 Task: Search one way flight ticket for 5 adults, 2 children, 1 infant in seat and 2 infants on lap in economy from Providence: Rhode Island T. F. Green International Airport to Riverton: Central Wyoming Regional Airport (was Riverton Regional) on 8-4-2023. Choice of flights is United. Number of bags: 2 checked bags. Price is upto 82000. Outbound departure time preference is 7:45.
Action: Mouse moved to (403, 345)
Screenshot: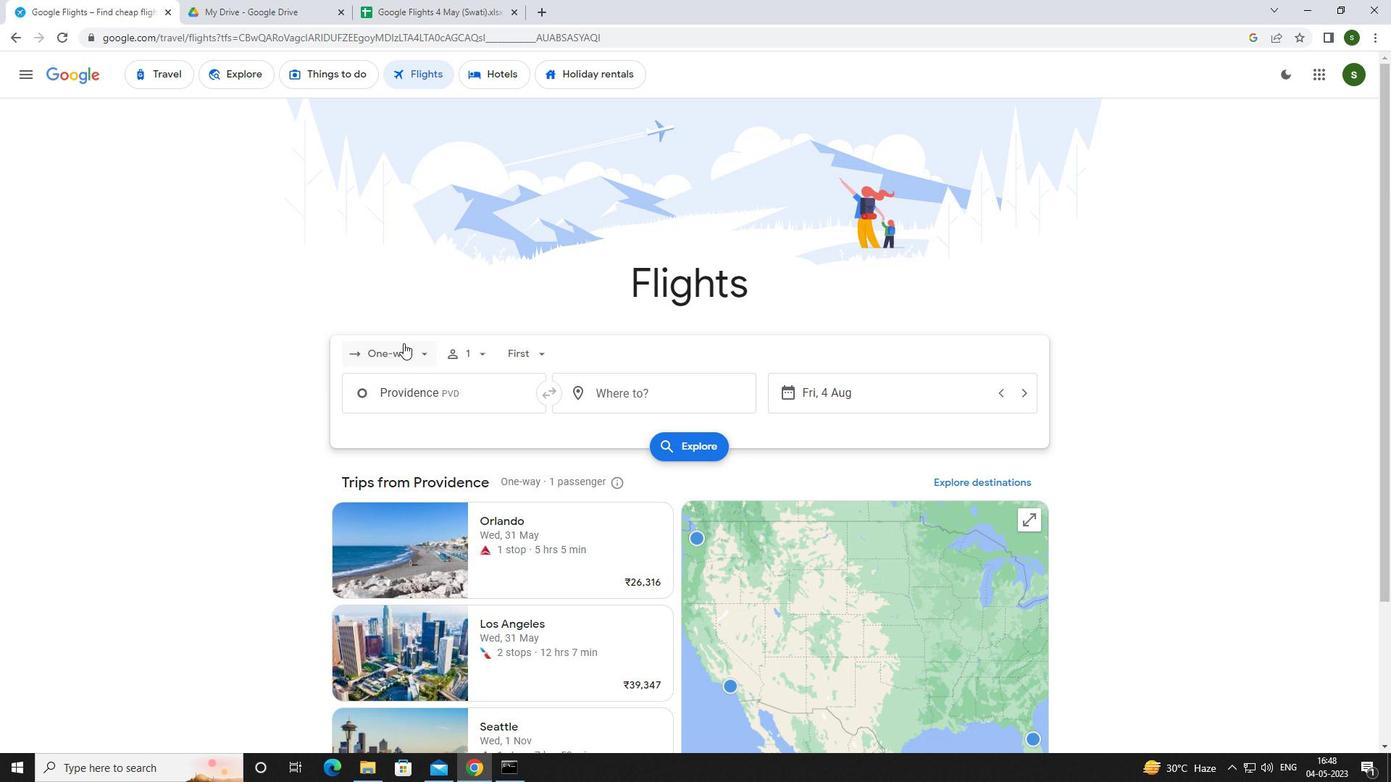 
Action: Mouse pressed left at (403, 345)
Screenshot: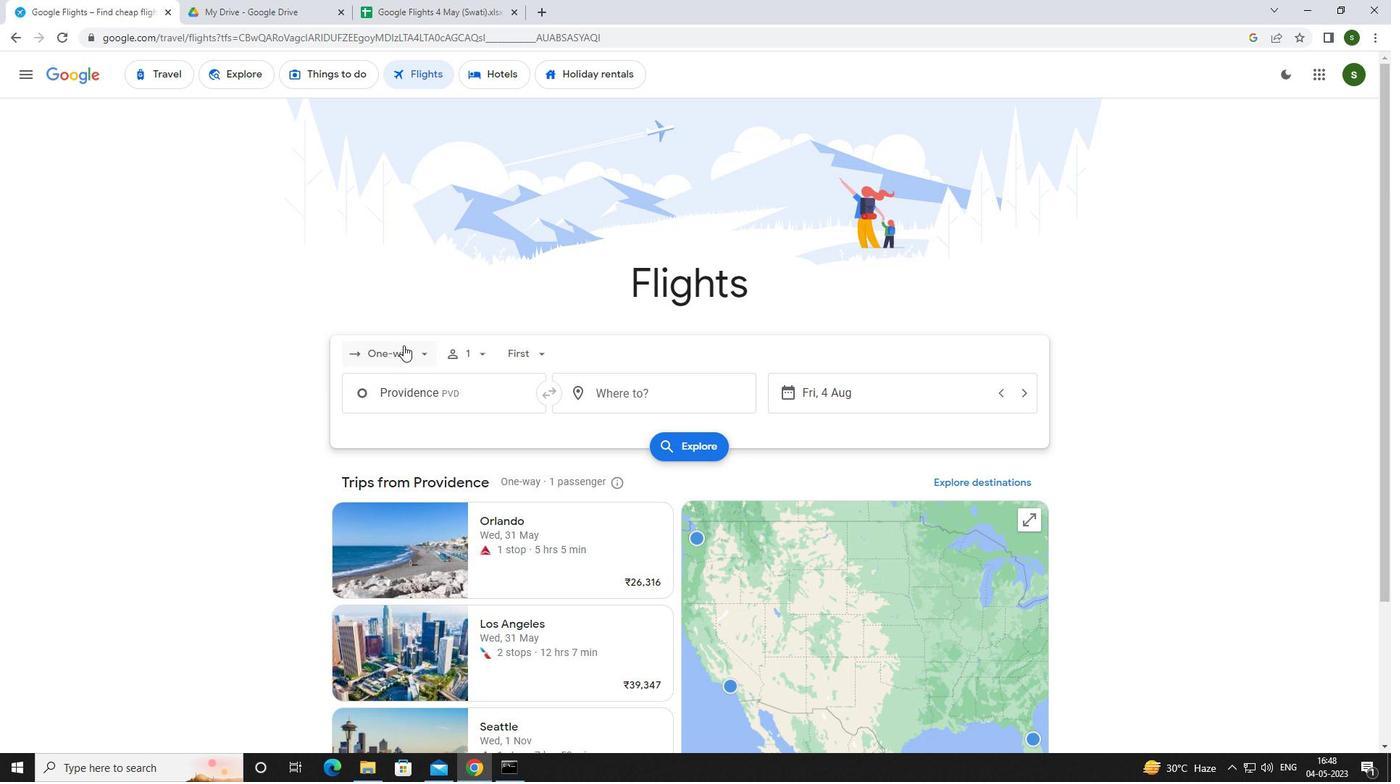 
Action: Mouse moved to (406, 416)
Screenshot: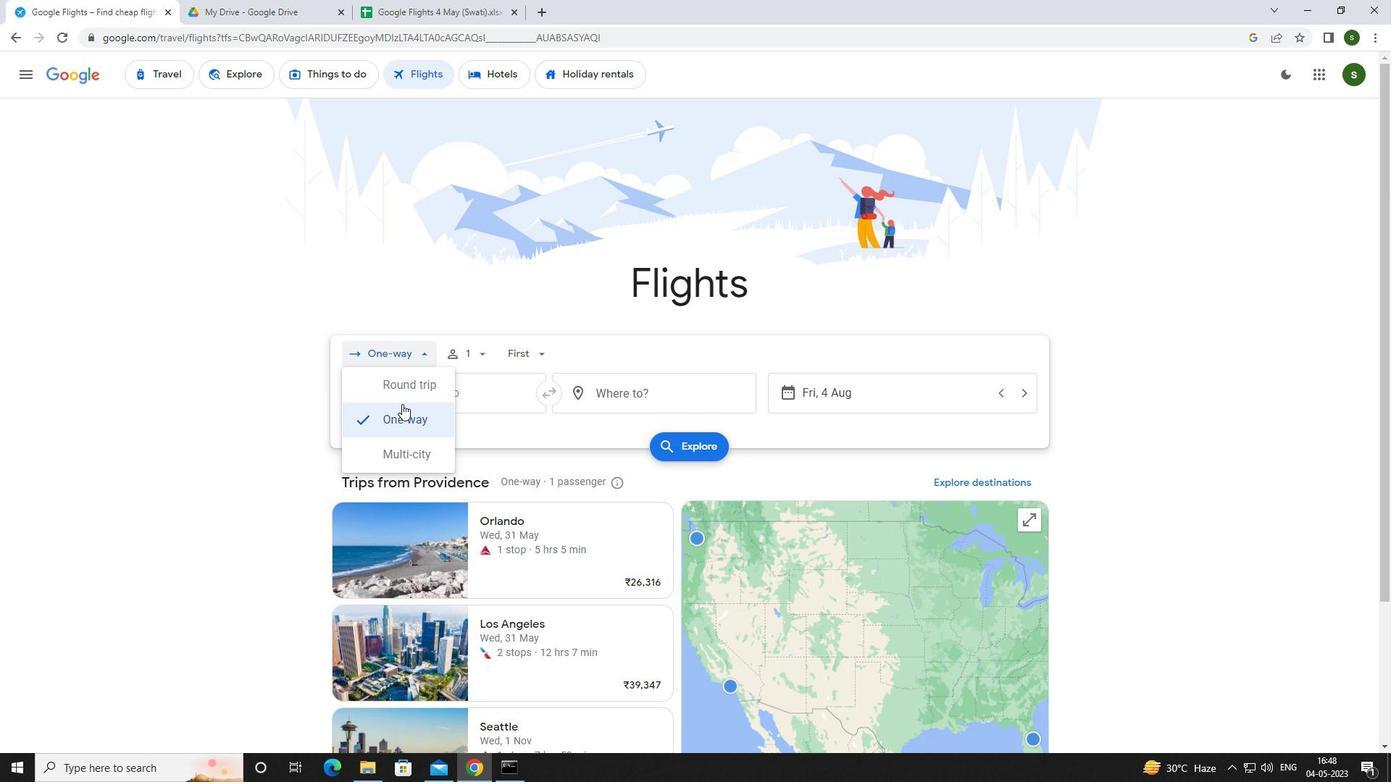 
Action: Mouse pressed left at (406, 416)
Screenshot: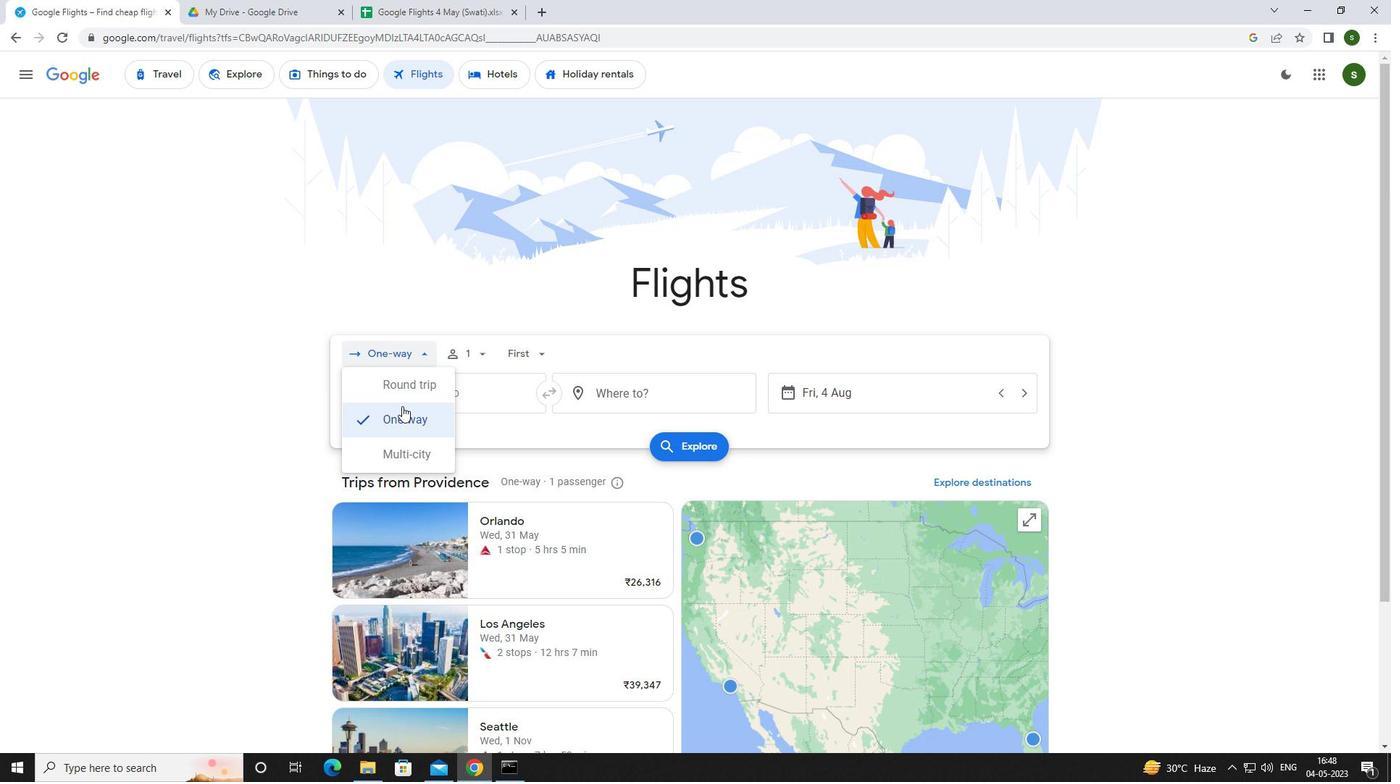 
Action: Mouse moved to (477, 354)
Screenshot: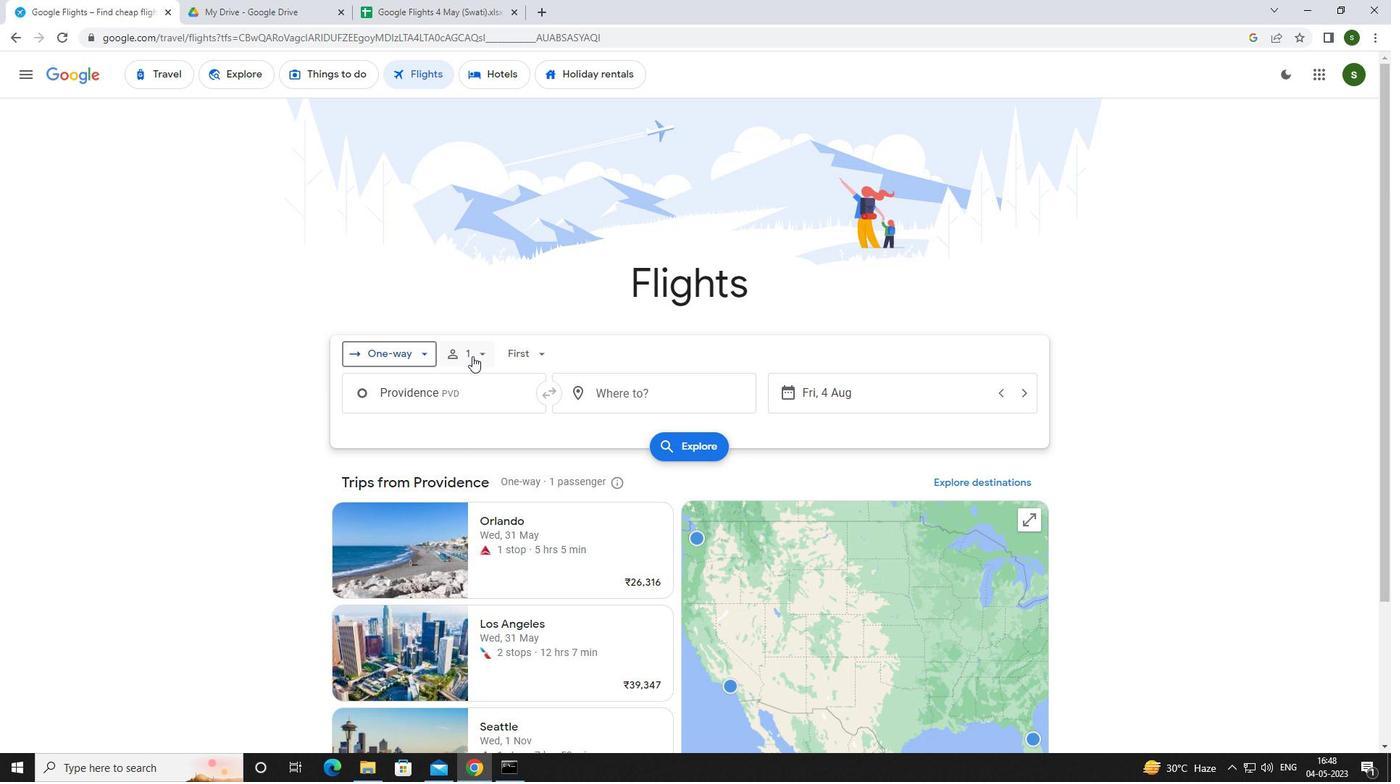 
Action: Mouse pressed left at (477, 354)
Screenshot: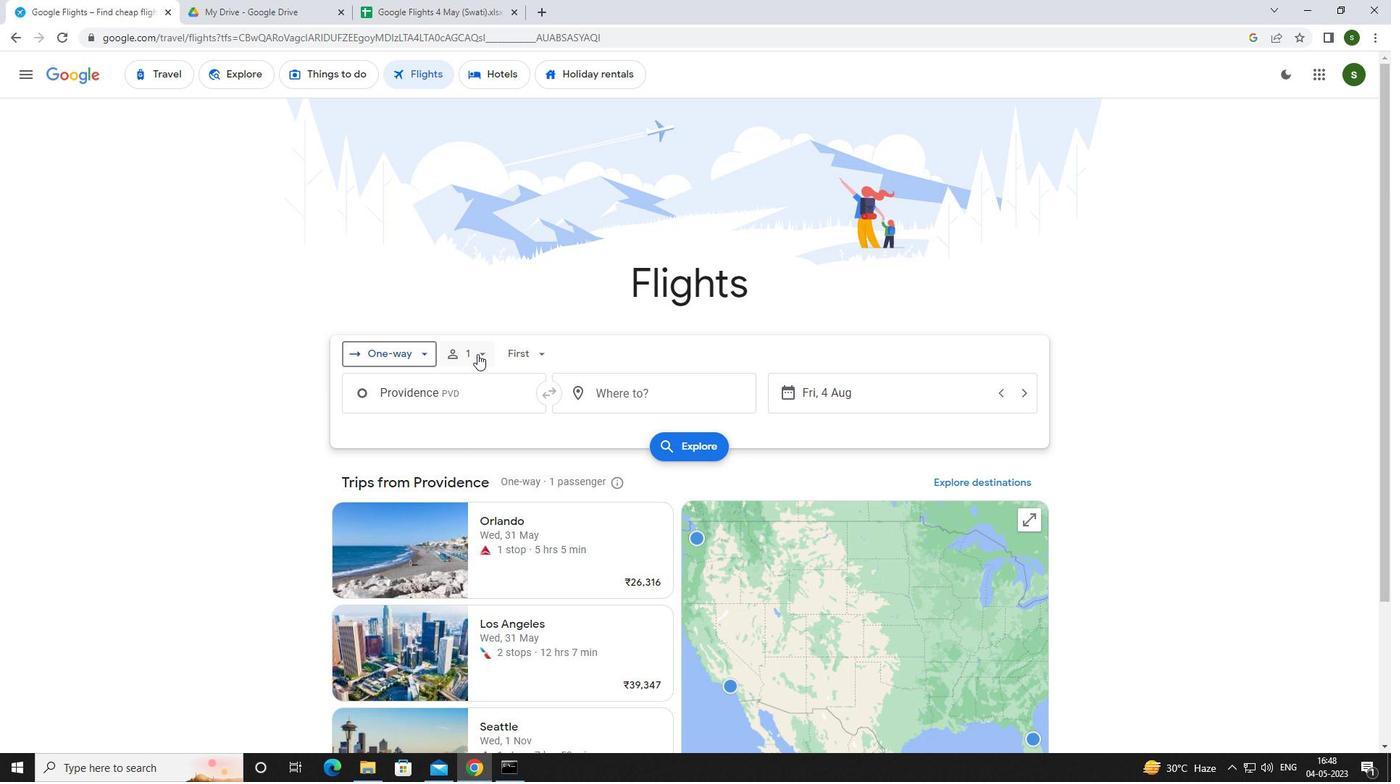 
Action: Mouse moved to (592, 389)
Screenshot: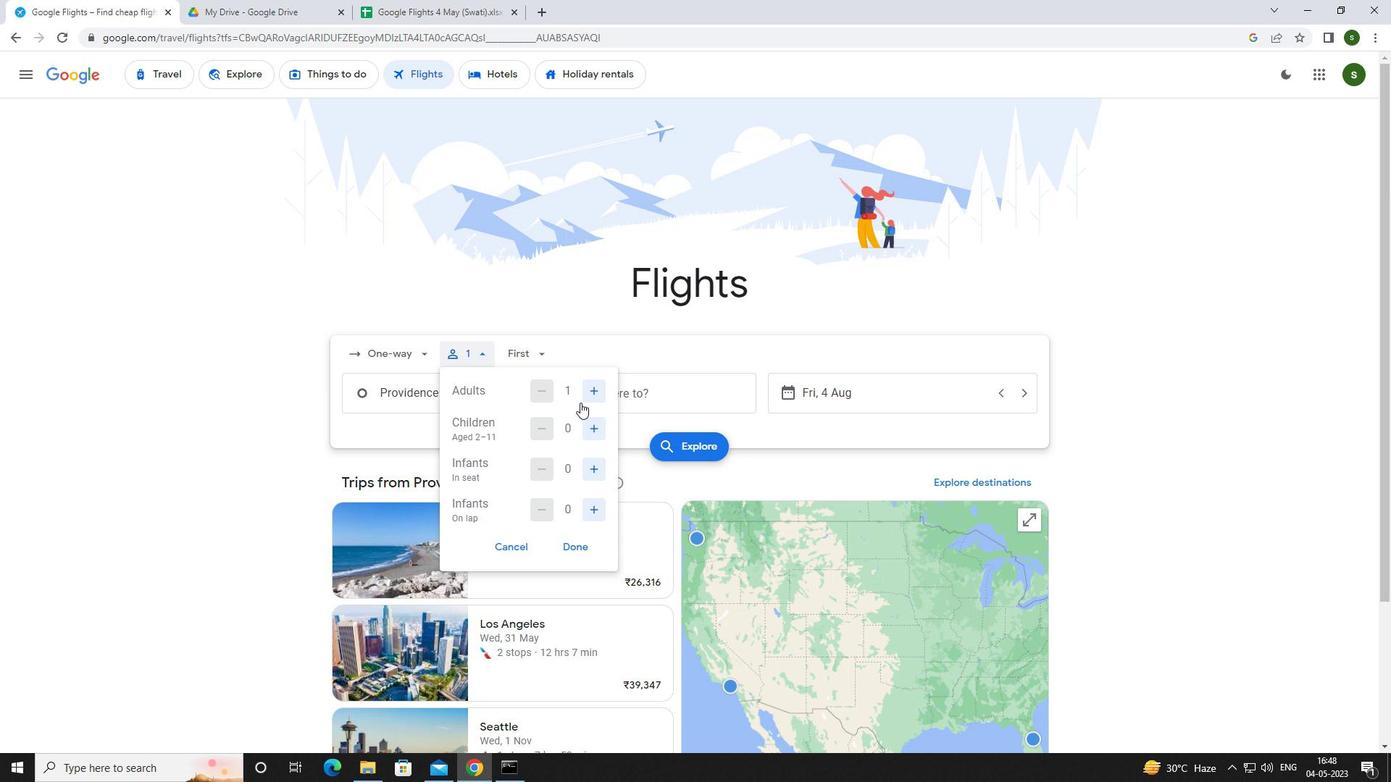 
Action: Mouse pressed left at (592, 389)
Screenshot: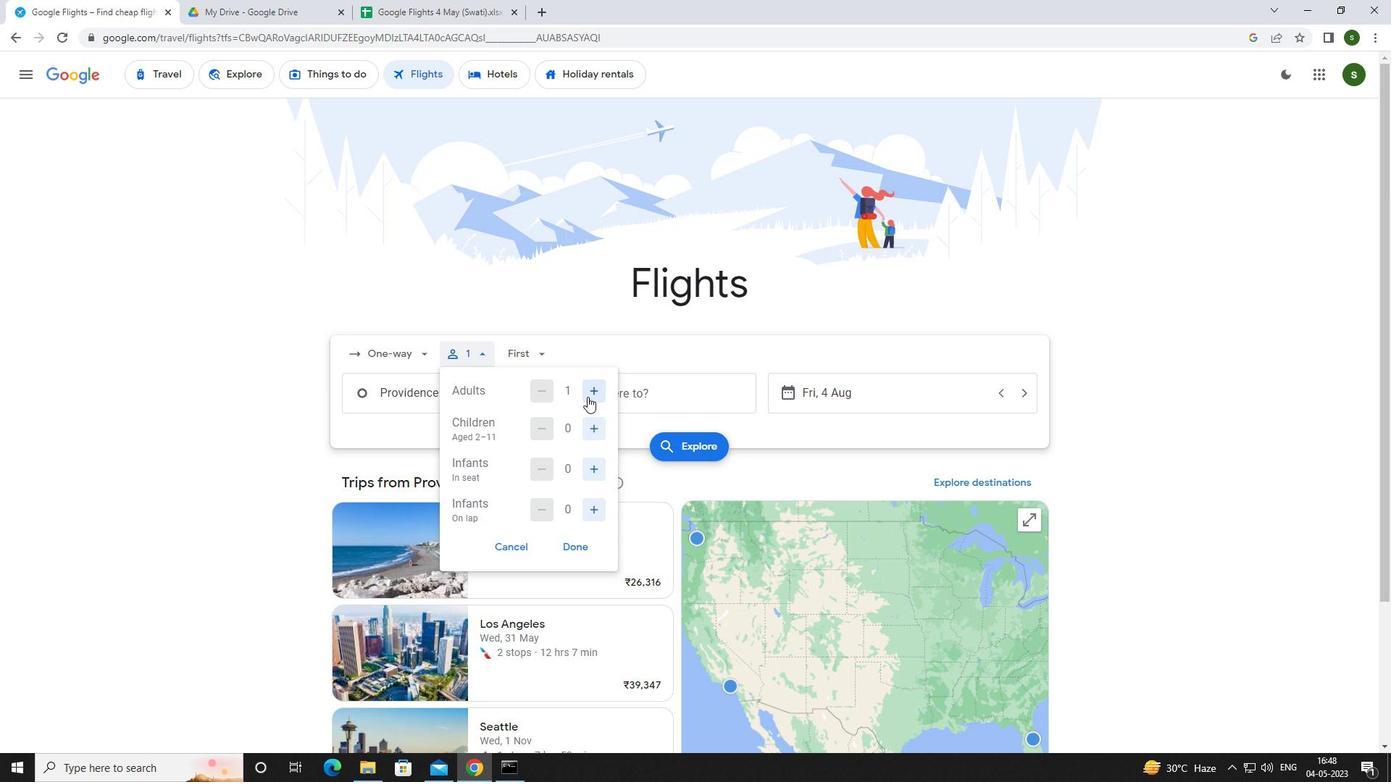 
Action: Mouse pressed left at (592, 389)
Screenshot: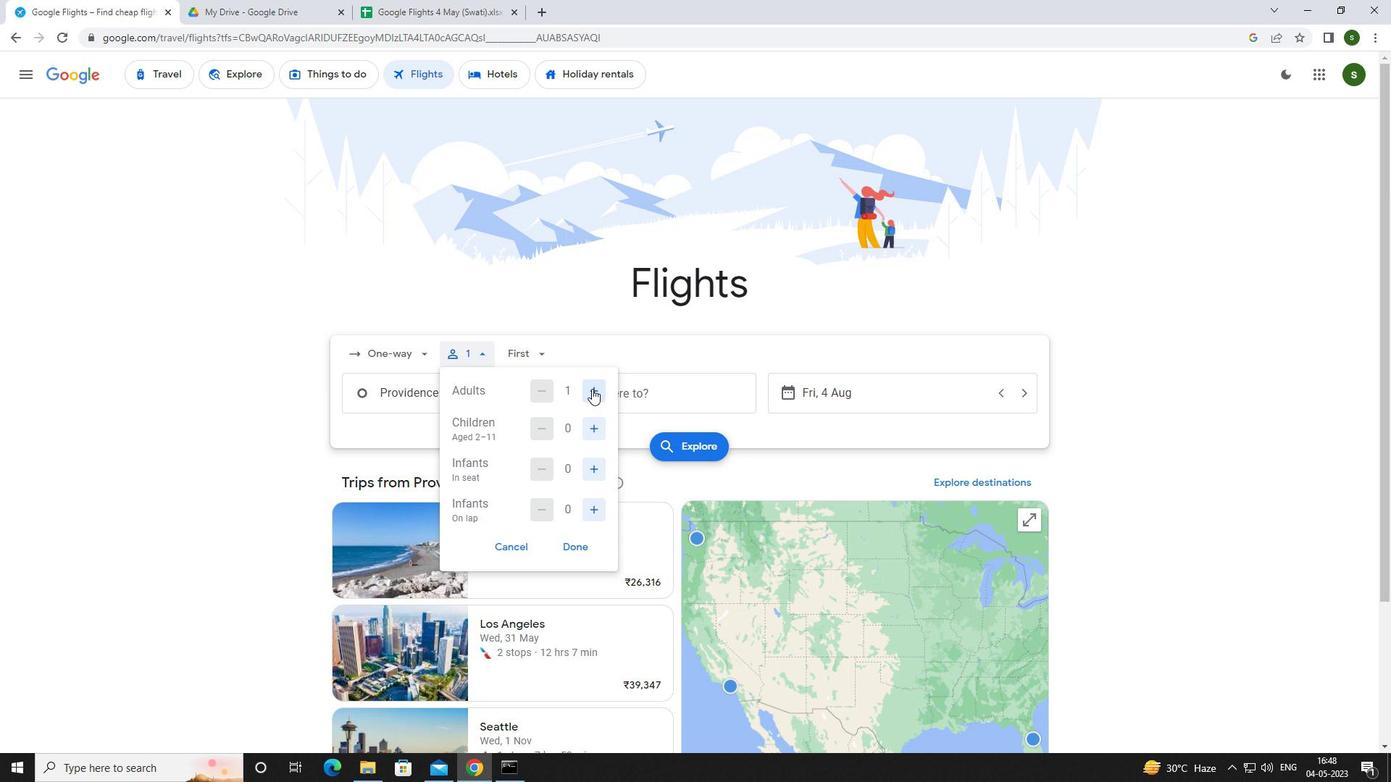
Action: Mouse pressed left at (592, 389)
Screenshot: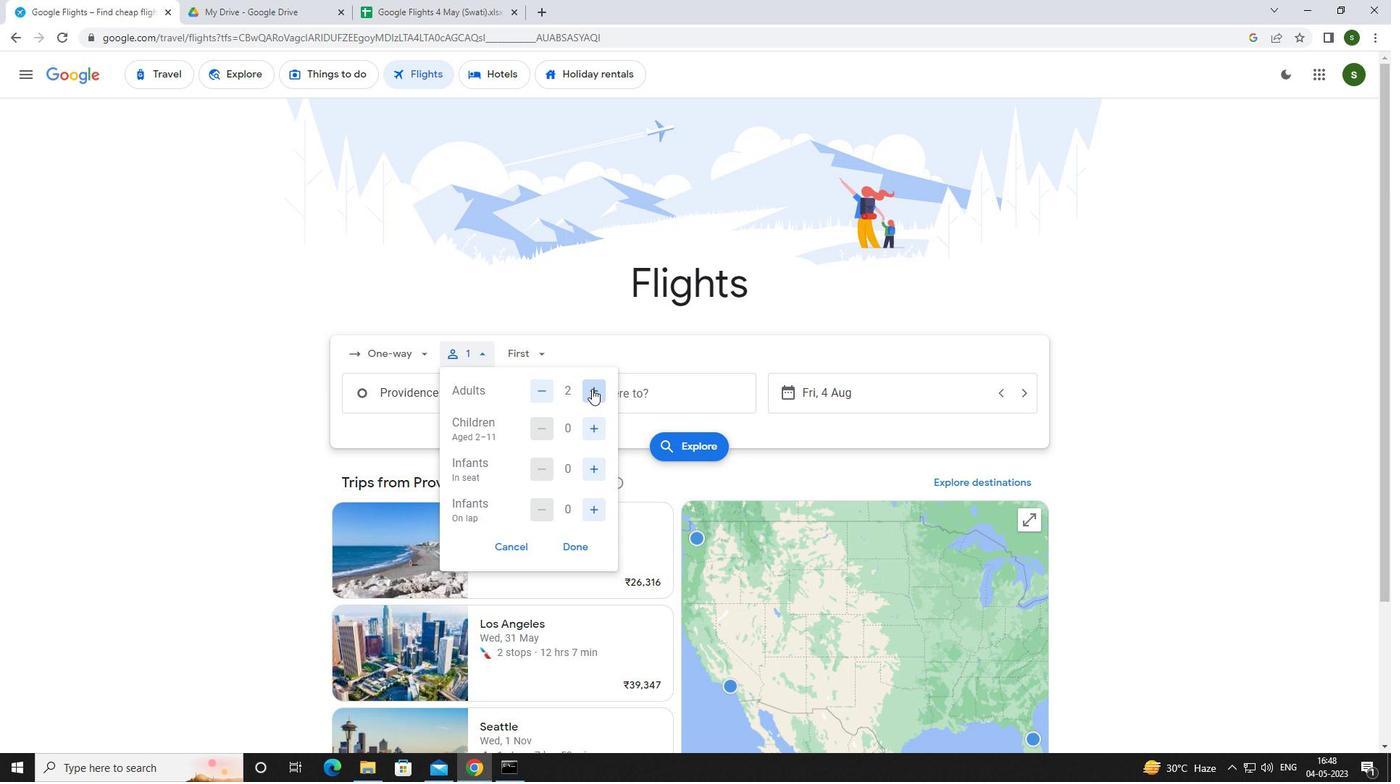 
Action: Mouse pressed left at (592, 389)
Screenshot: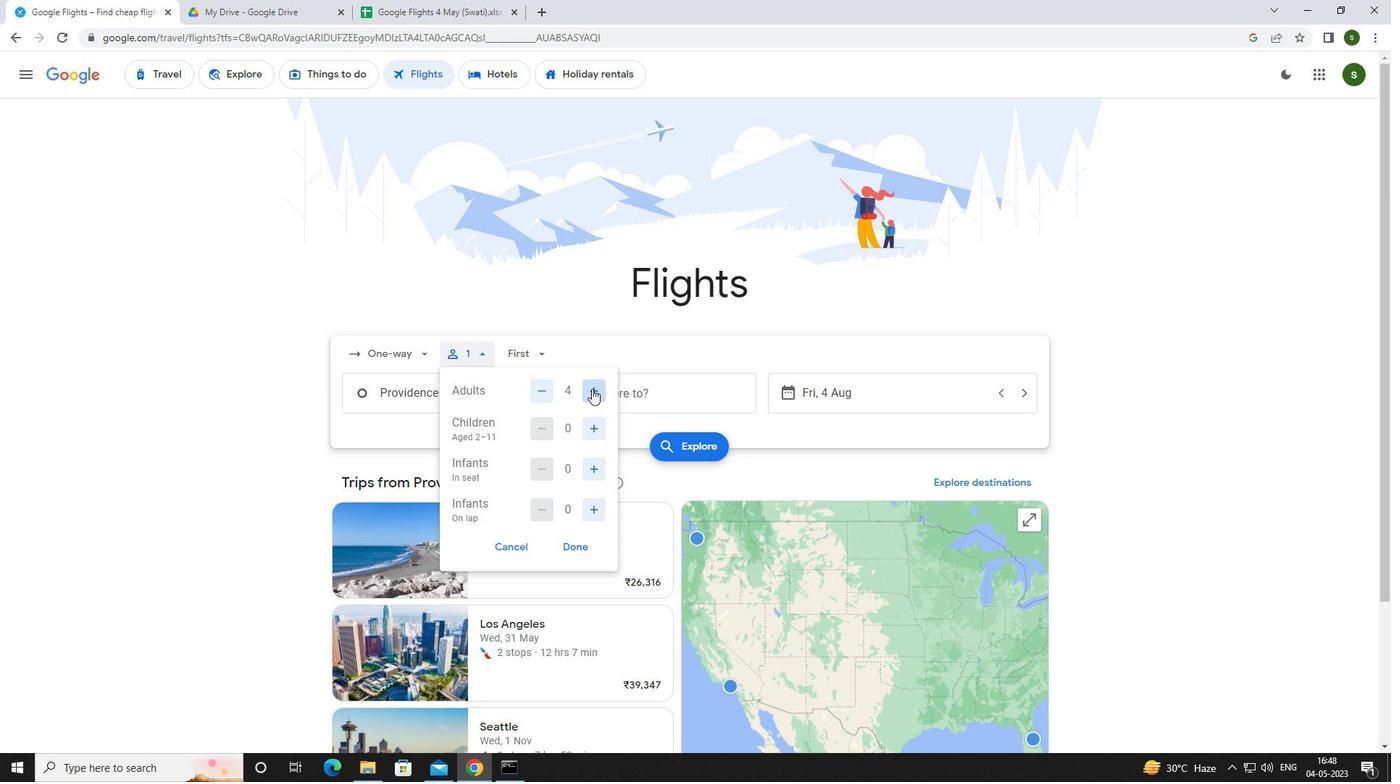 
Action: Mouse moved to (593, 421)
Screenshot: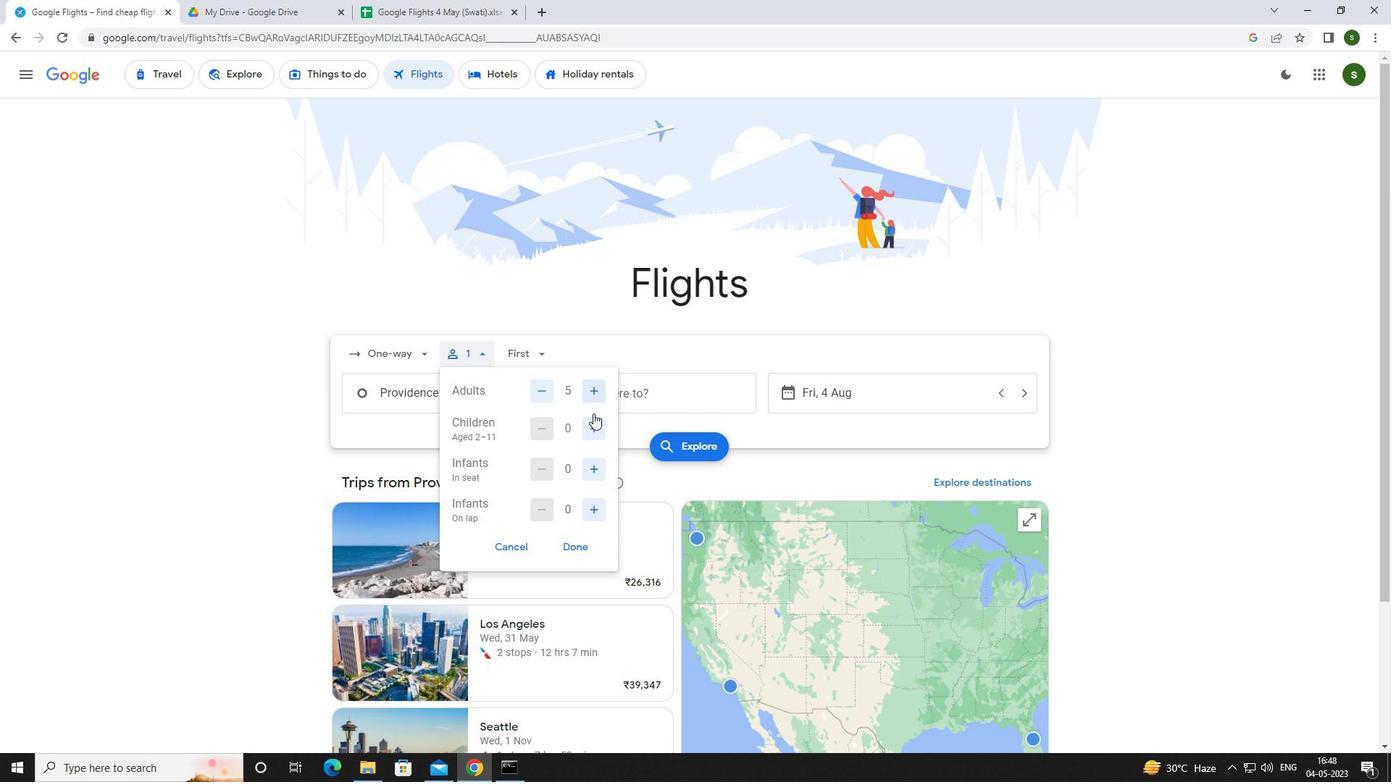 
Action: Mouse pressed left at (593, 421)
Screenshot: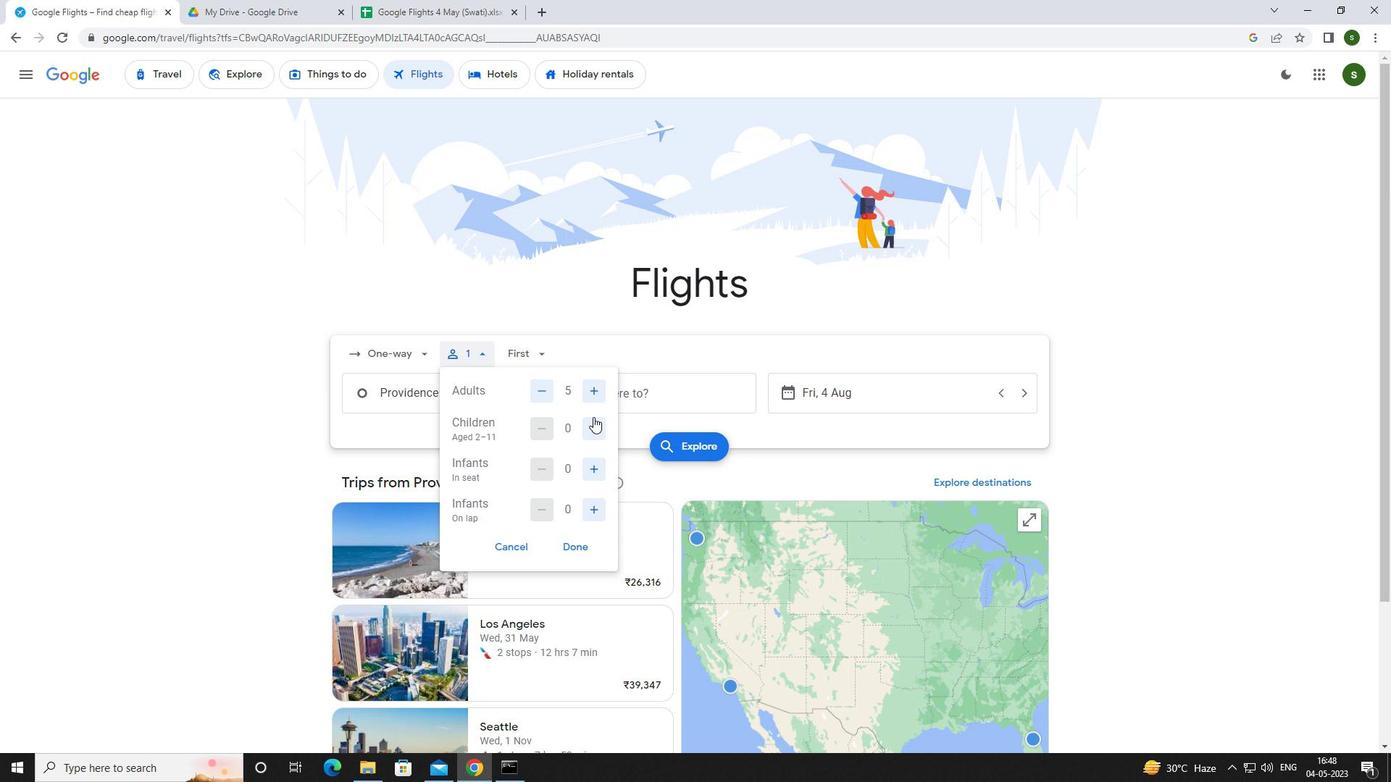 
Action: Mouse moved to (594, 421)
Screenshot: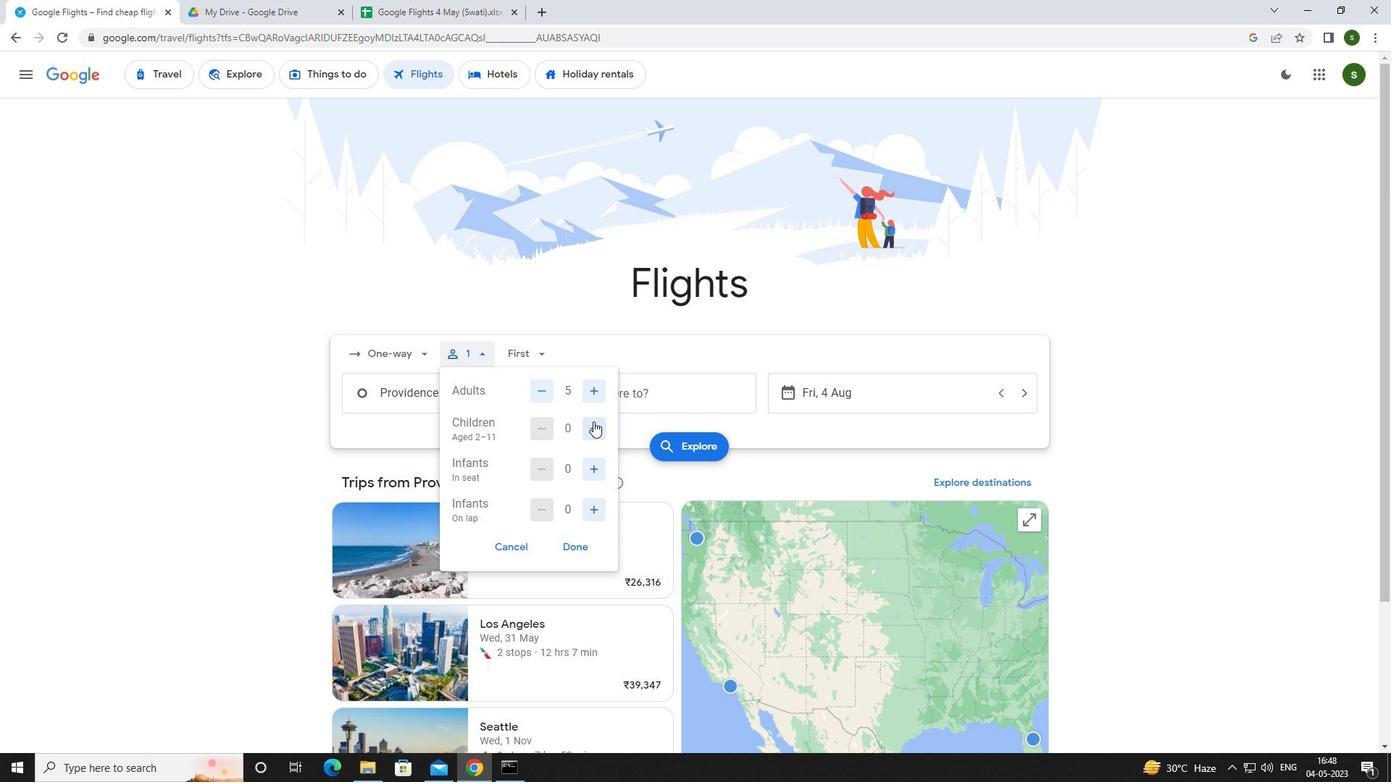 
Action: Mouse pressed left at (594, 421)
Screenshot: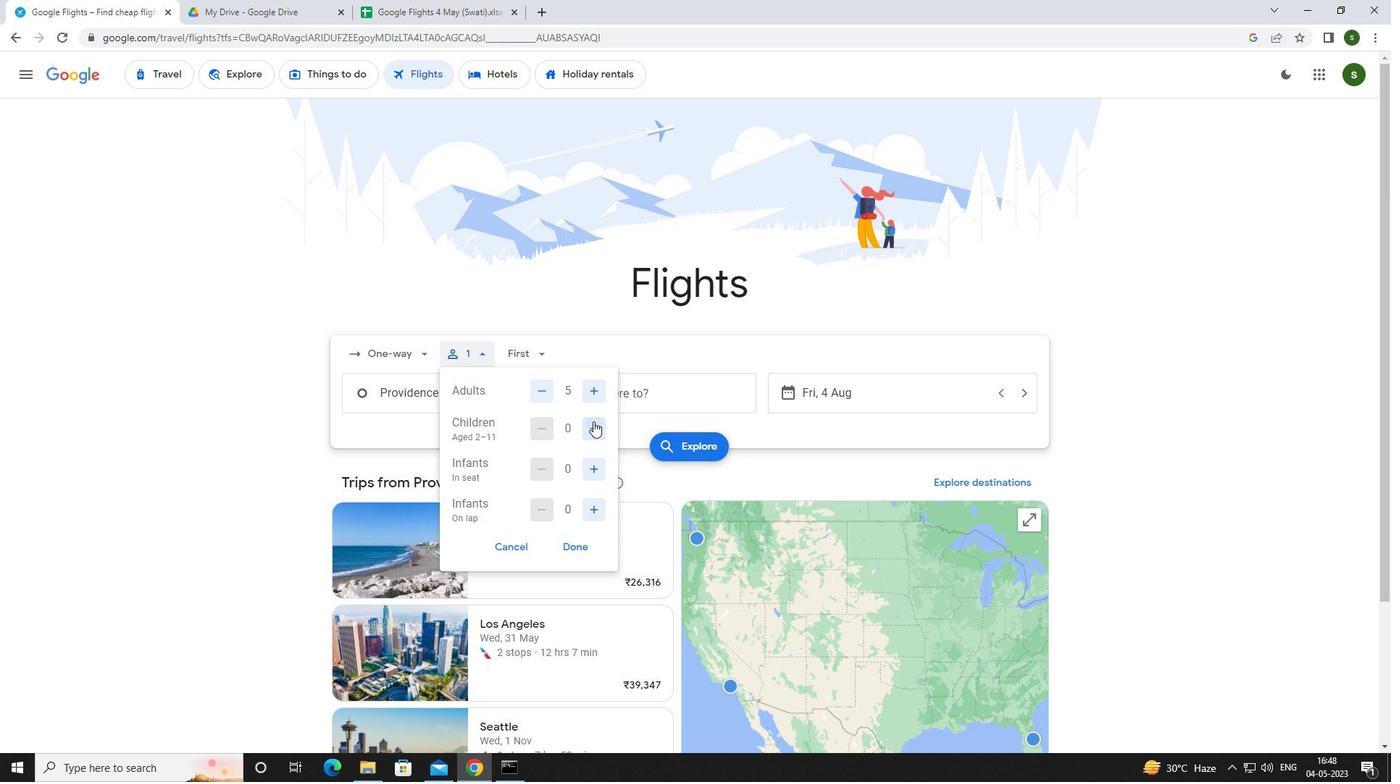 
Action: Mouse moved to (595, 469)
Screenshot: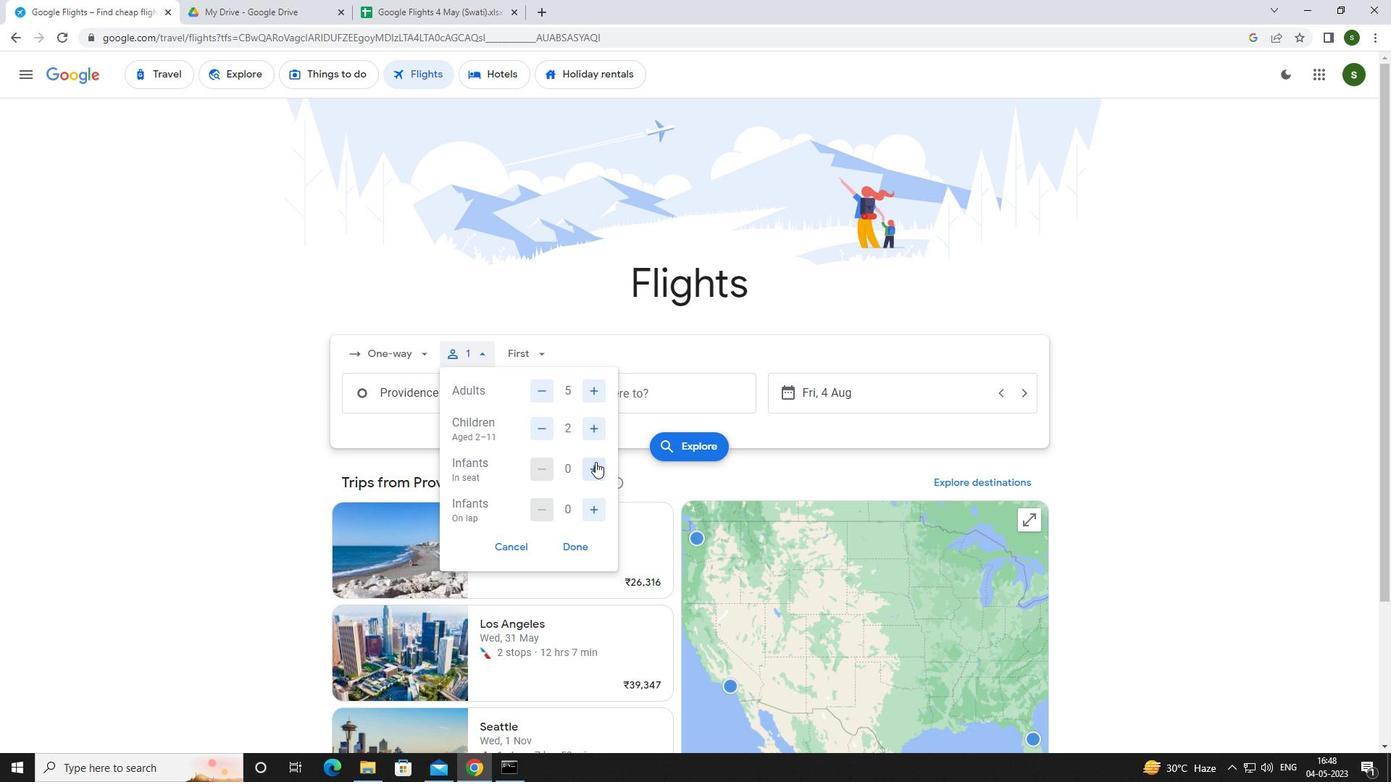 
Action: Mouse pressed left at (595, 469)
Screenshot: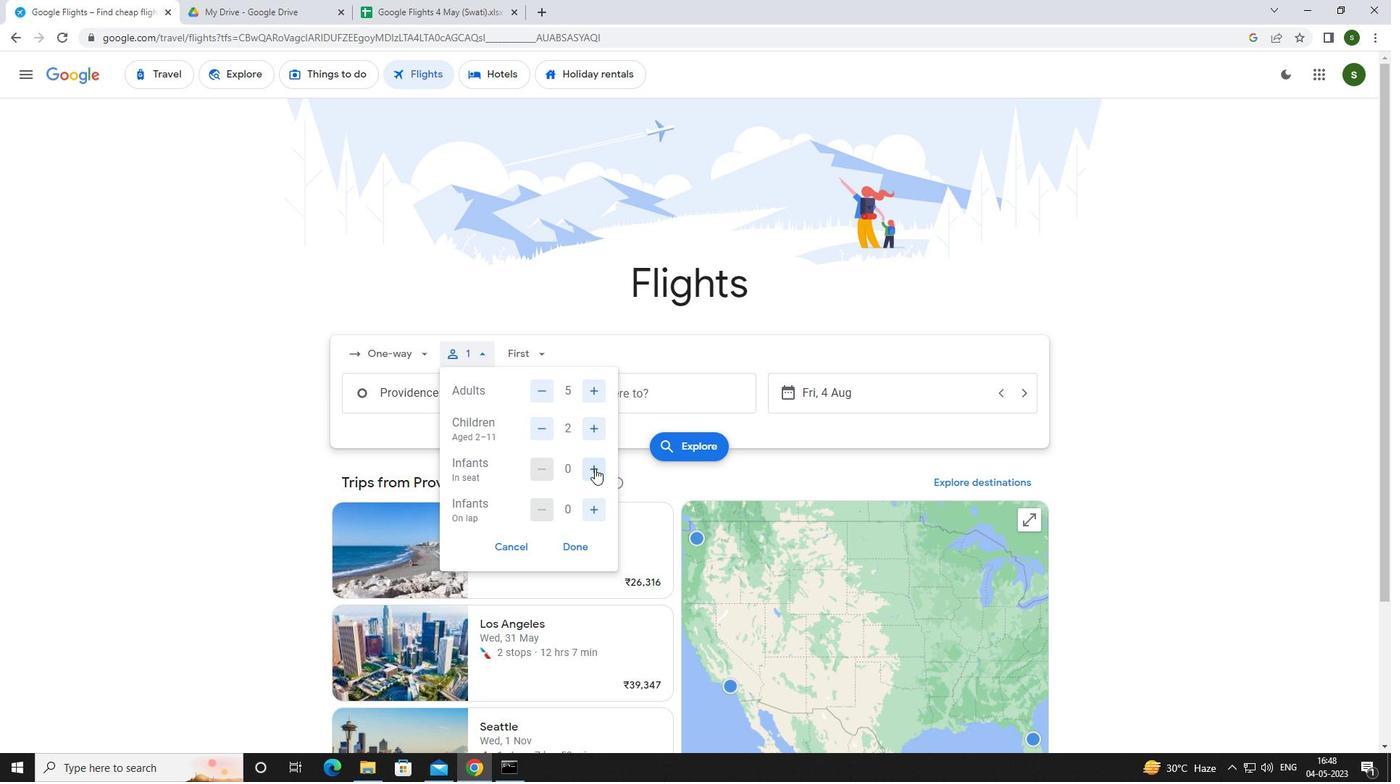 
Action: Mouse moved to (595, 506)
Screenshot: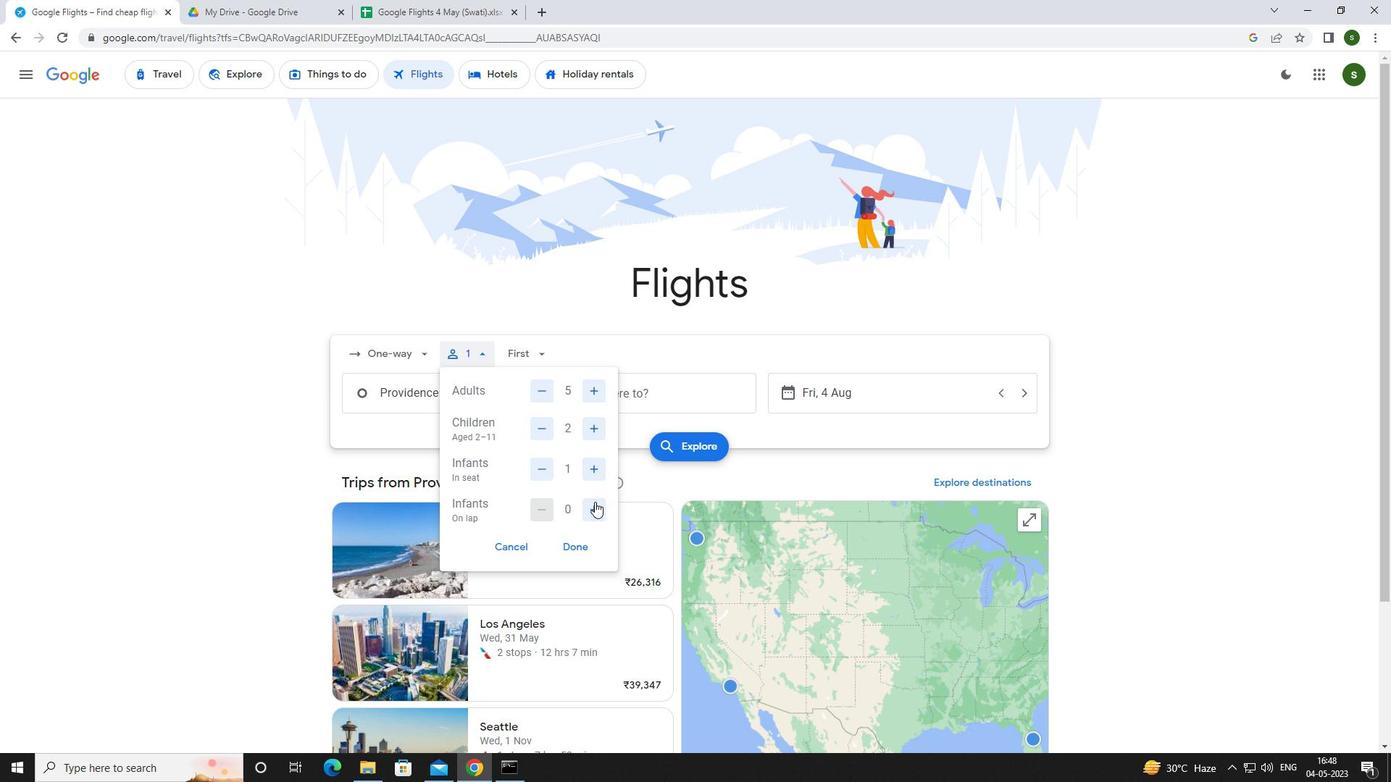 
Action: Mouse pressed left at (595, 506)
Screenshot: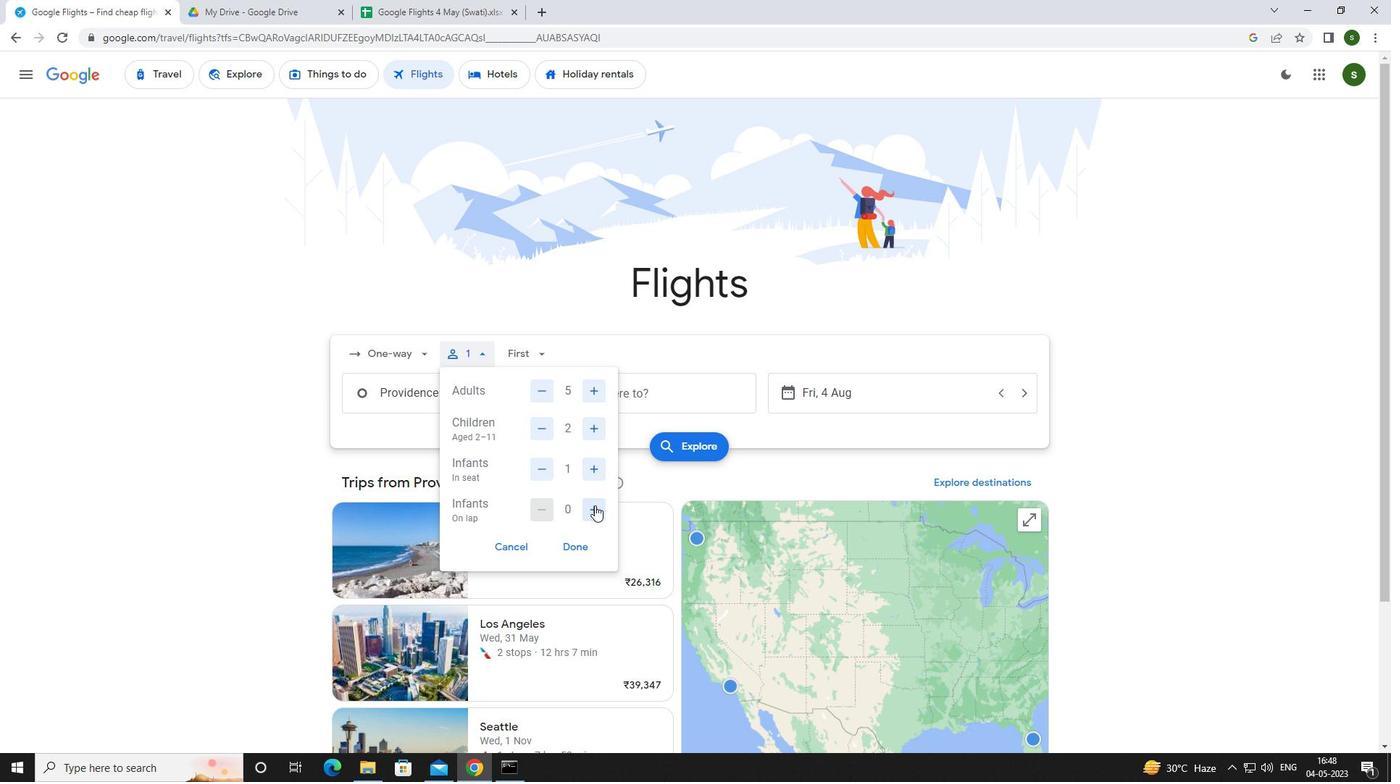 
Action: Mouse moved to (544, 352)
Screenshot: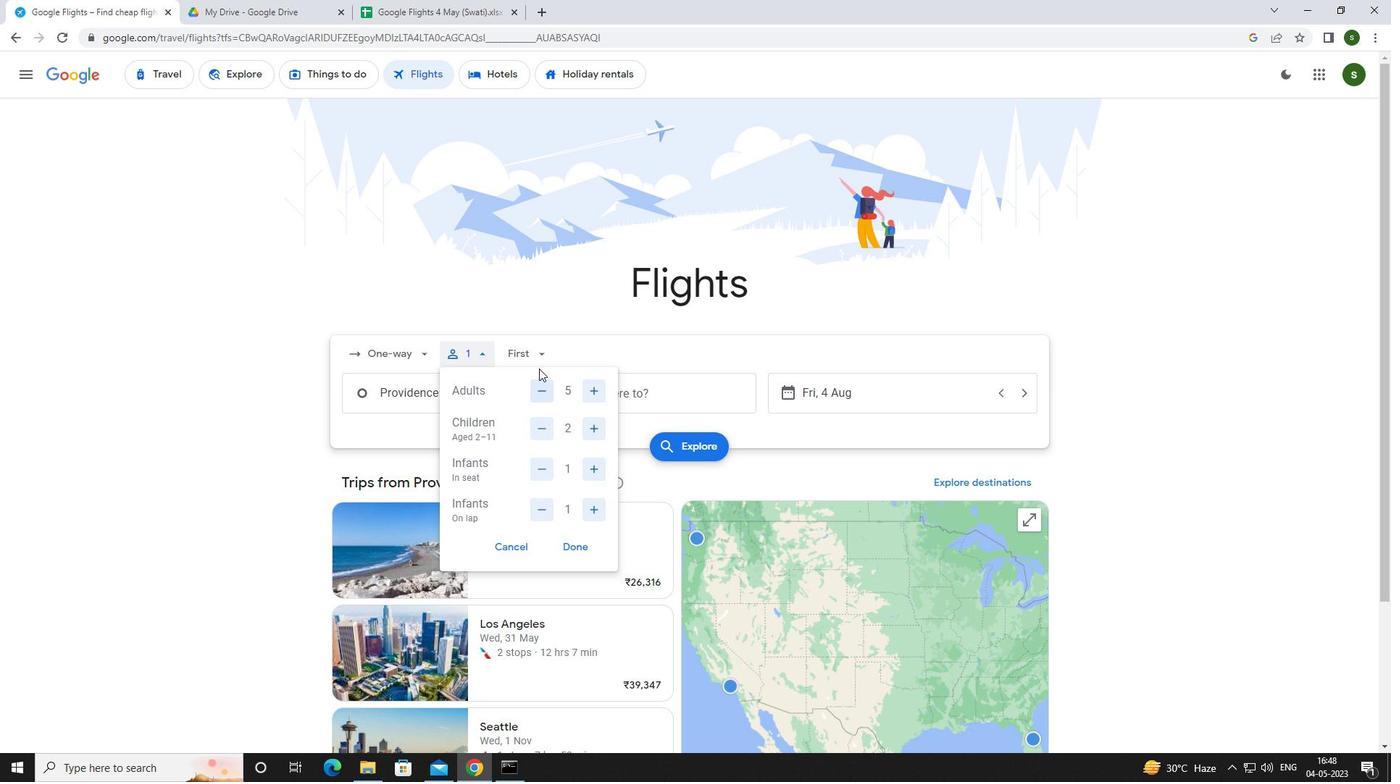 
Action: Mouse pressed left at (544, 352)
Screenshot: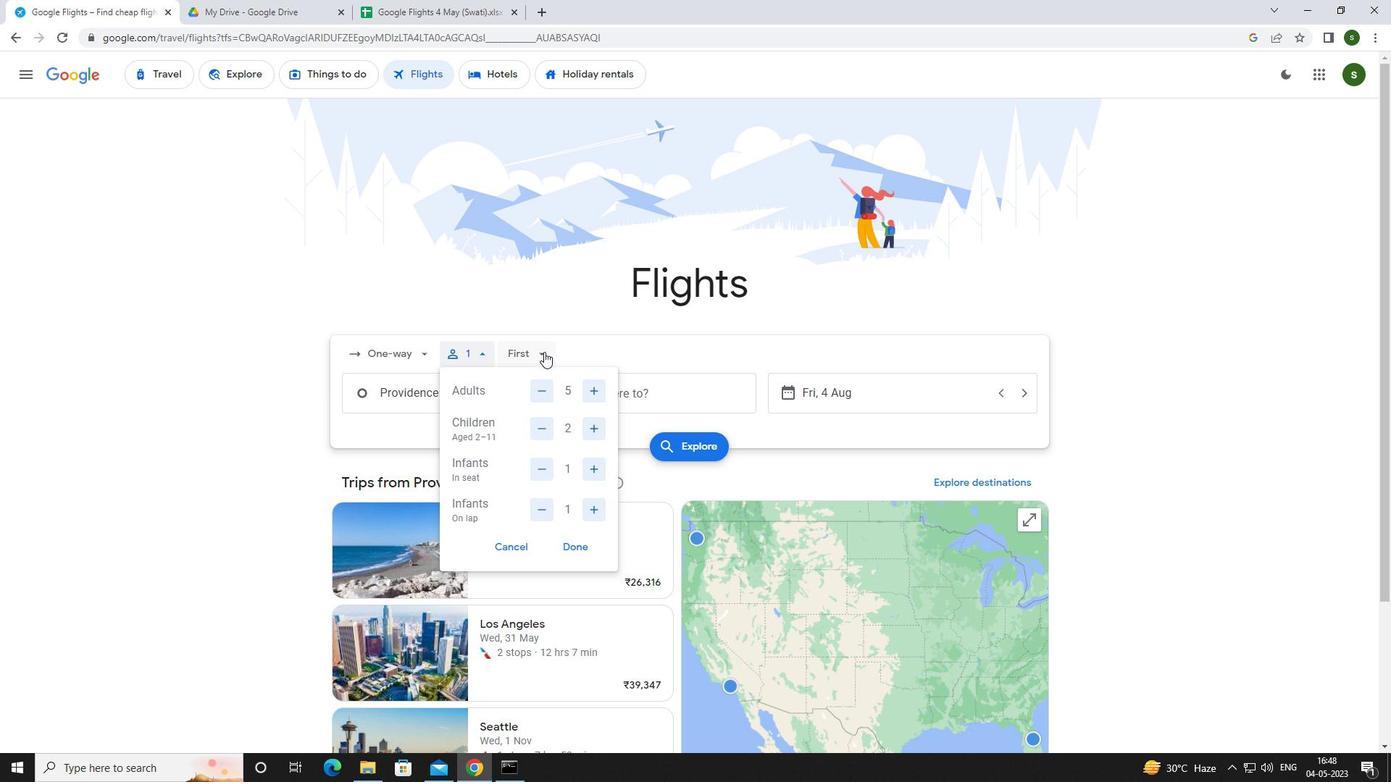 
Action: Mouse moved to (558, 389)
Screenshot: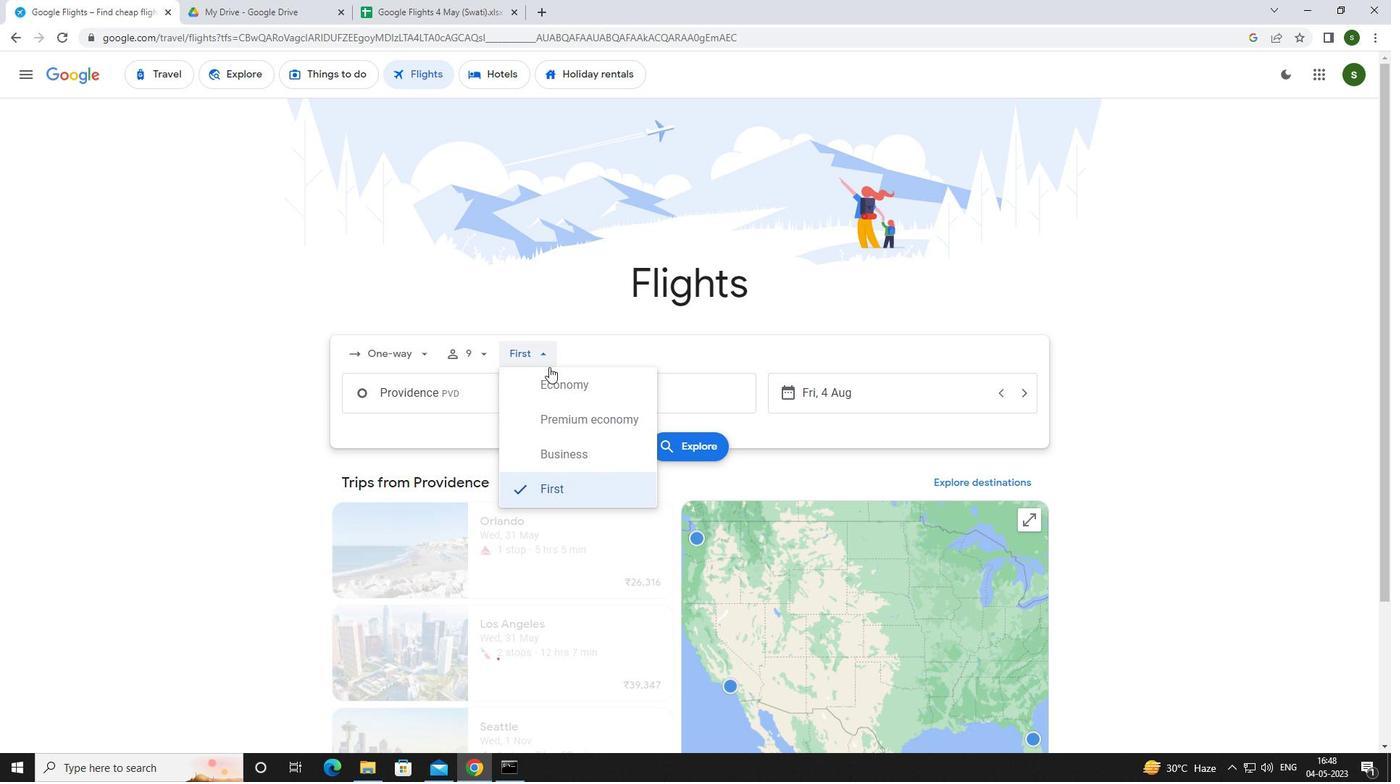 
Action: Mouse pressed left at (558, 389)
Screenshot: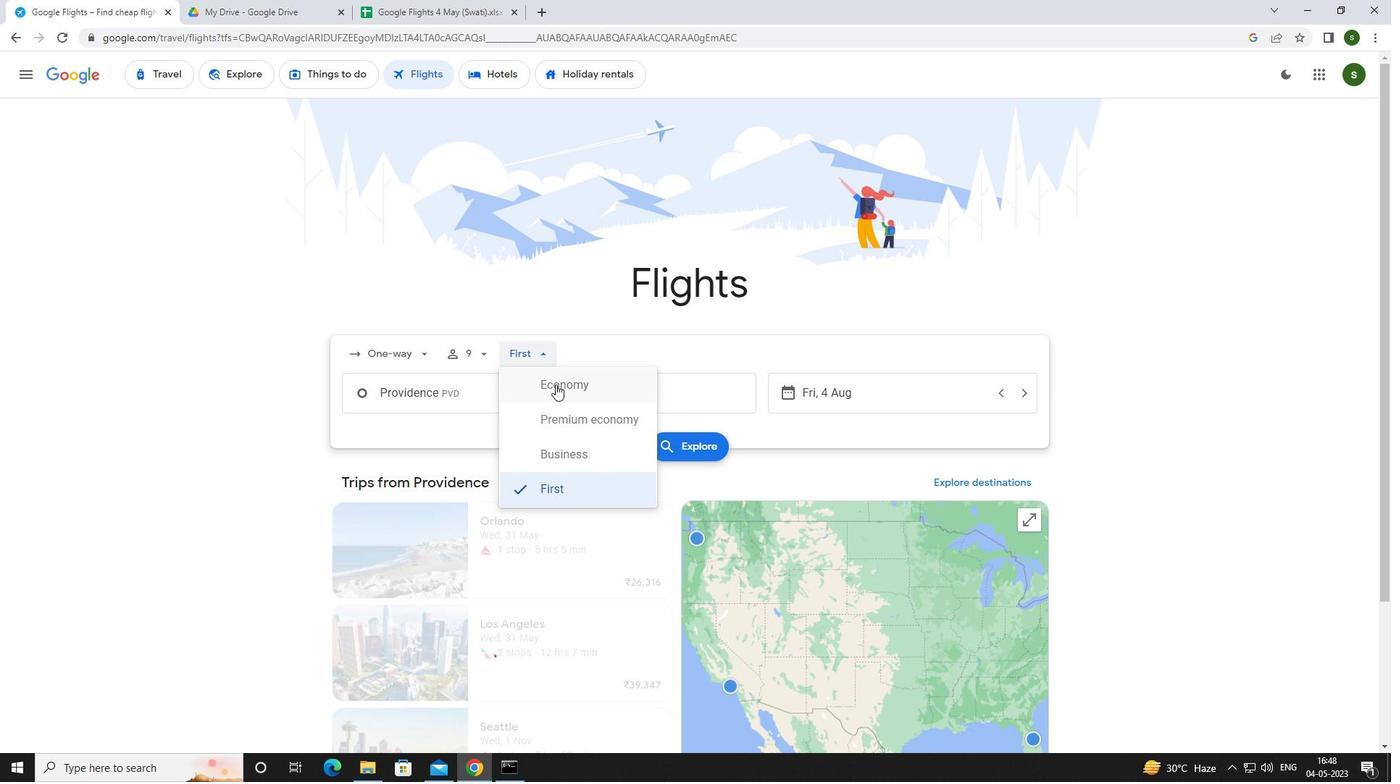 
Action: Mouse moved to (484, 397)
Screenshot: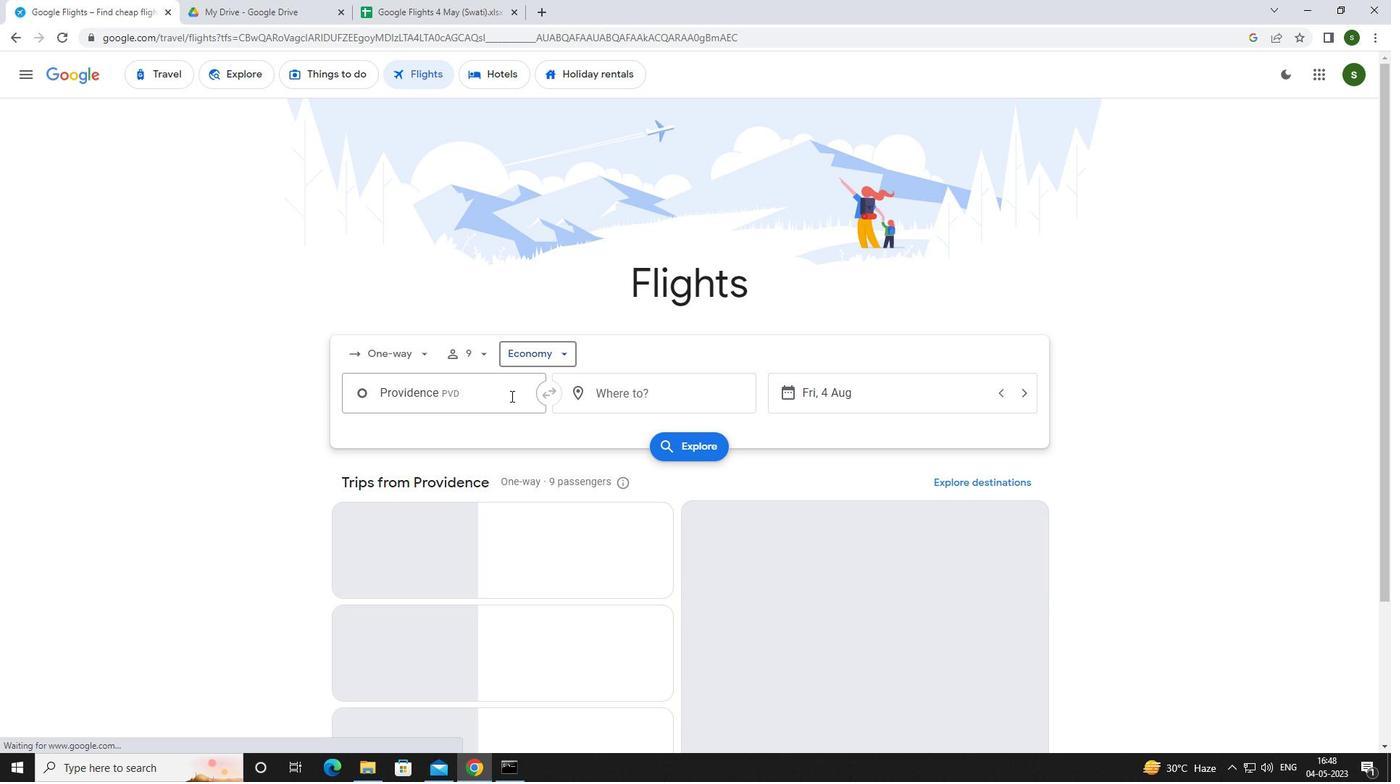 
Action: Mouse pressed left at (484, 397)
Screenshot: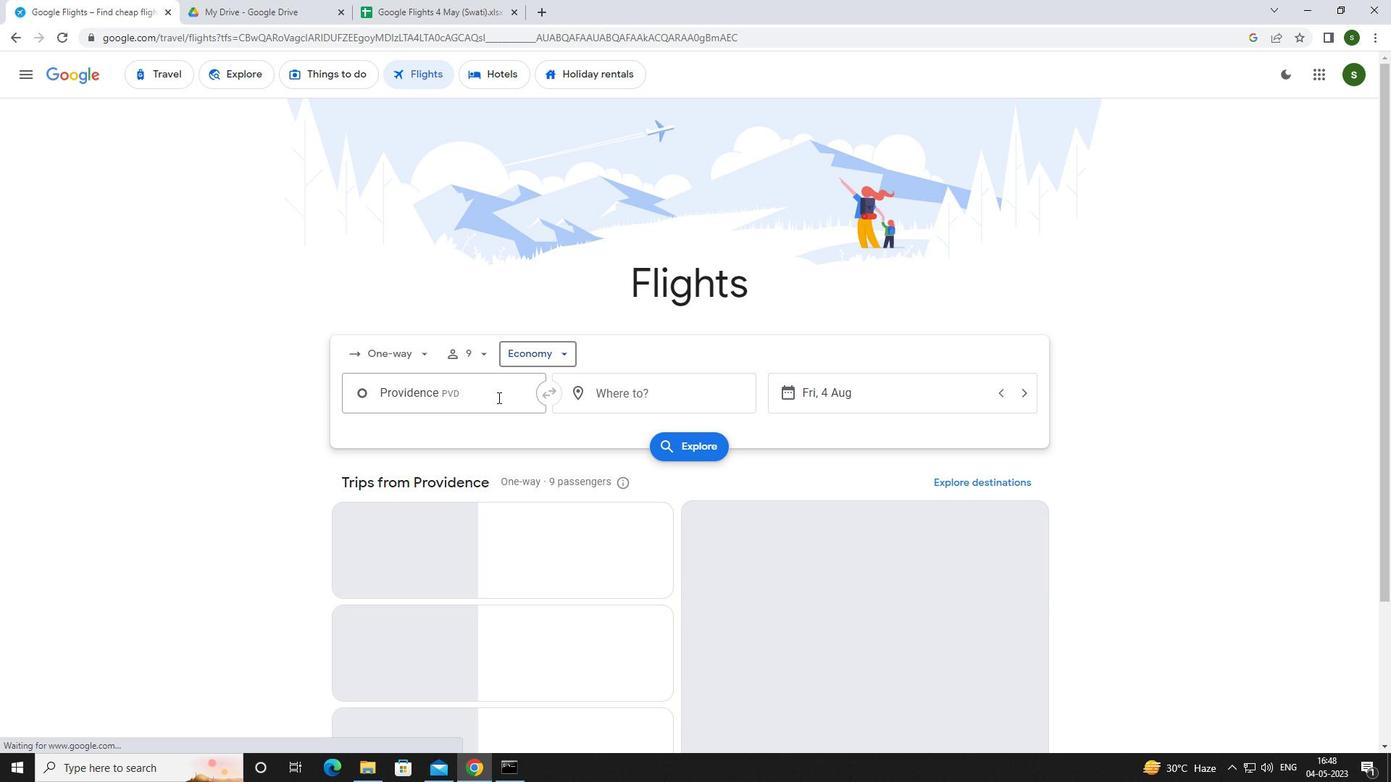
Action: Mouse moved to (482, 397)
Screenshot: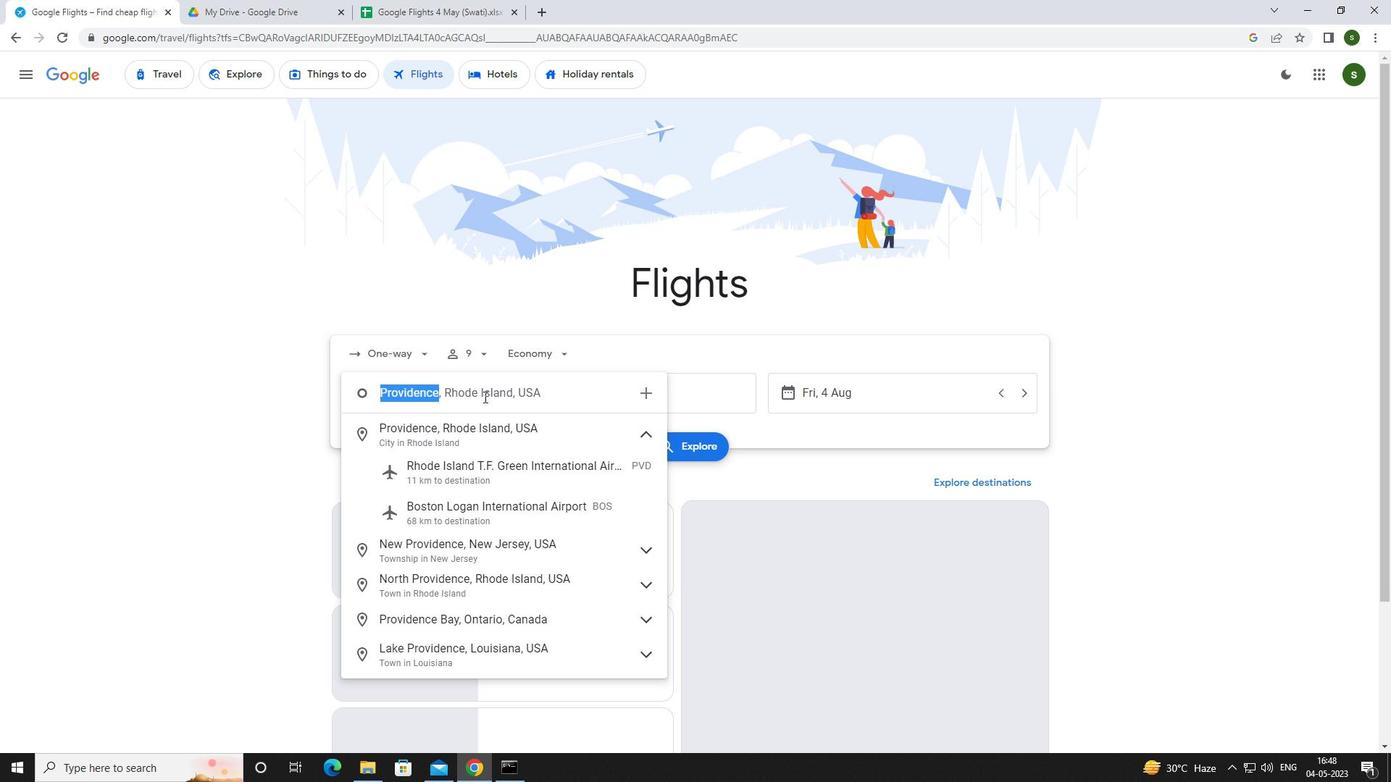 
Action: Key pressed <Key.caps_lock>r<Key.caps_lock>hode
Screenshot: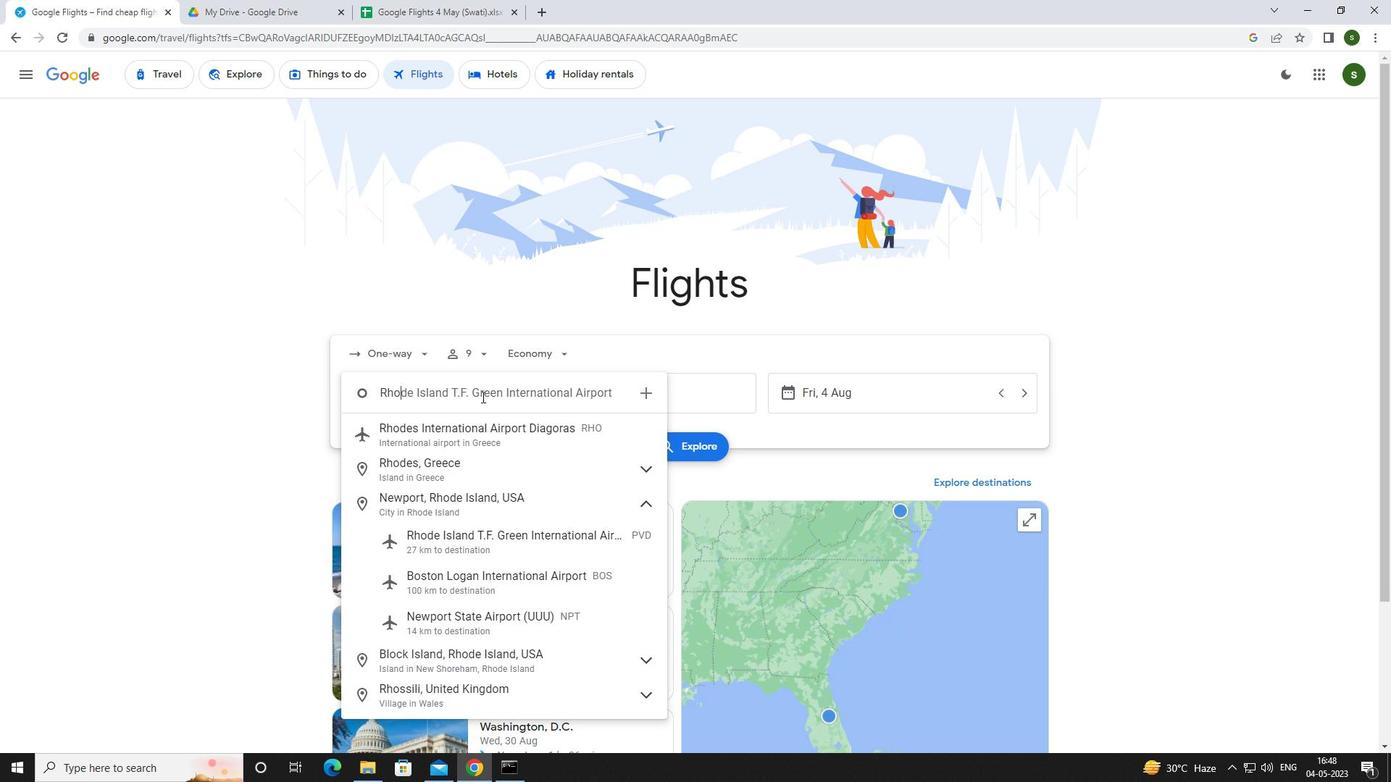 
Action: Mouse moved to (503, 543)
Screenshot: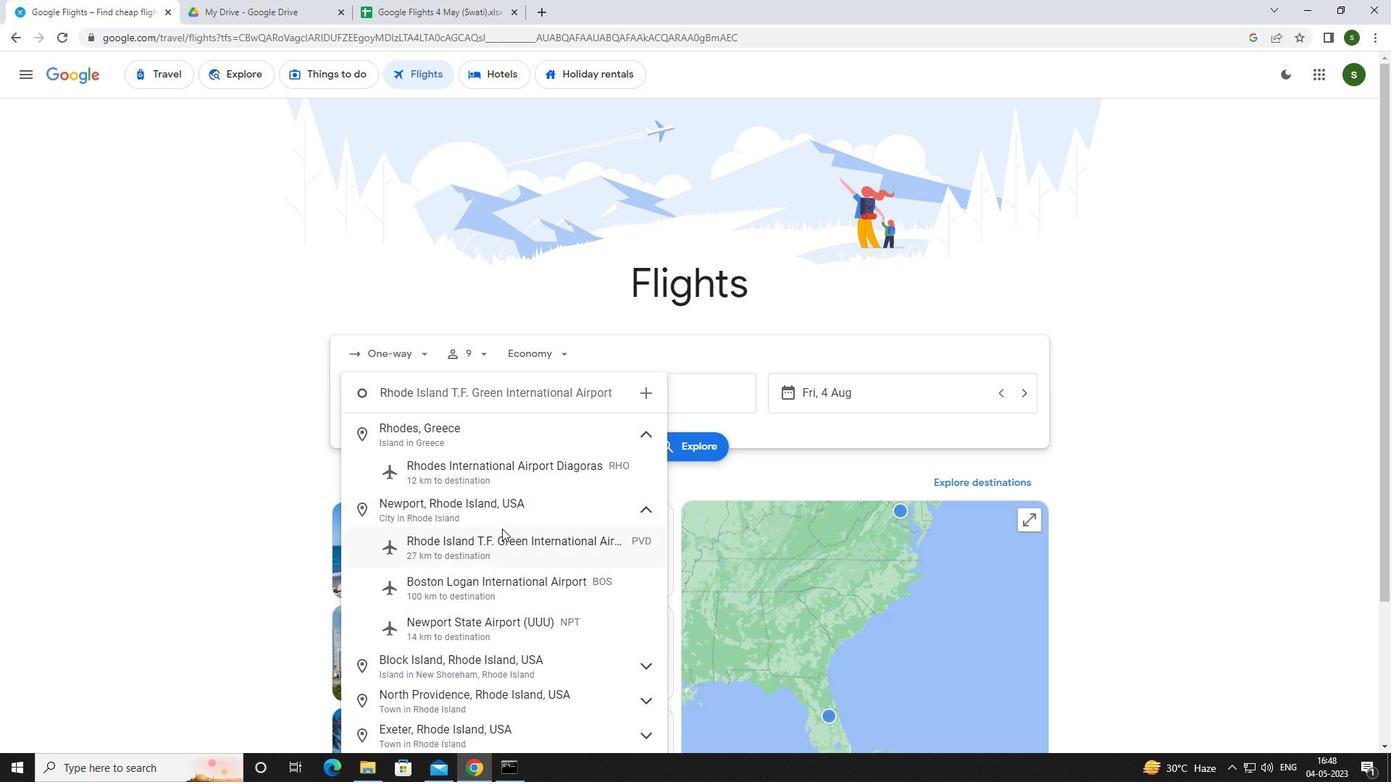 
Action: Mouse pressed left at (503, 543)
Screenshot: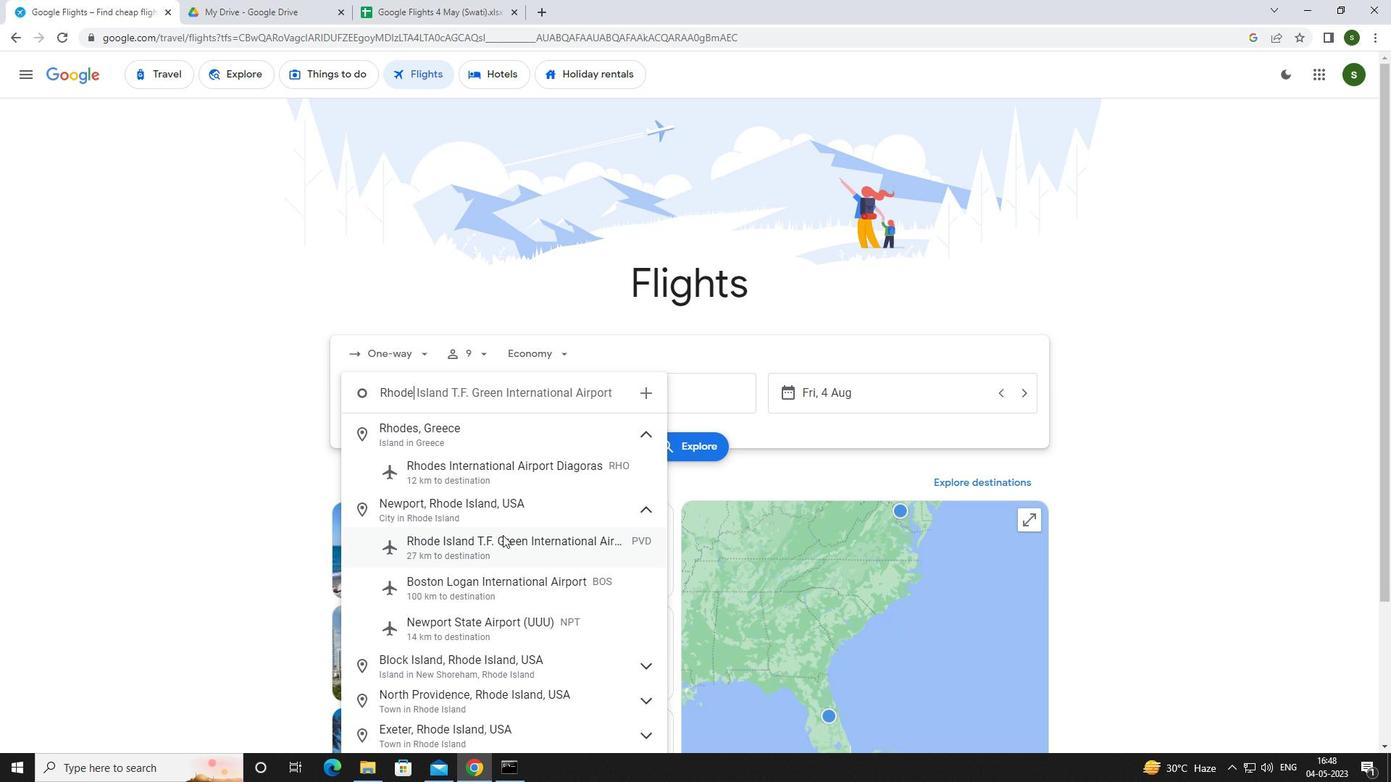
Action: Mouse moved to (666, 396)
Screenshot: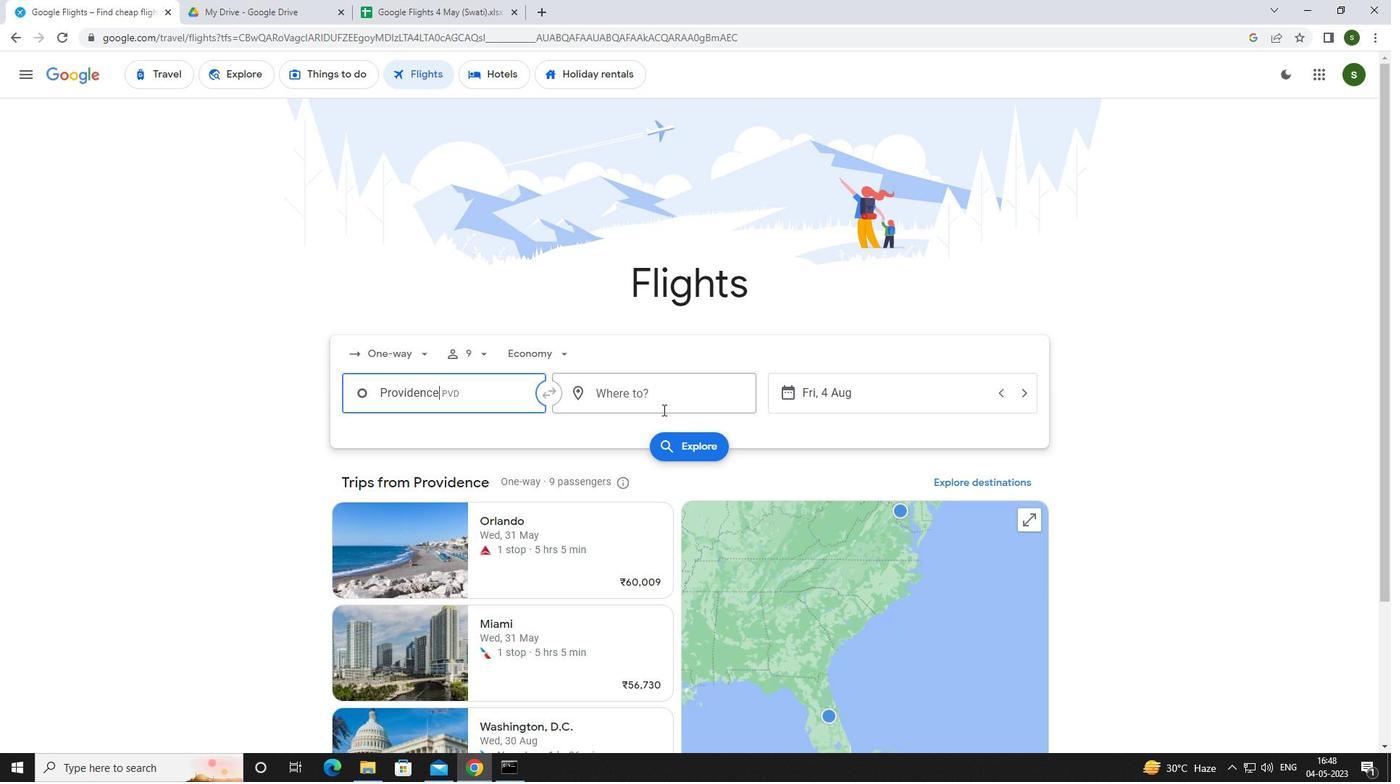 
Action: Mouse pressed left at (666, 396)
Screenshot: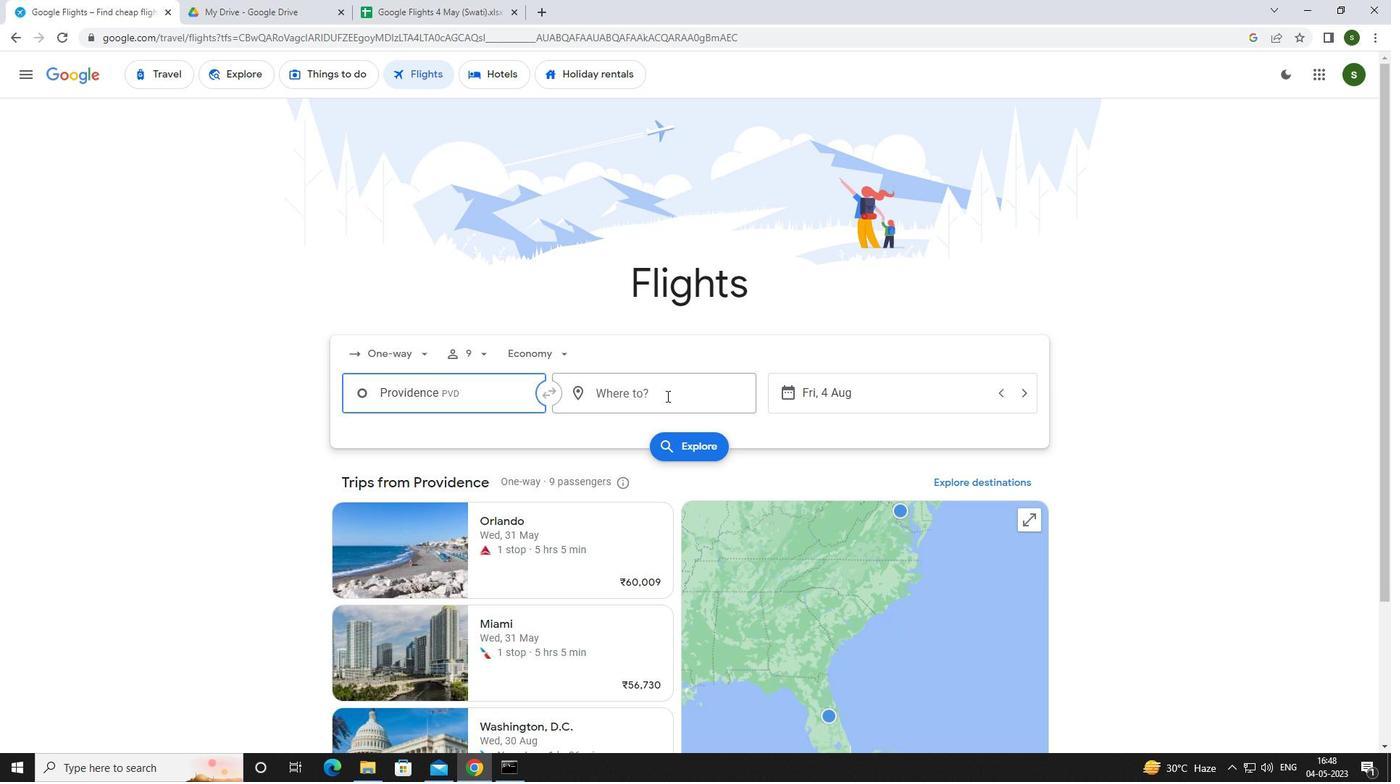 
Action: Mouse moved to (658, 399)
Screenshot: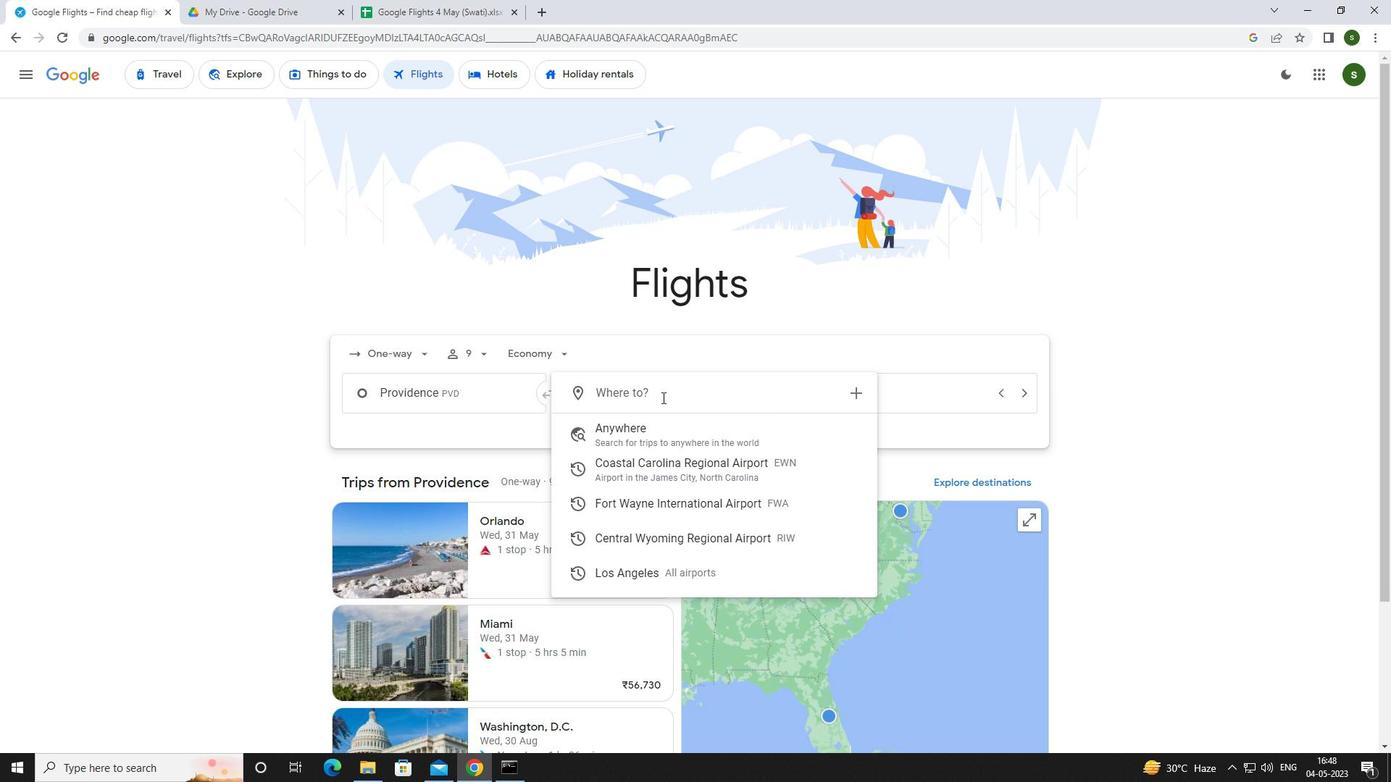 
Action: Key pressed <Key.caps_lock>r<Key.caps_lock>iver
Screenshot: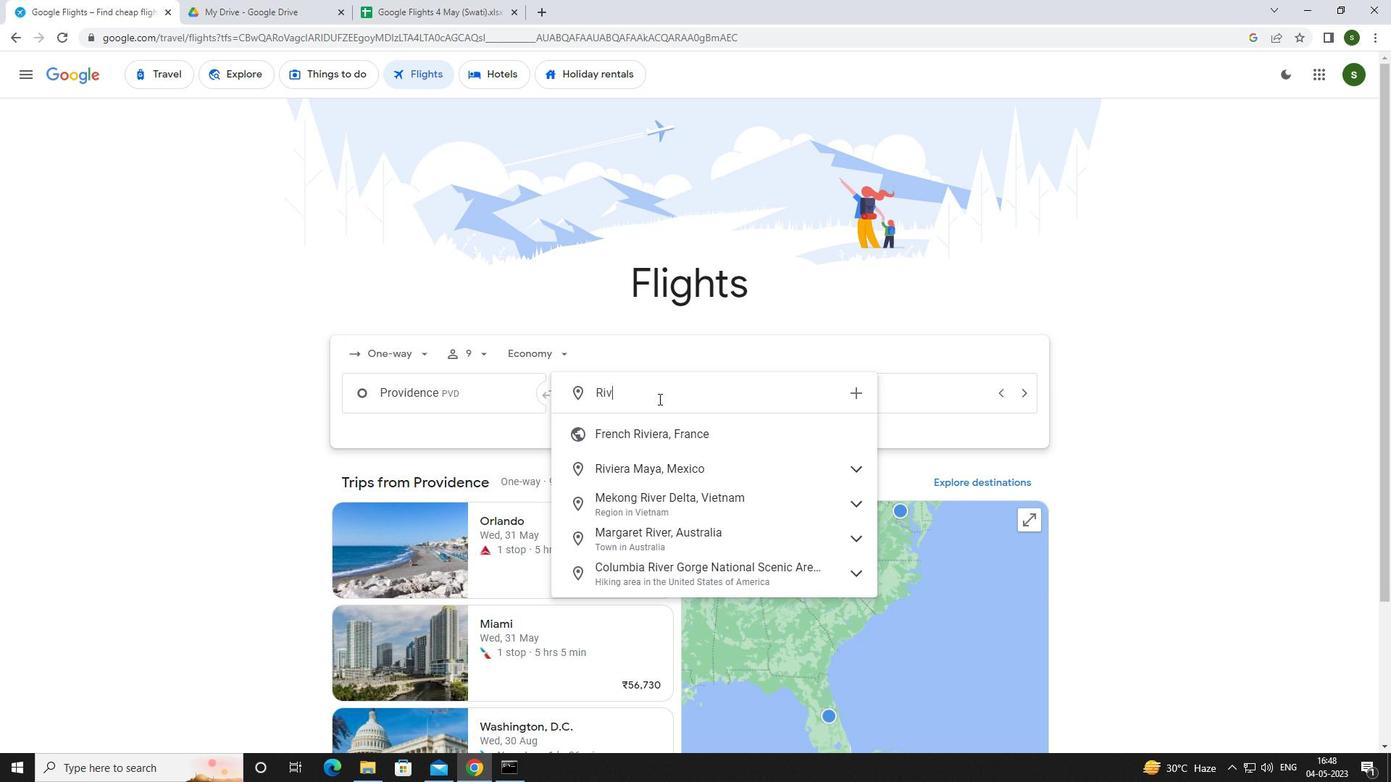 
Action: Mouse moved to (654, 401)
Screenshot: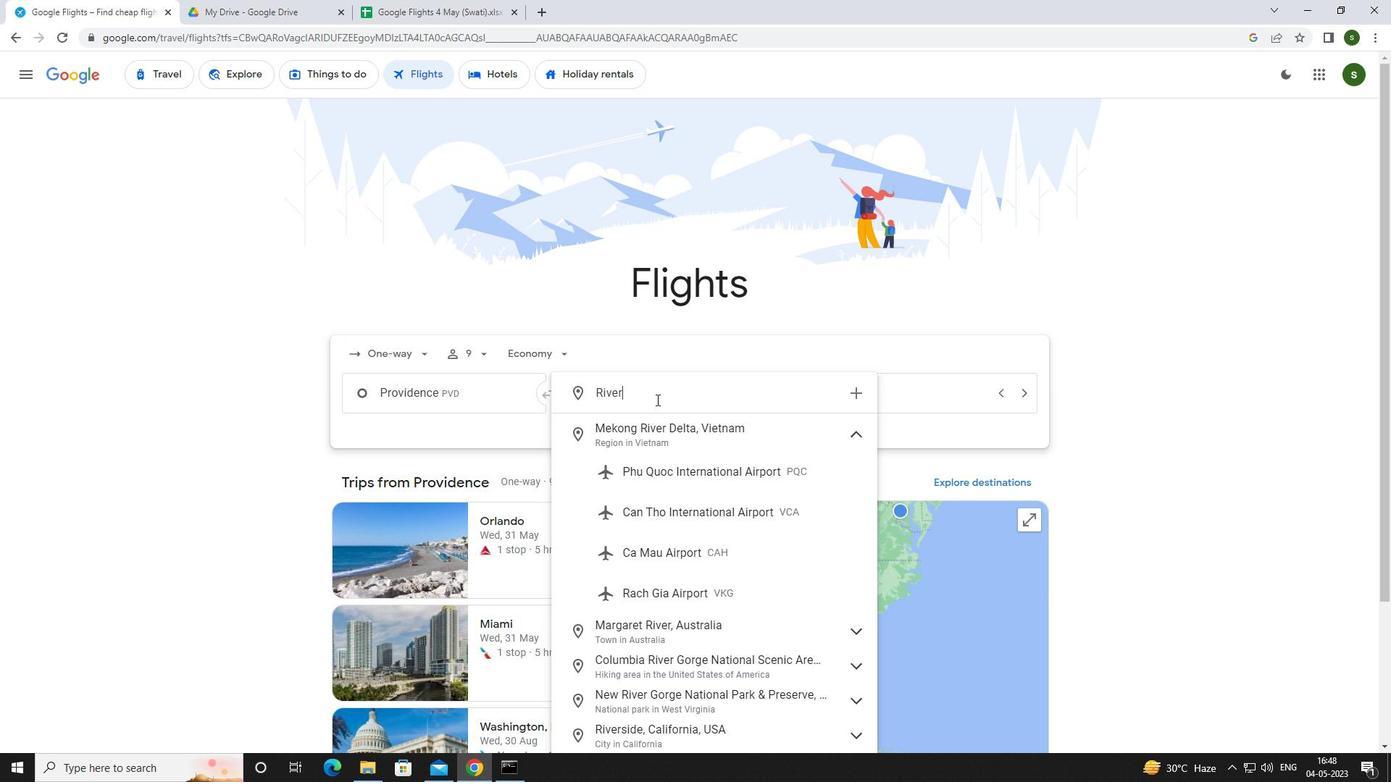 
Action: Key pressed to
Screenshot: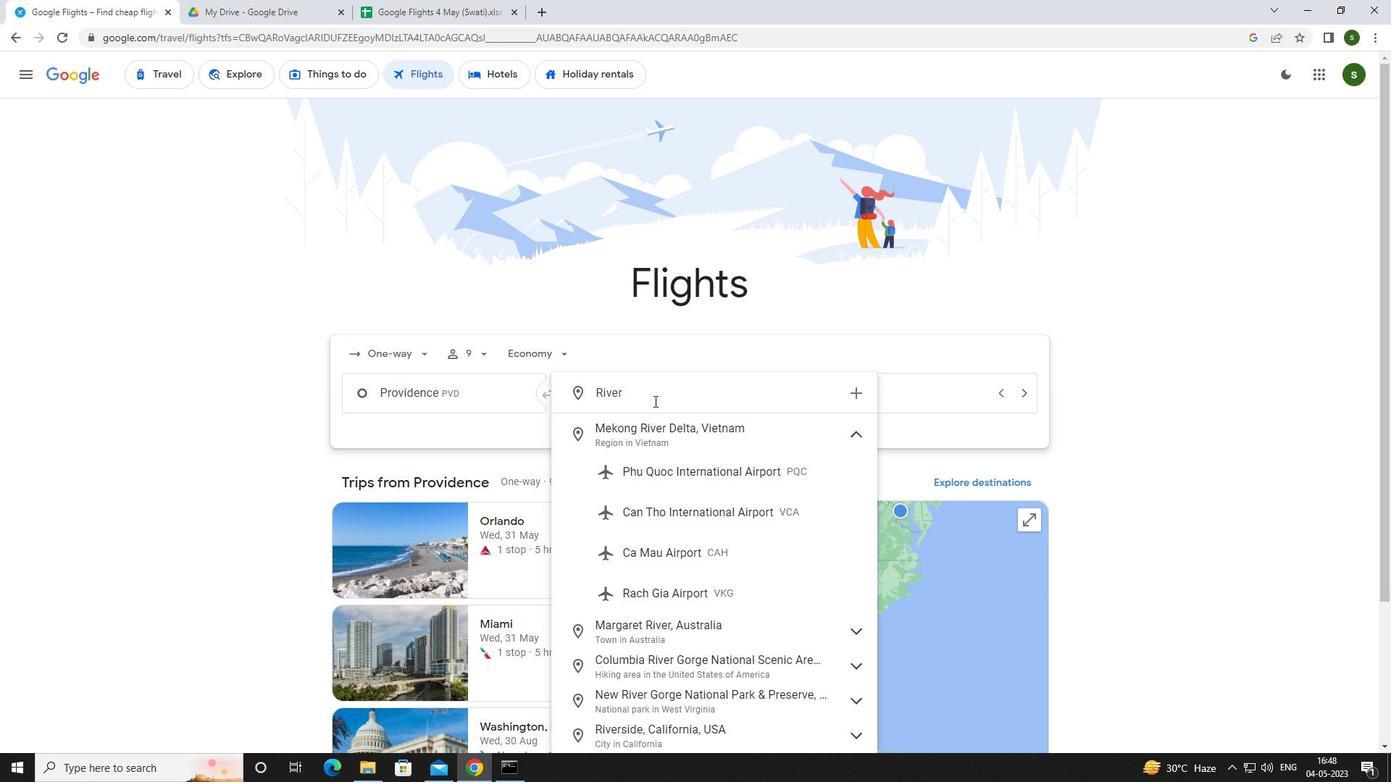
Action: Mouse moved to (660, 459)
Screenshot: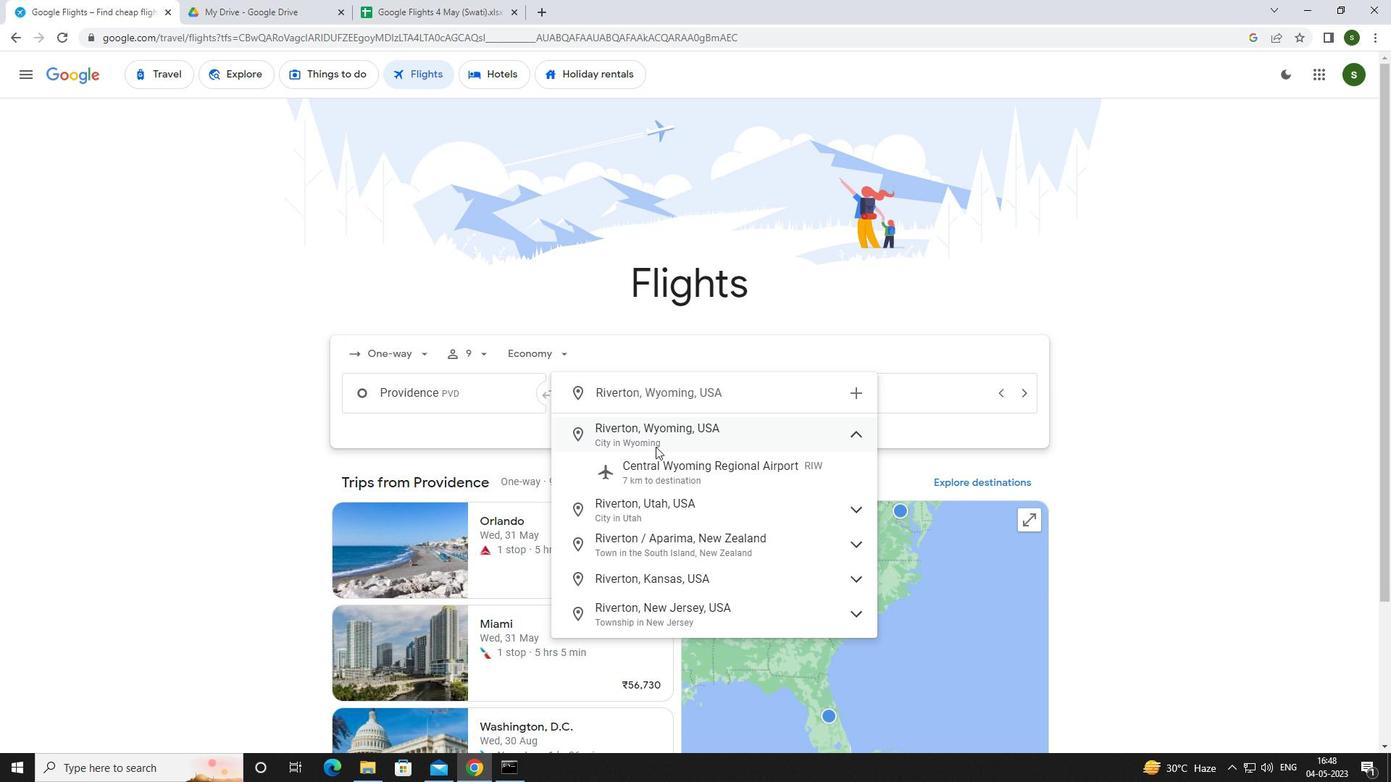 
Action: Mouse pressed left at (660, 459)
Screenshot: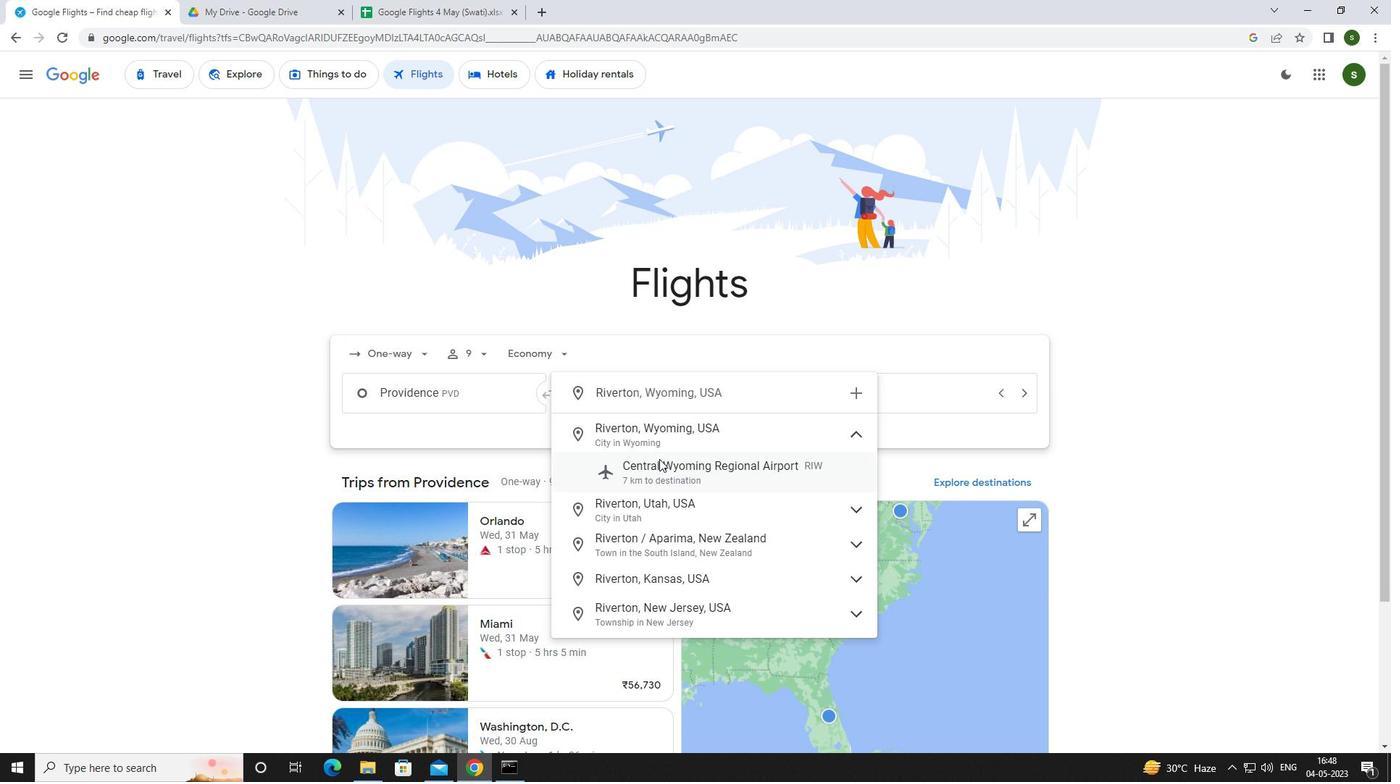 
Action: Mouse moved to (887, 392)
Screenshot: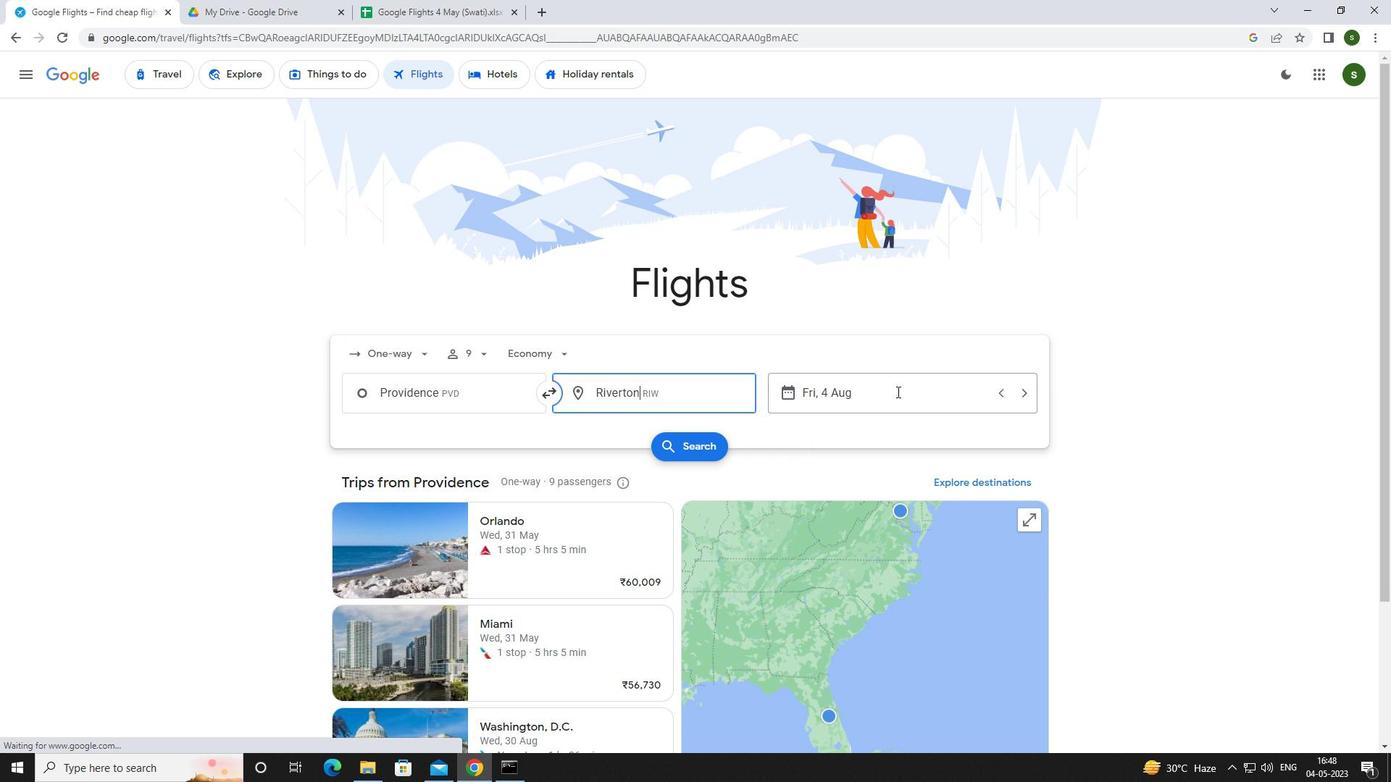 
Action: Mouse pressed left at (887, 392)
Screenshot: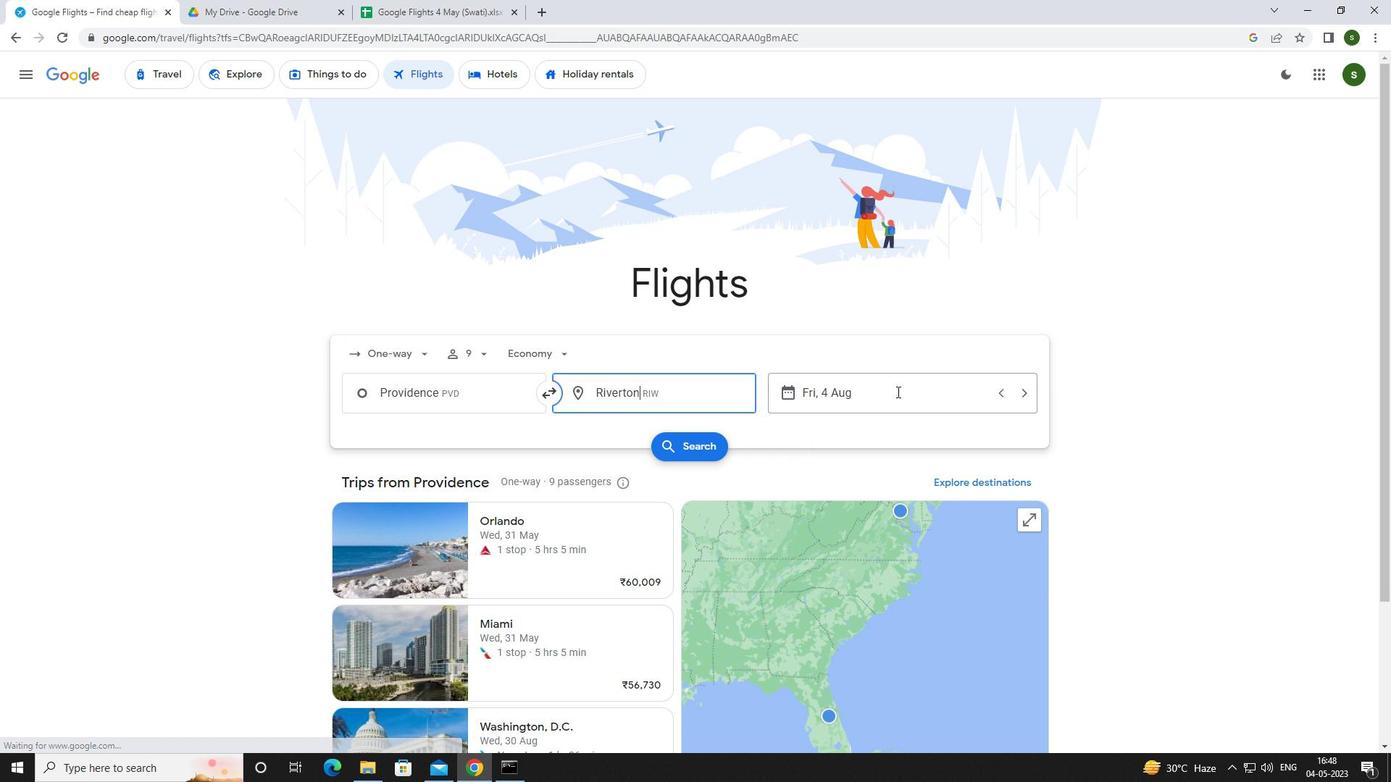 
Action: Mouse moved to (693, 487)
Screenshot: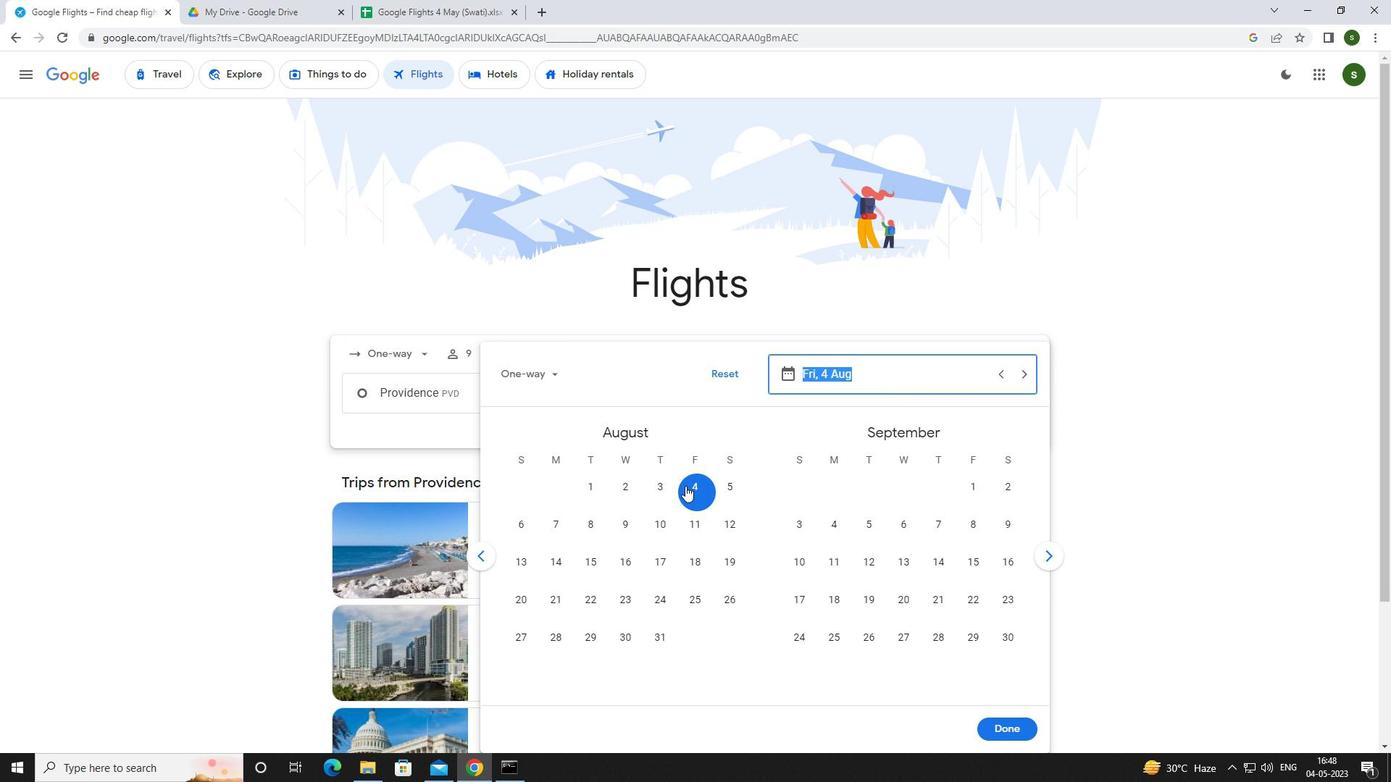 
Action: Mouse pressed left at (693, 487)
Screenshot: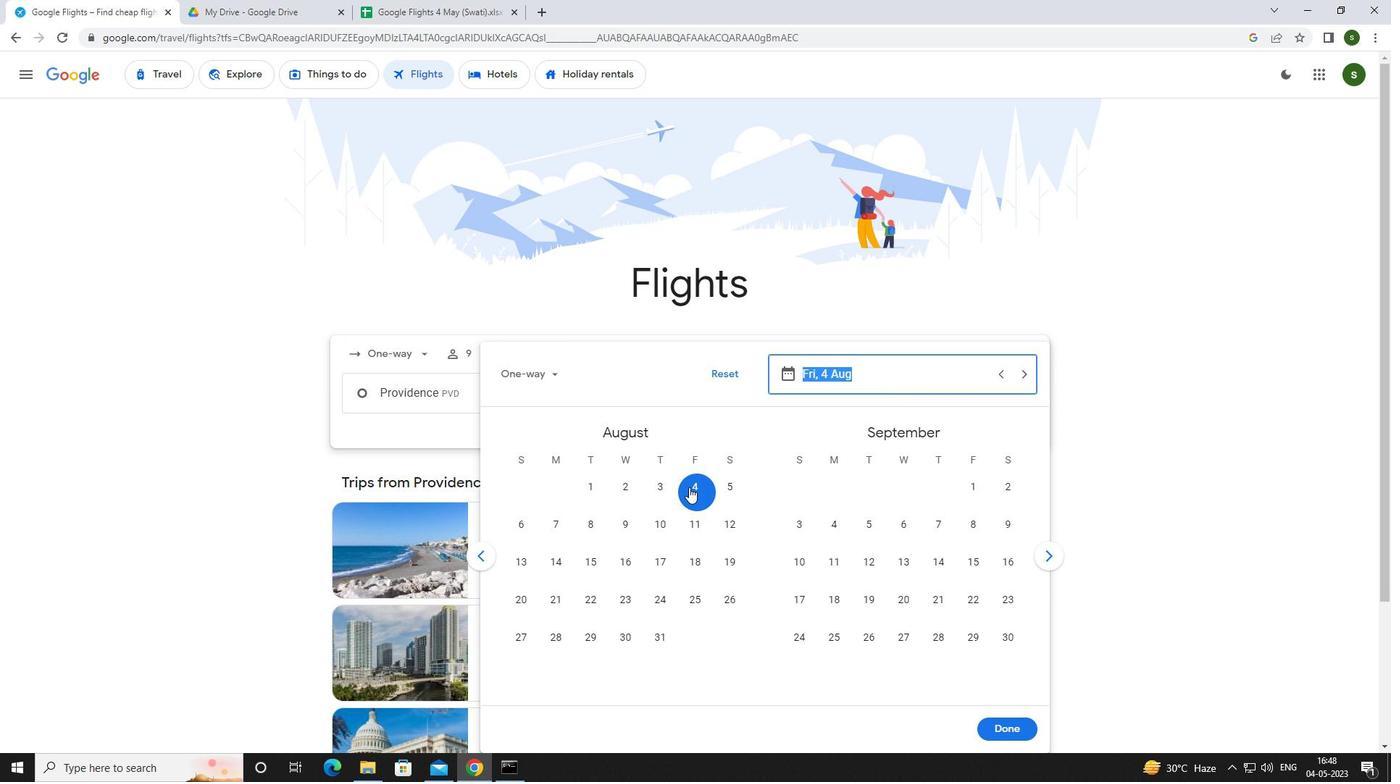 
Action: Mouse moved to (997, 732)
Screenshot: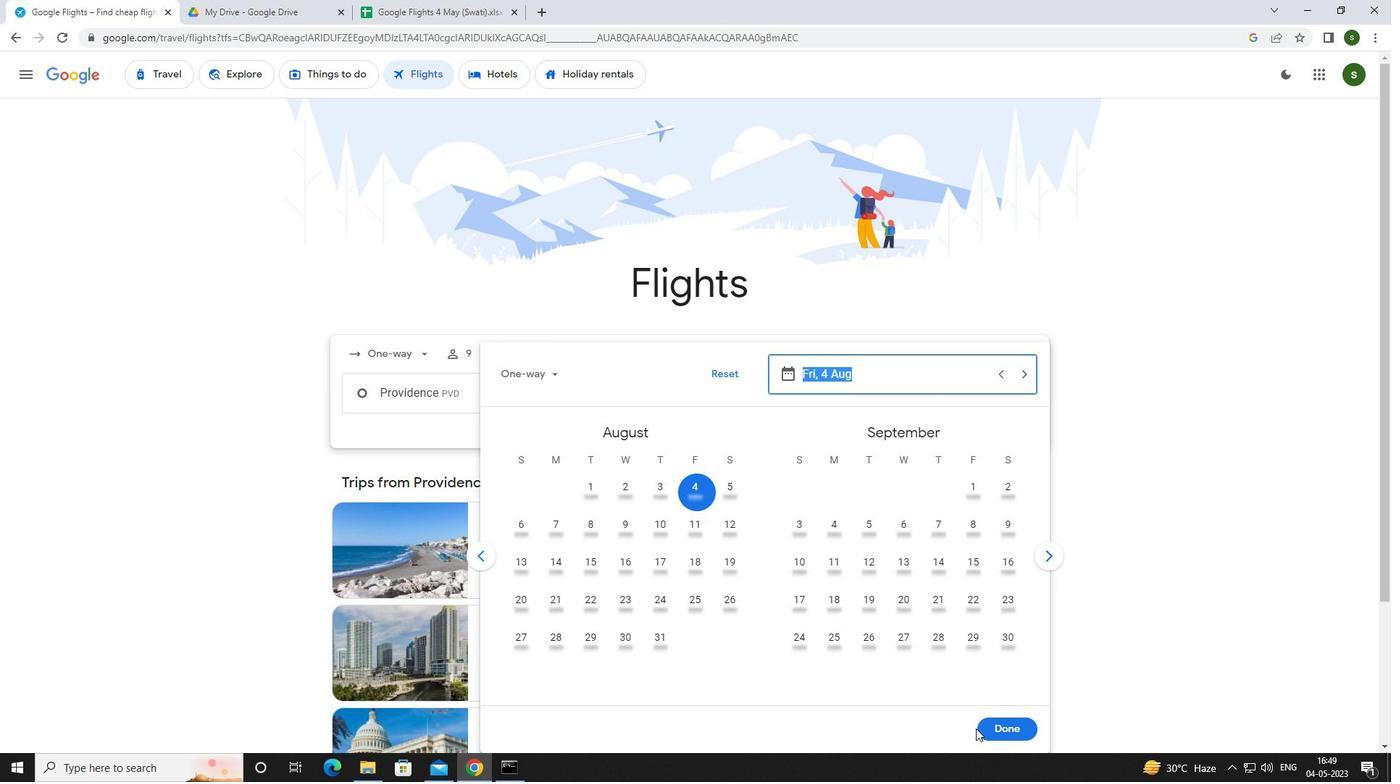 
Action: Mouse pressed left at (997, 732)
Screenshot: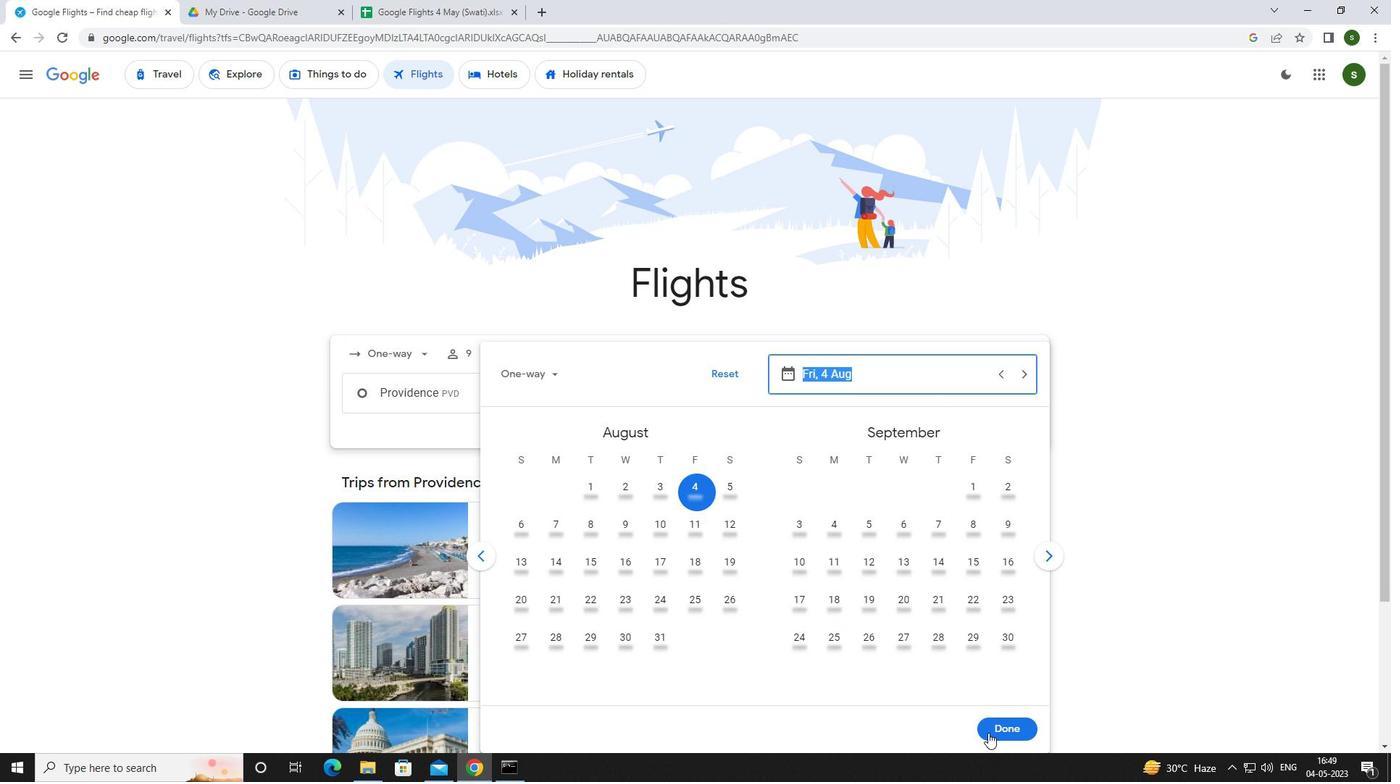
Action: Mouse moved to (679, 450)
Screenshot: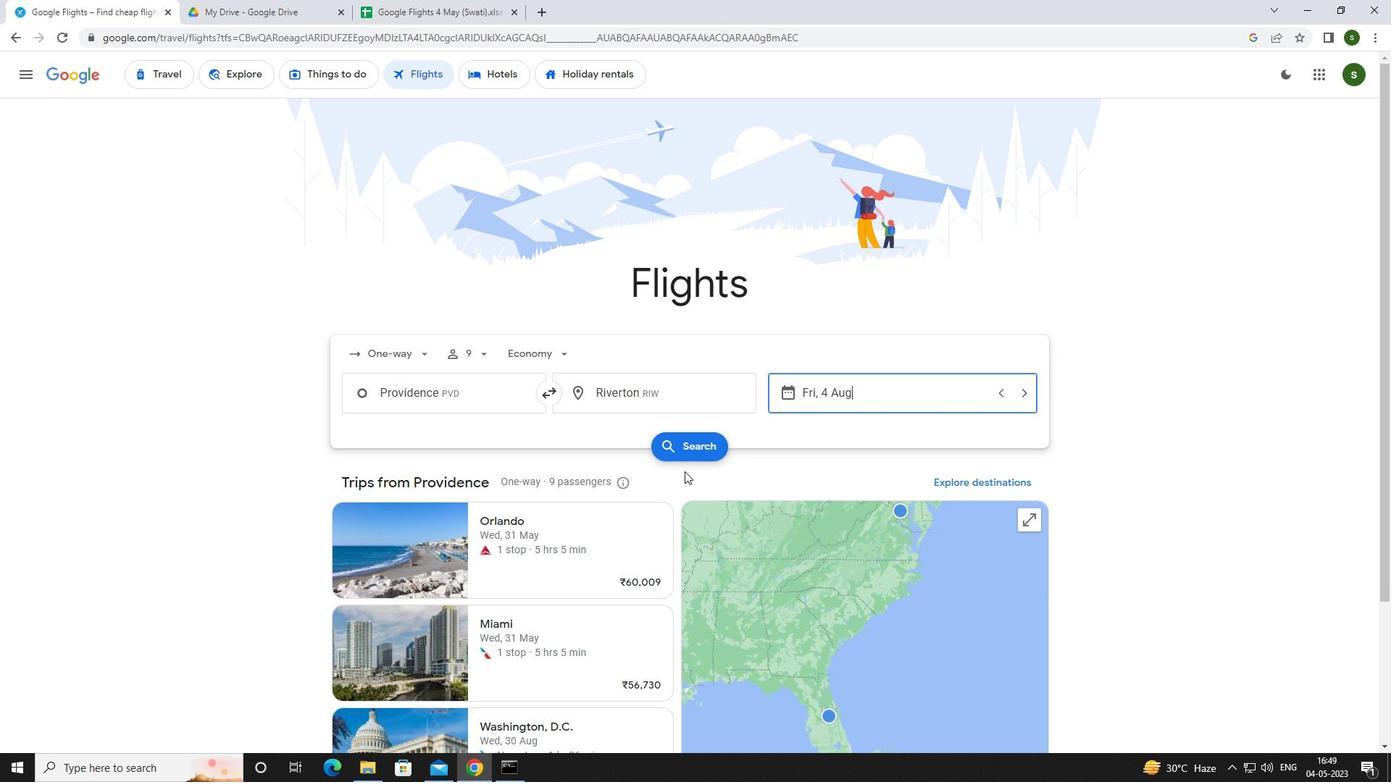 
Action: Mouse pressed left at (679, 450)
Screenshot: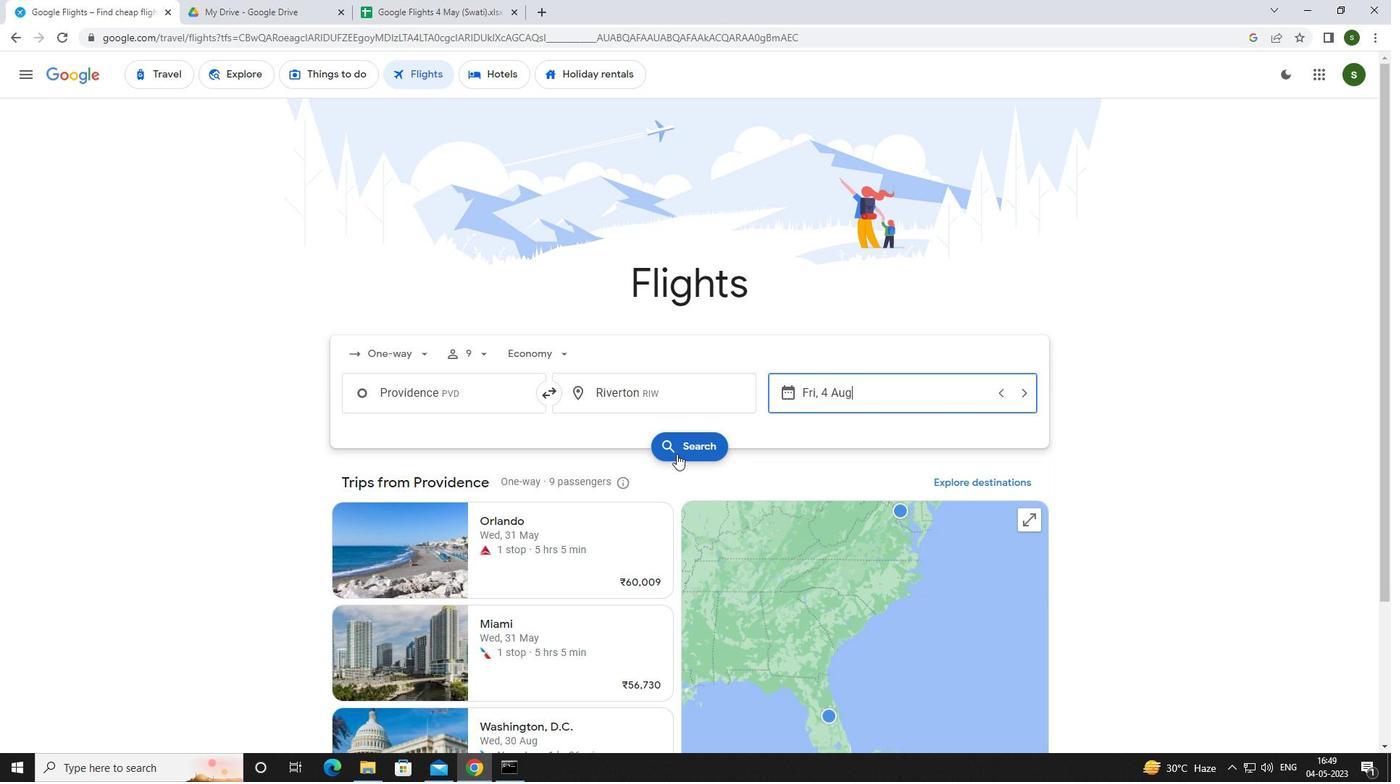 
Action: Mouse moved to (366, 208)
Screenshot: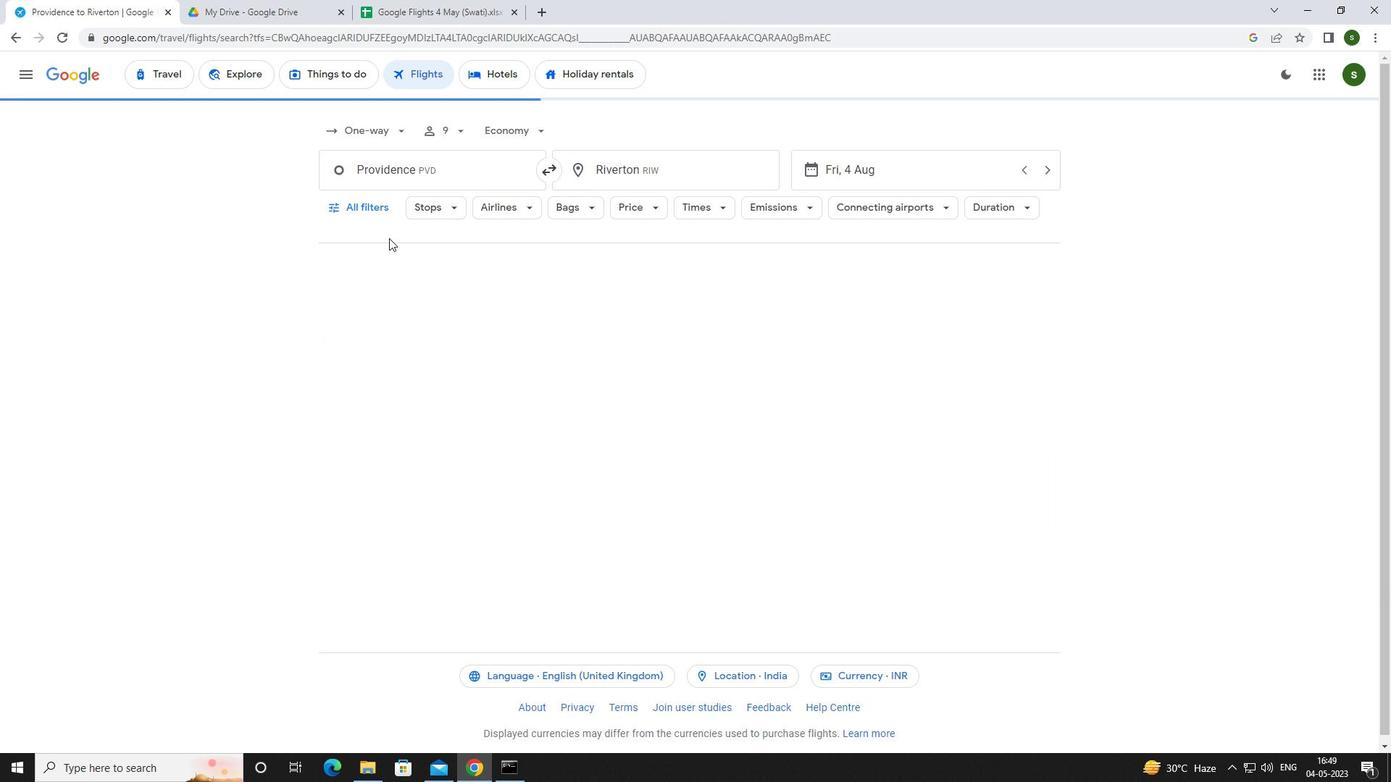 
Action: Mouse pressed left at (366, 208)
Screenshot: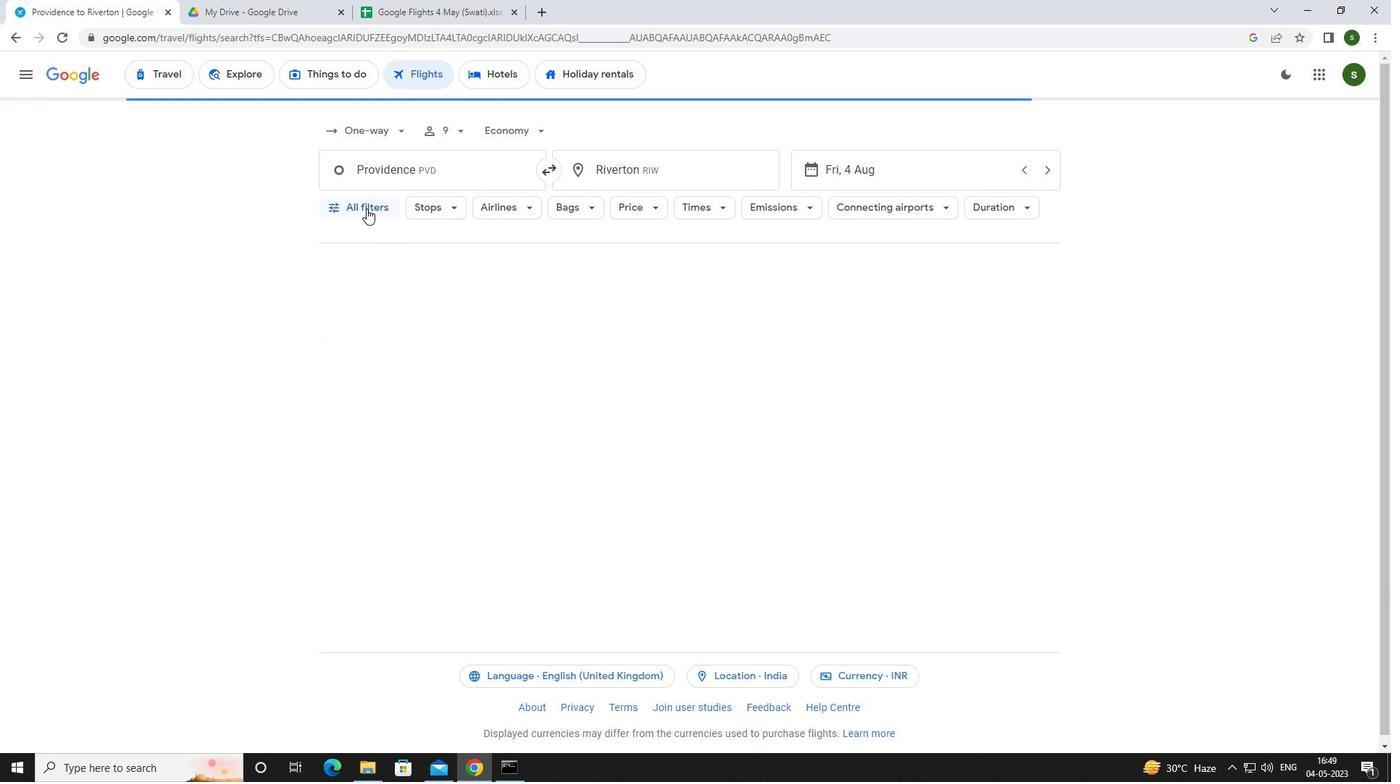 
Action: Mouse moved to (544, 516)
Screenshot: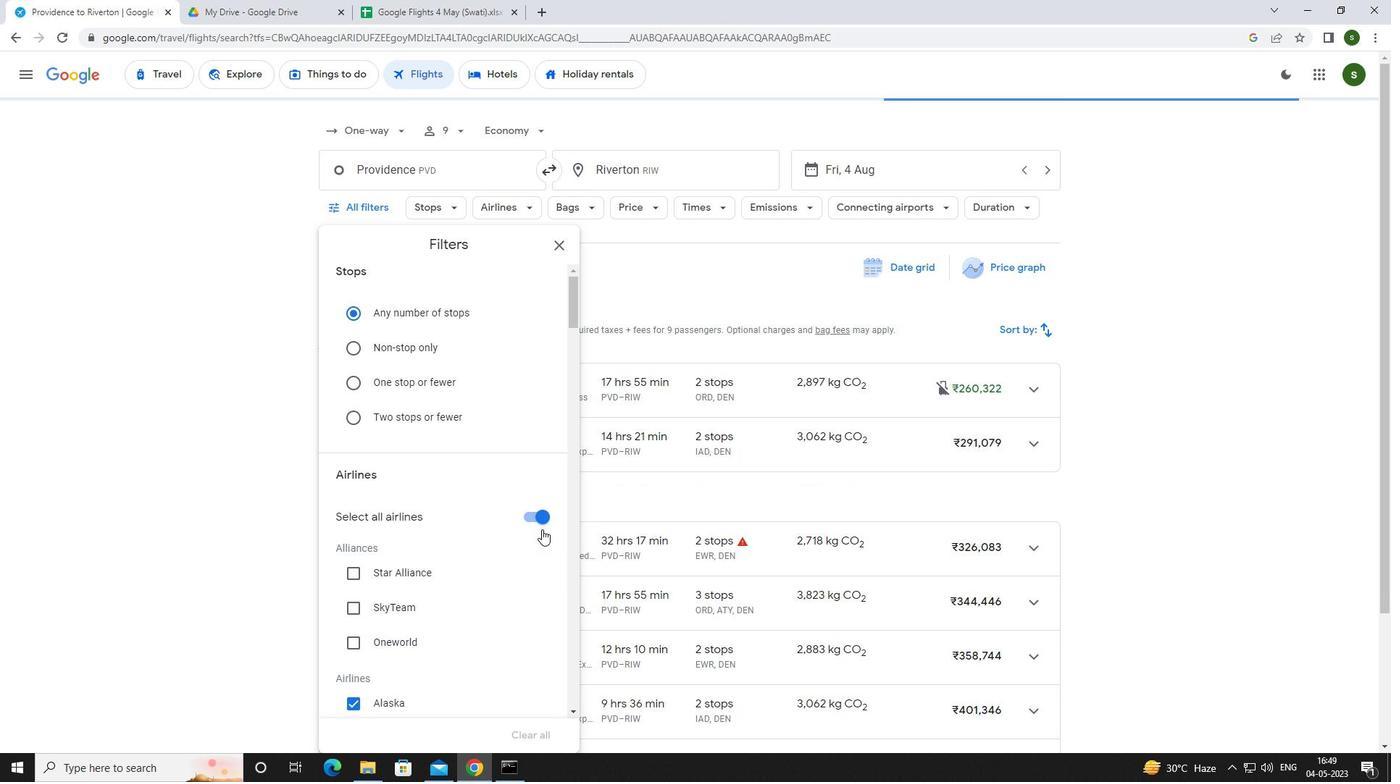 
Action: Mouse pressed left at (544, 516)
Screenshot: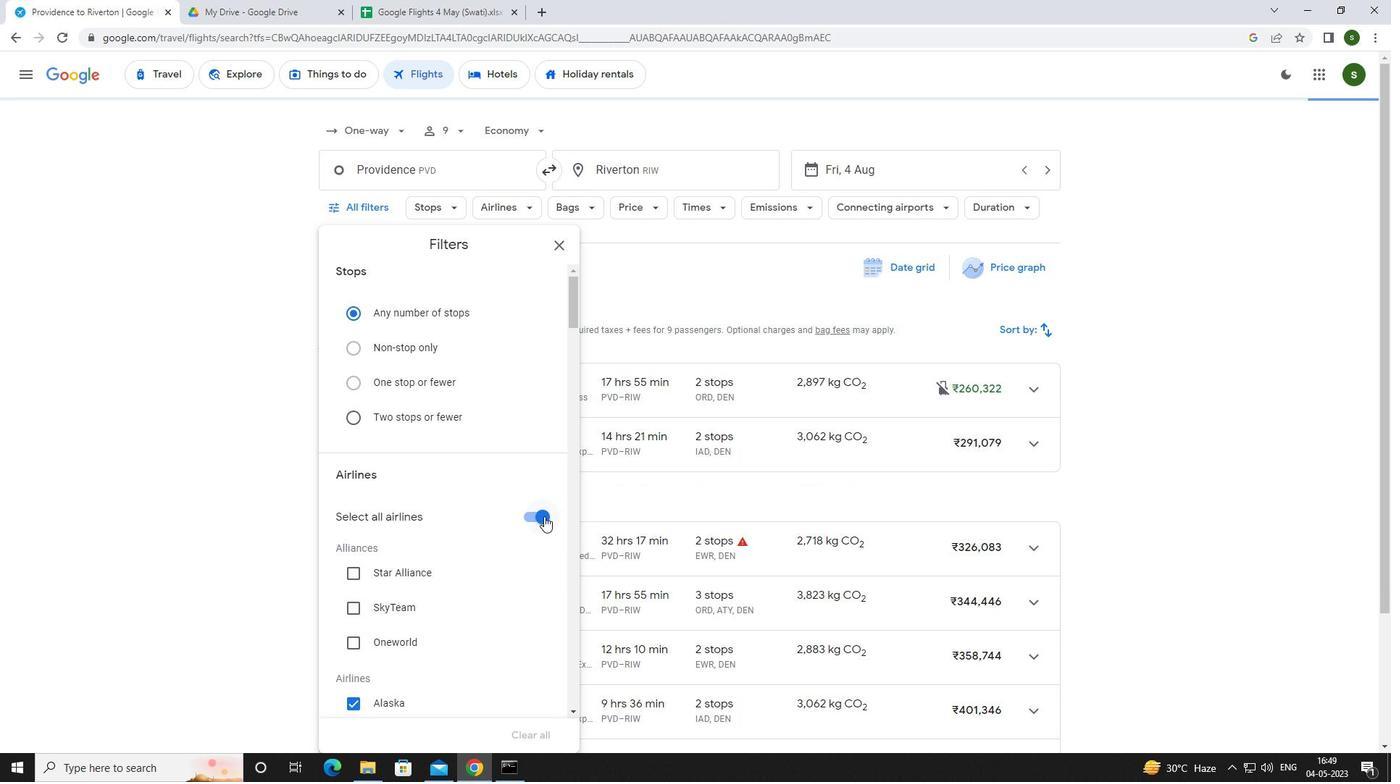 
Action: Mouse moved to (466, 474)
Screenshot: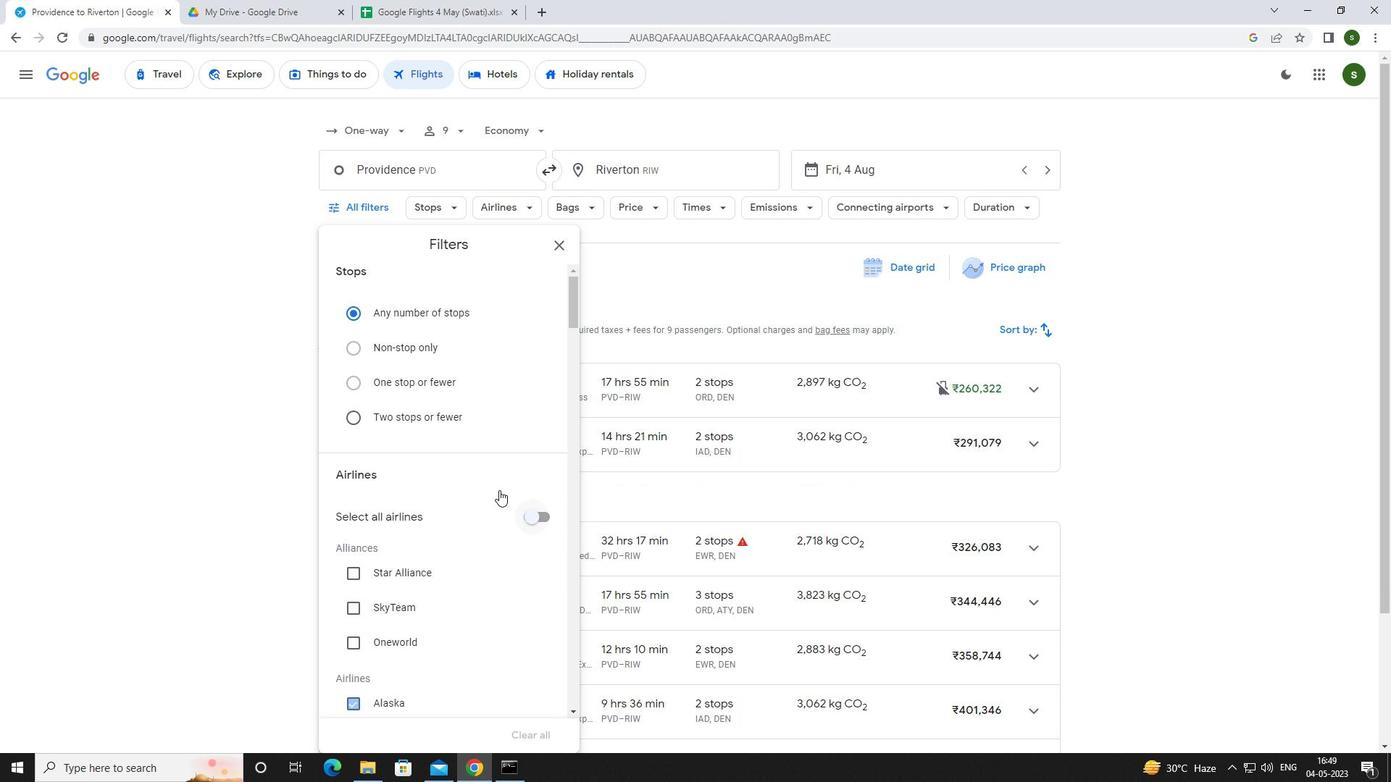 
Action: Mouse scrolled (466, 474) with delta (0, 0)
Screenshot: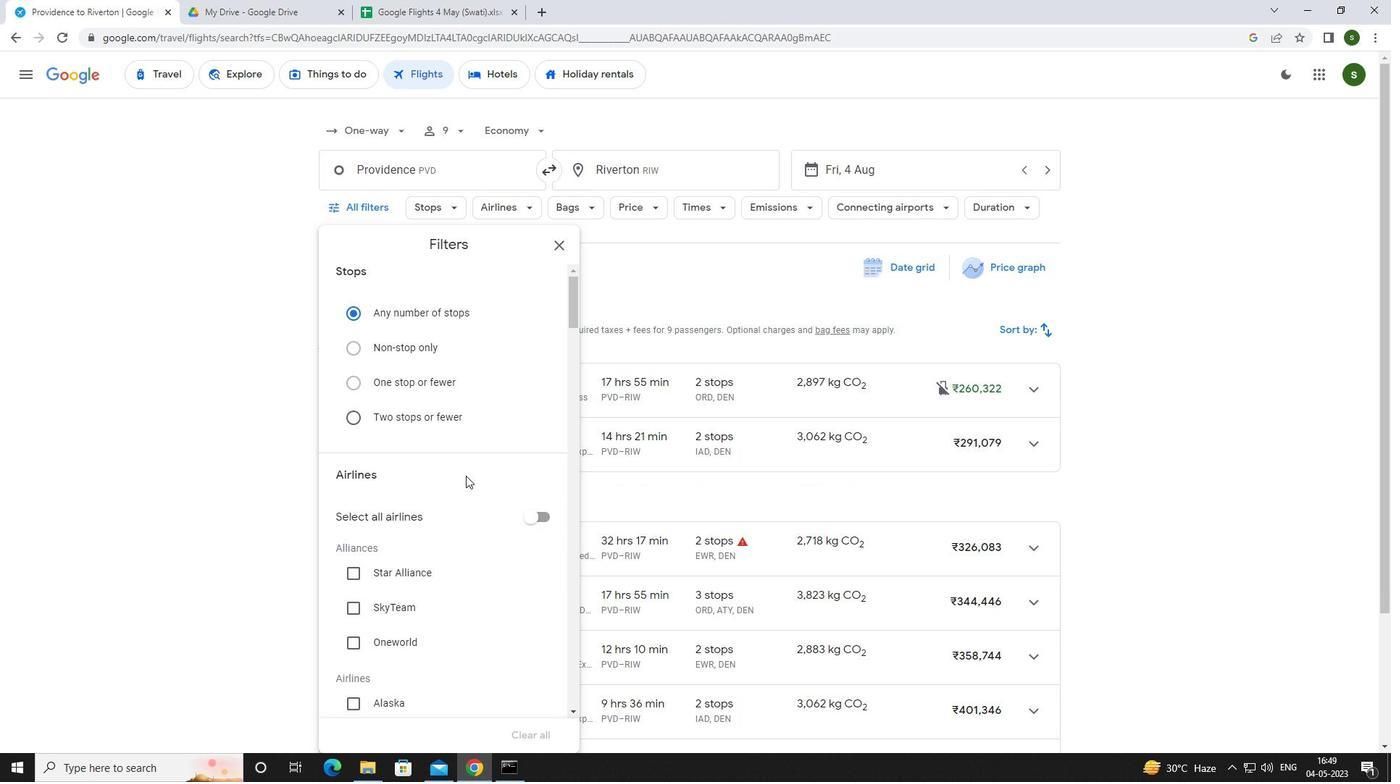 
Action: Mouse scrolled (466, 474) with delta (0, 0)
Screenshot: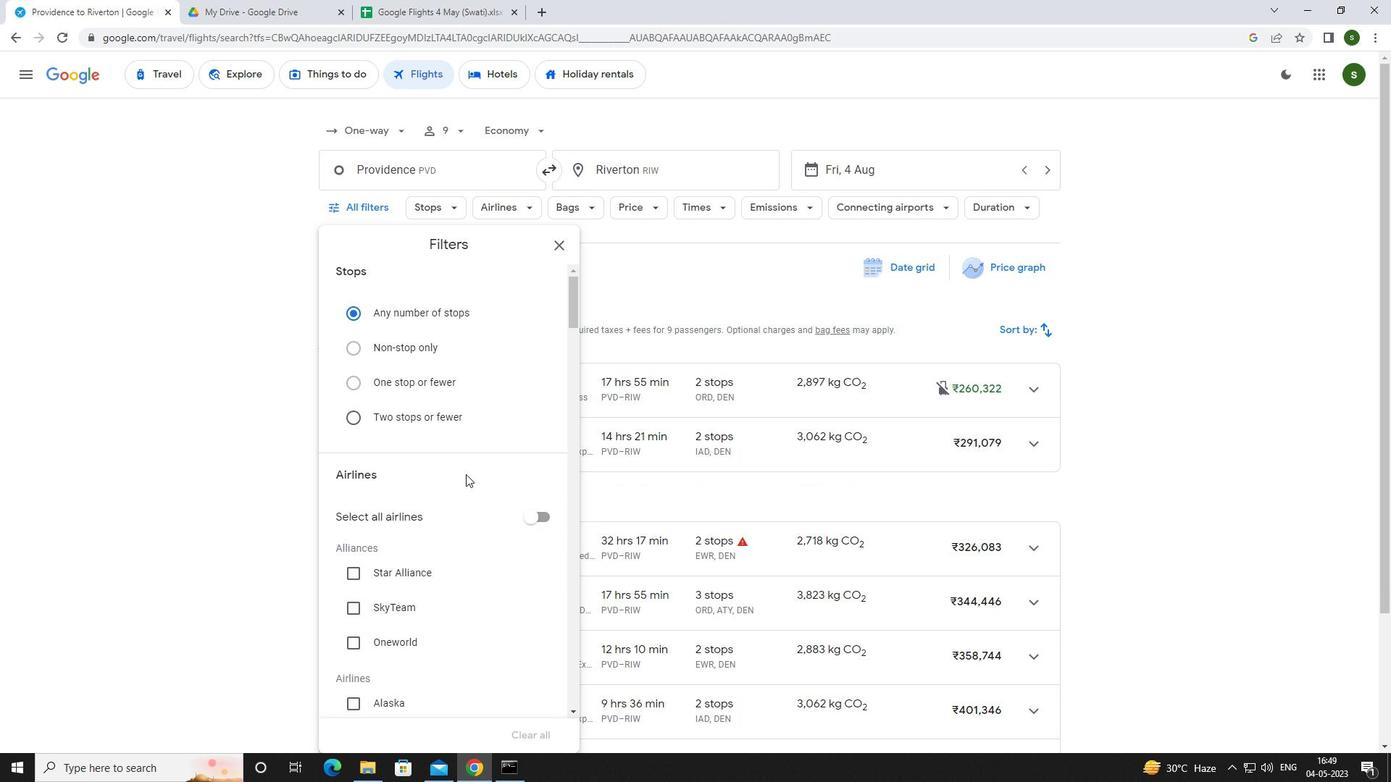 
Action: Mouse scrolled (466, 474) with delta (0, 0)
Screenshot: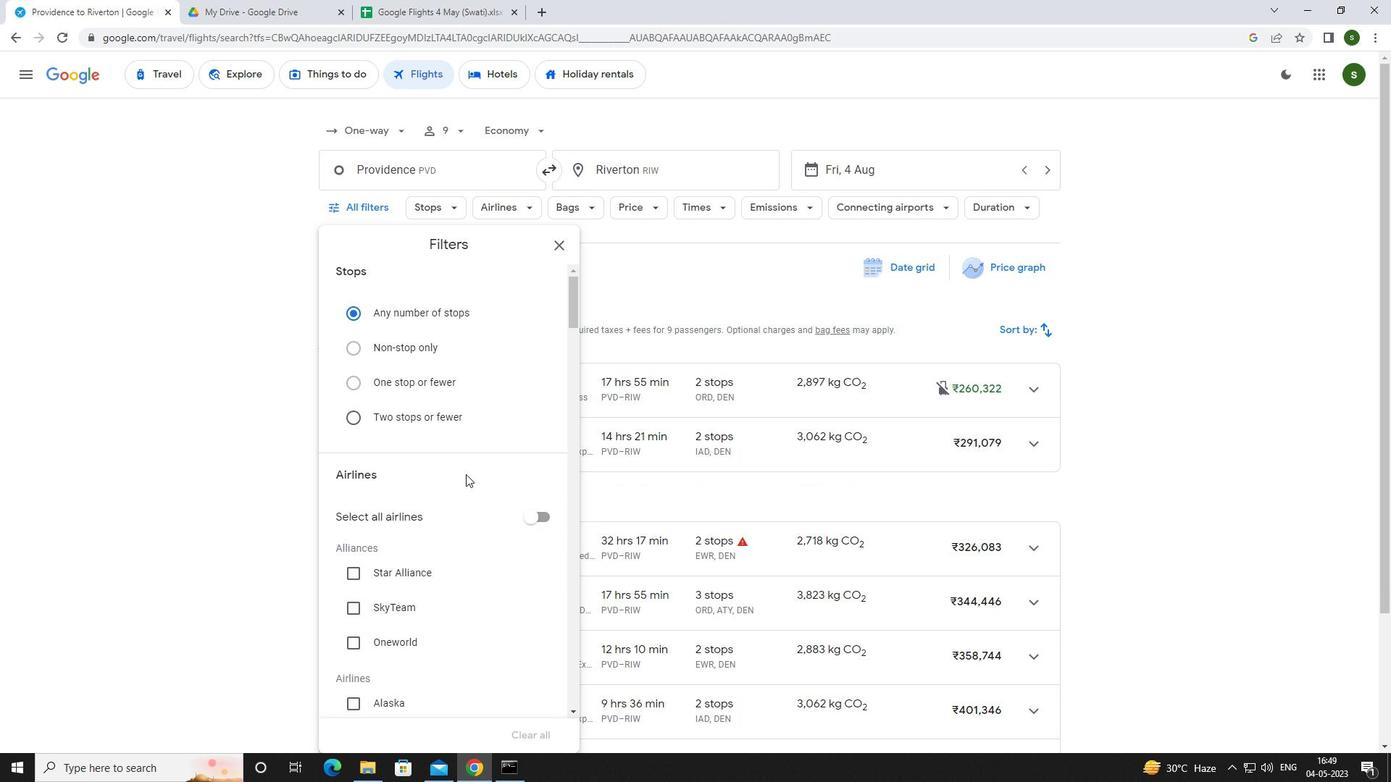 
Action: Mouse scrolled (466, 474) with delta (0, 0)
Screenshot: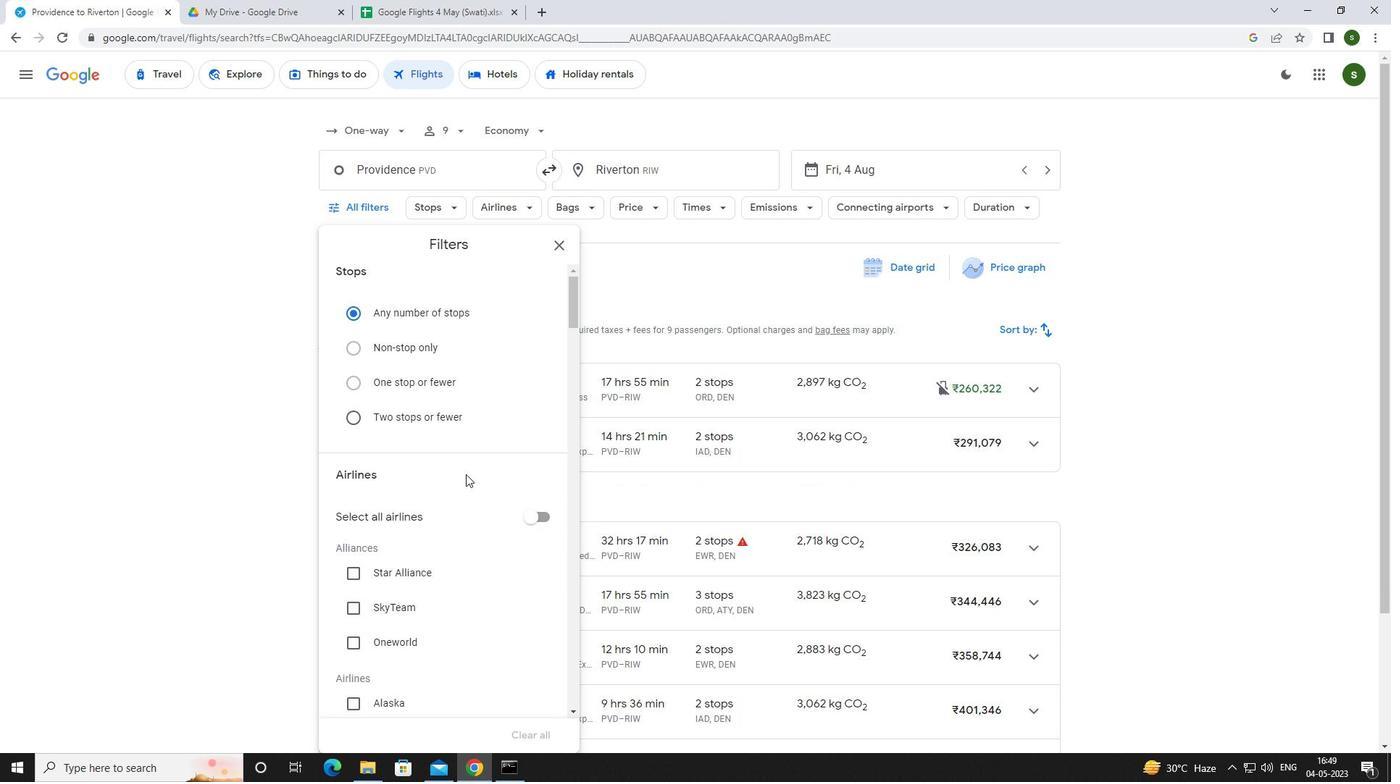 
Action: Mouse scrolled (466, 474) with delta (0, 0)
Screenshot: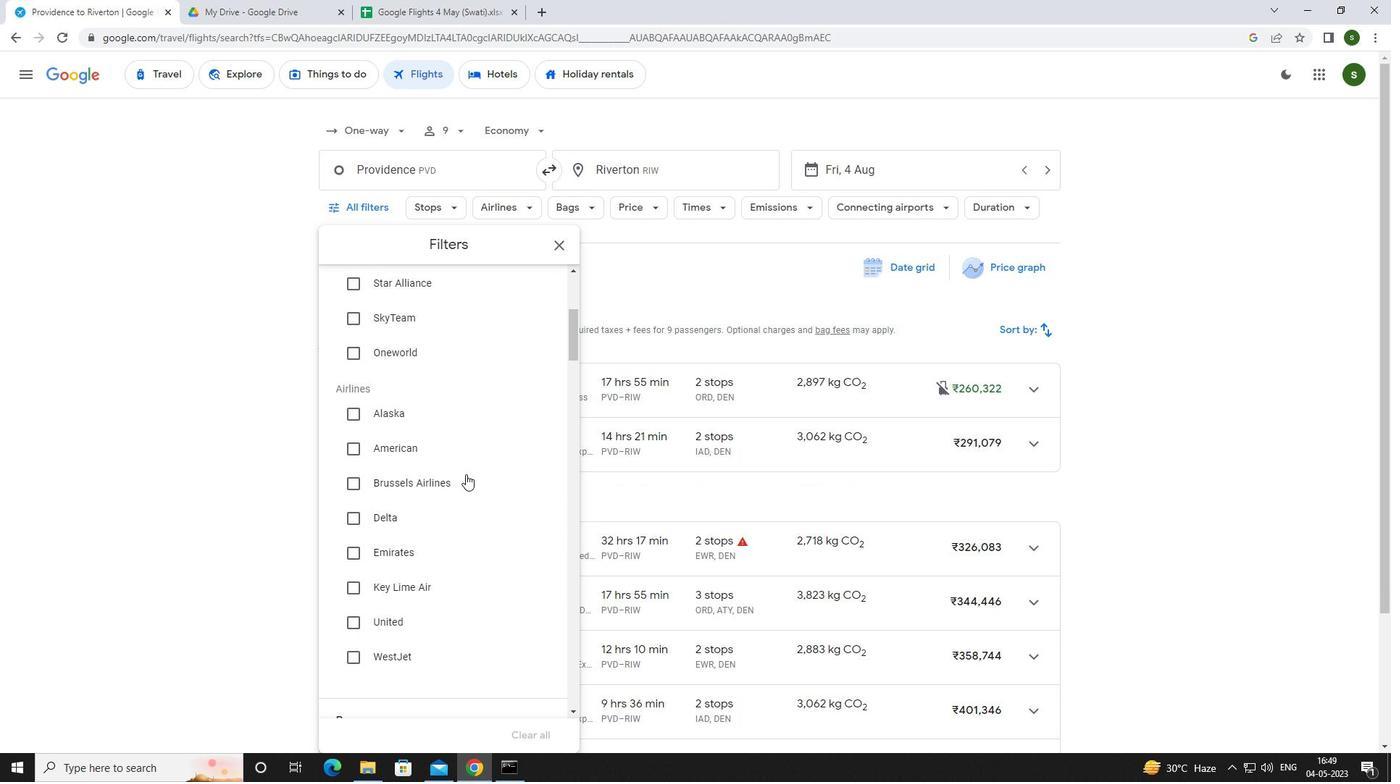 
Action: Mouse scrolled (466, 474) with delta (0, 0)
Screenshot: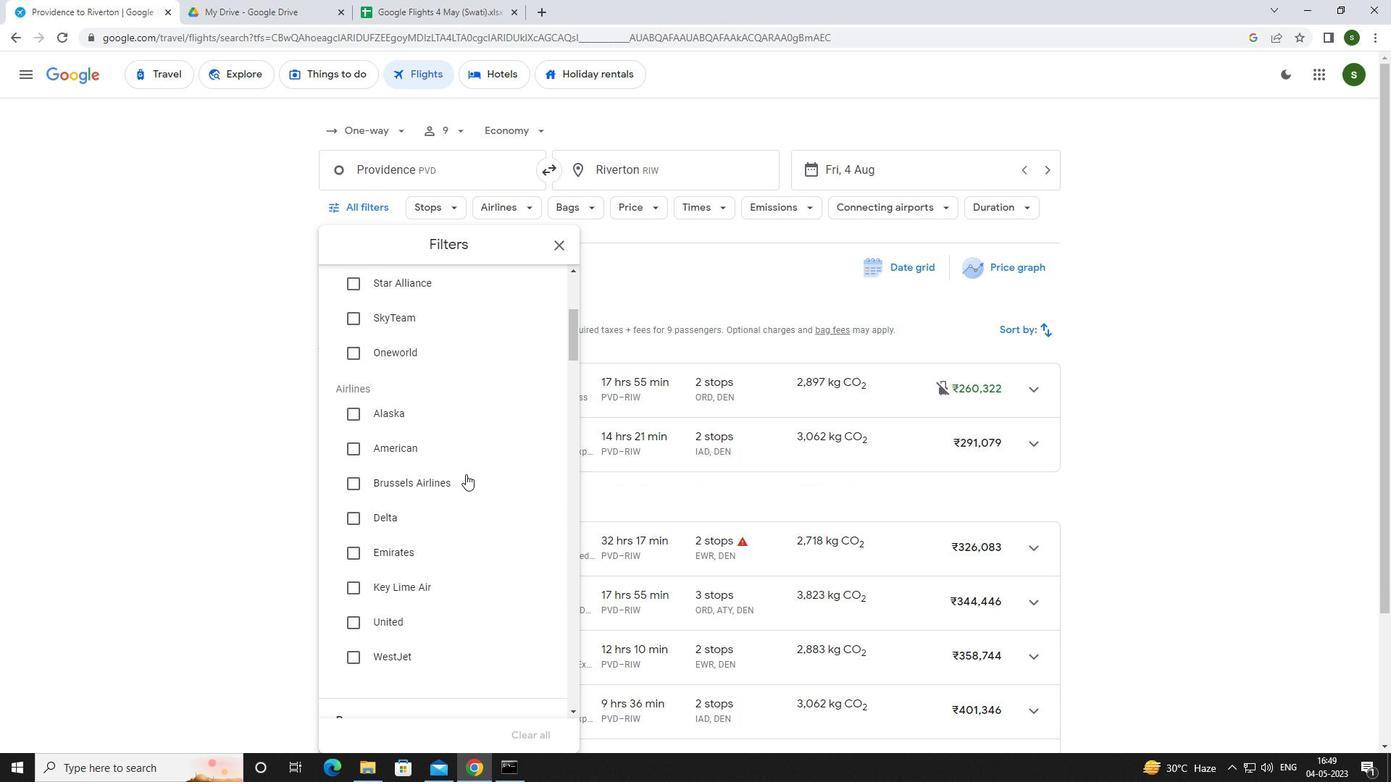 
Action: Mouse moved to (402, 479)
Screenshot: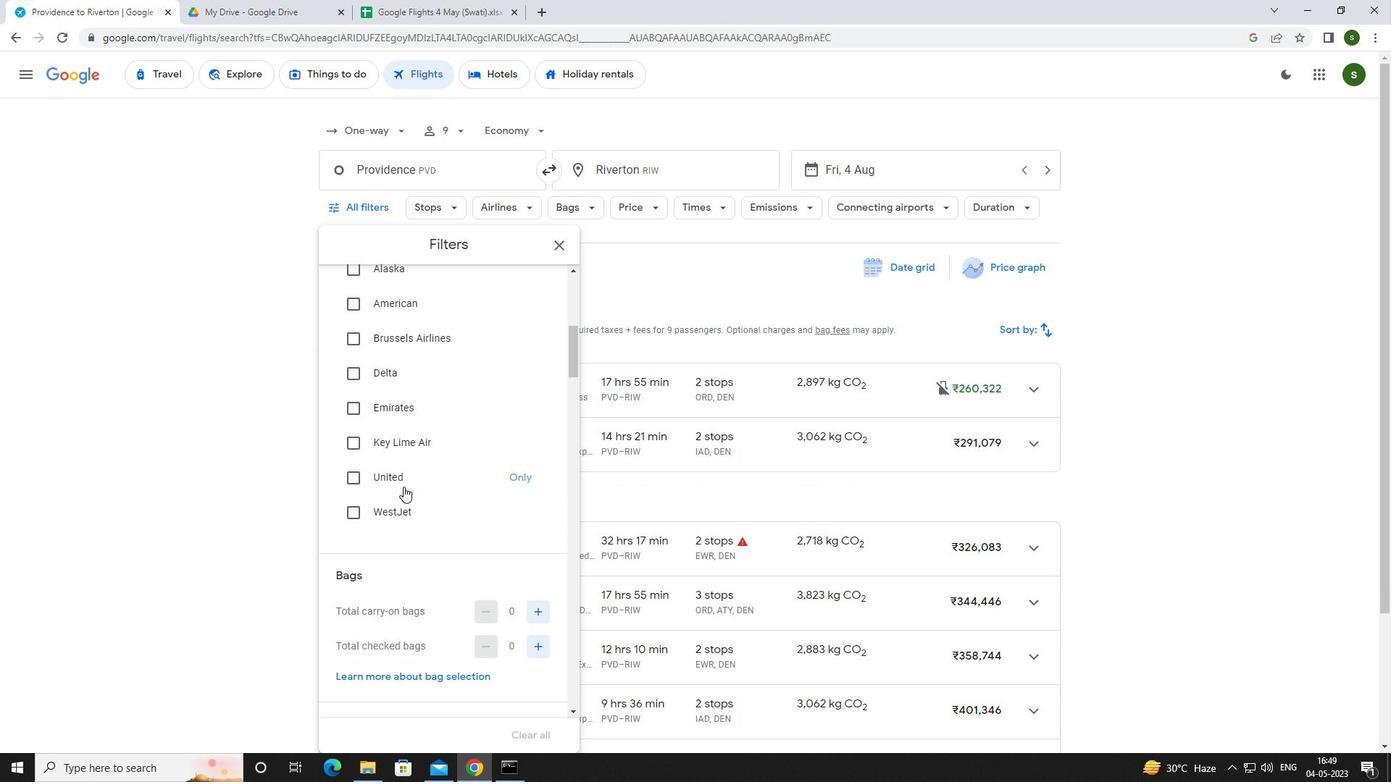 
Action: Mouse pressed left at (402, 479)
Screenshot: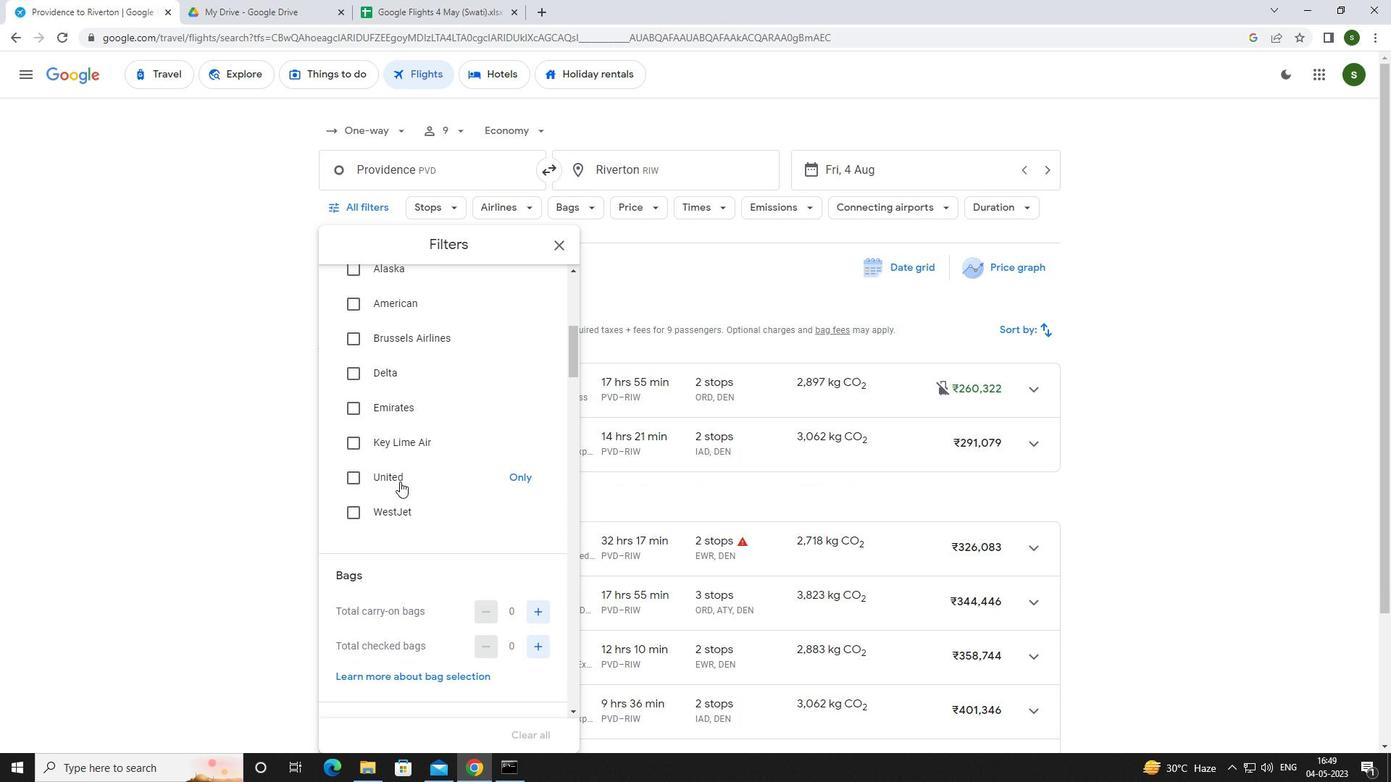 
Action: Mouse scrolled (402, 478) with delta (0, 0)
Screenshot: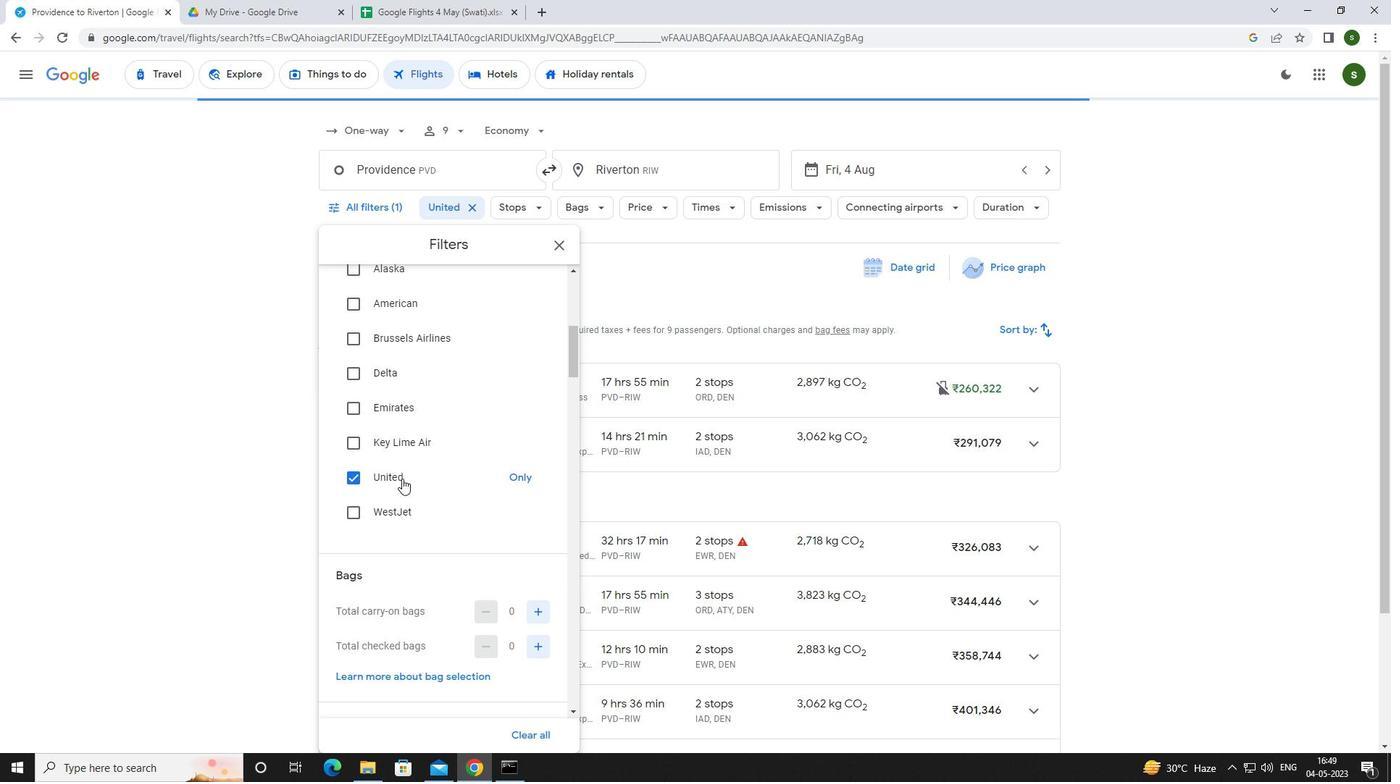 
Action: Mouse scrolled (402, 478) with delta (0, 0)
Screenshot: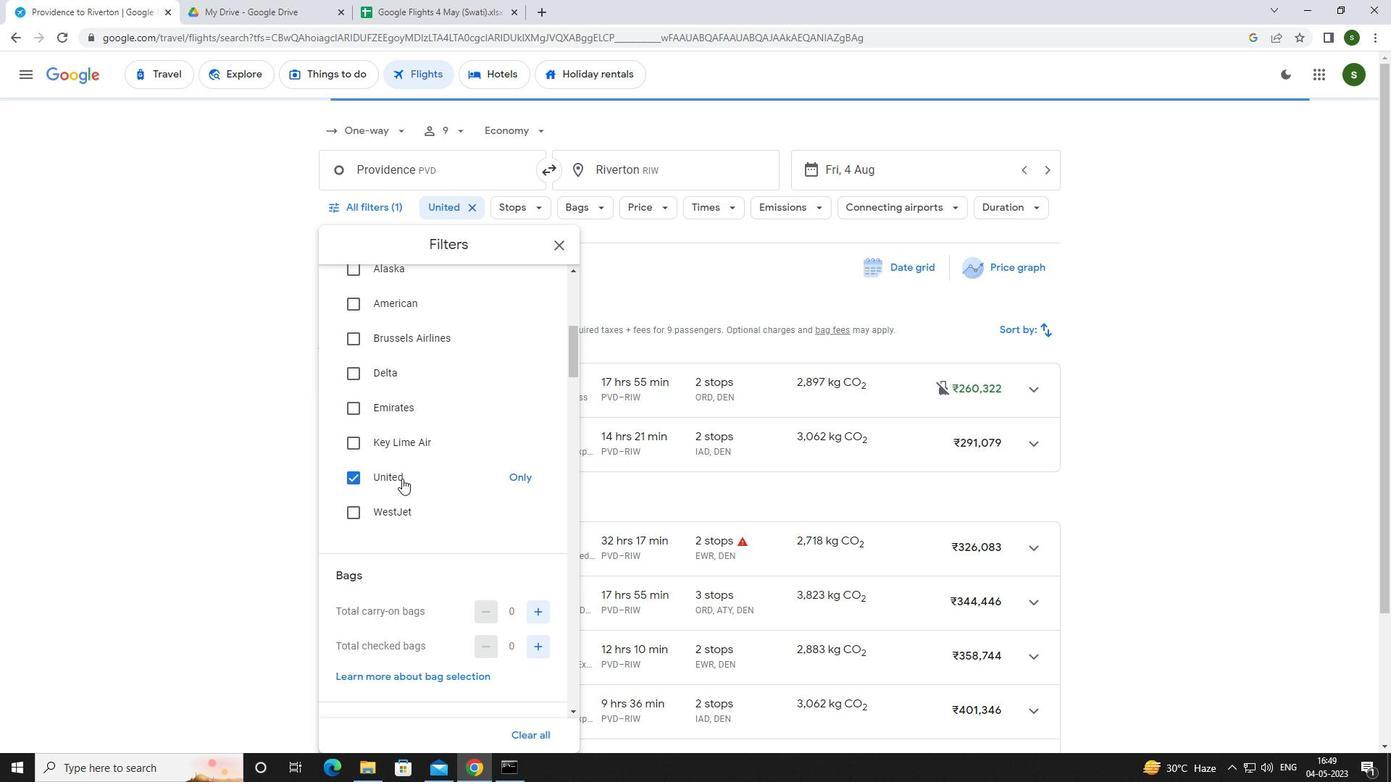 
Action: Mouse moved to (534, 503)
Screenshot: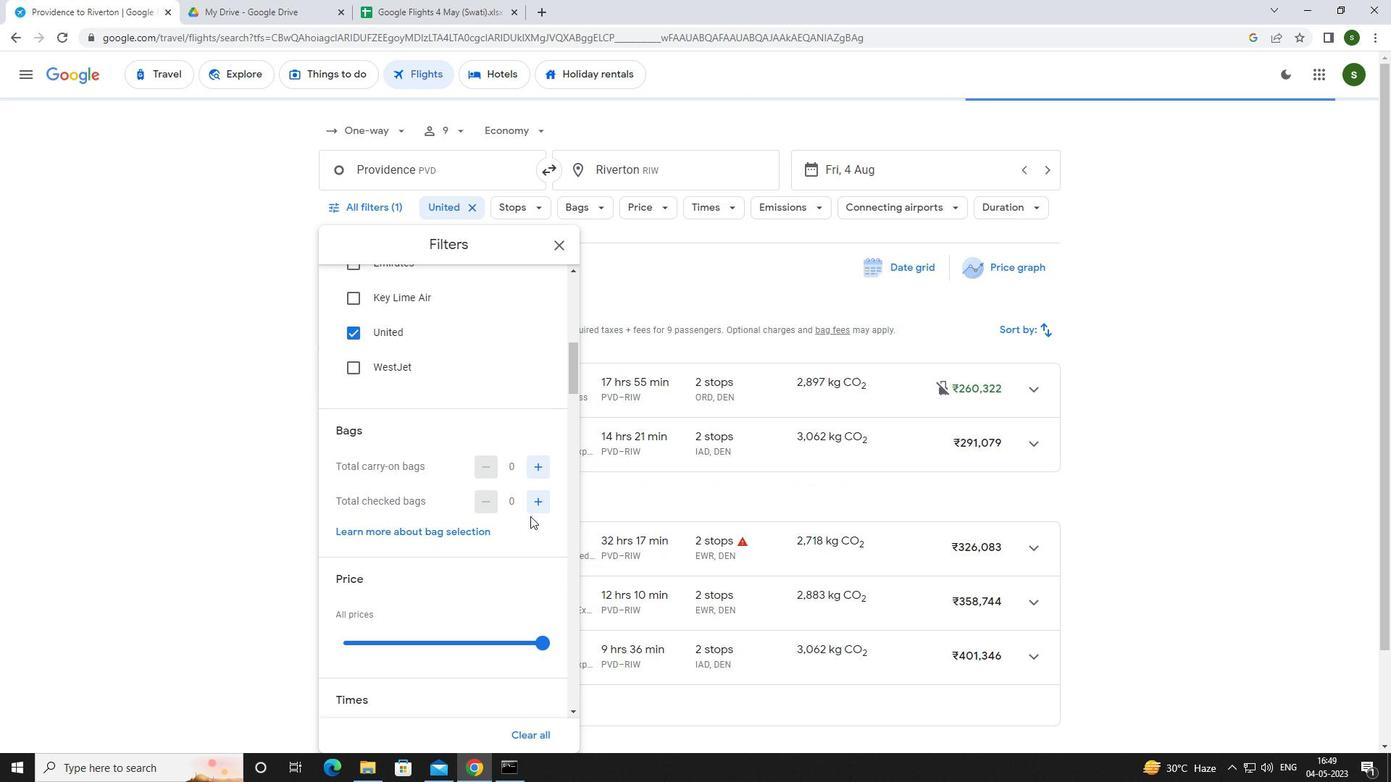 
Action: Mouse pressed left at (534, 503)
Screenshot: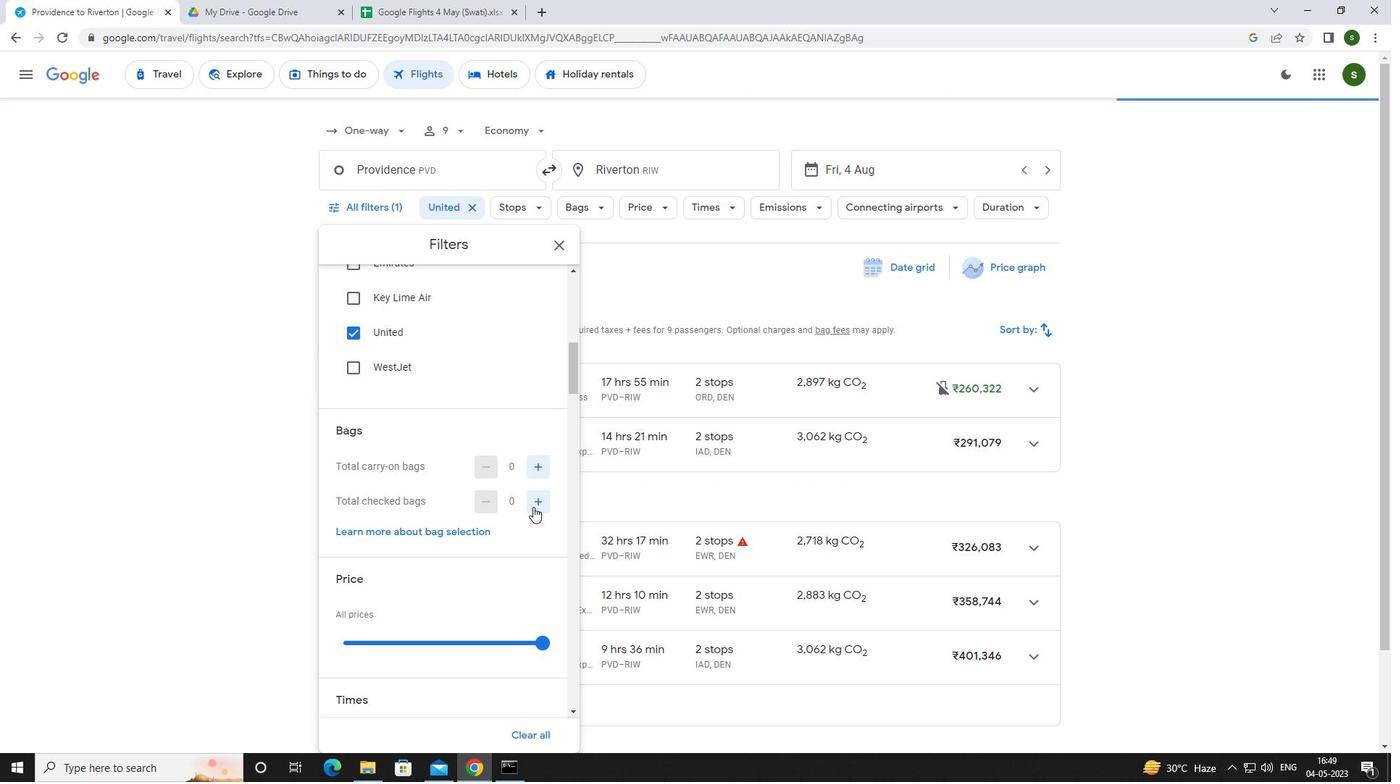 
Action: Mouse pressed left at (534, 503)
Screenshot: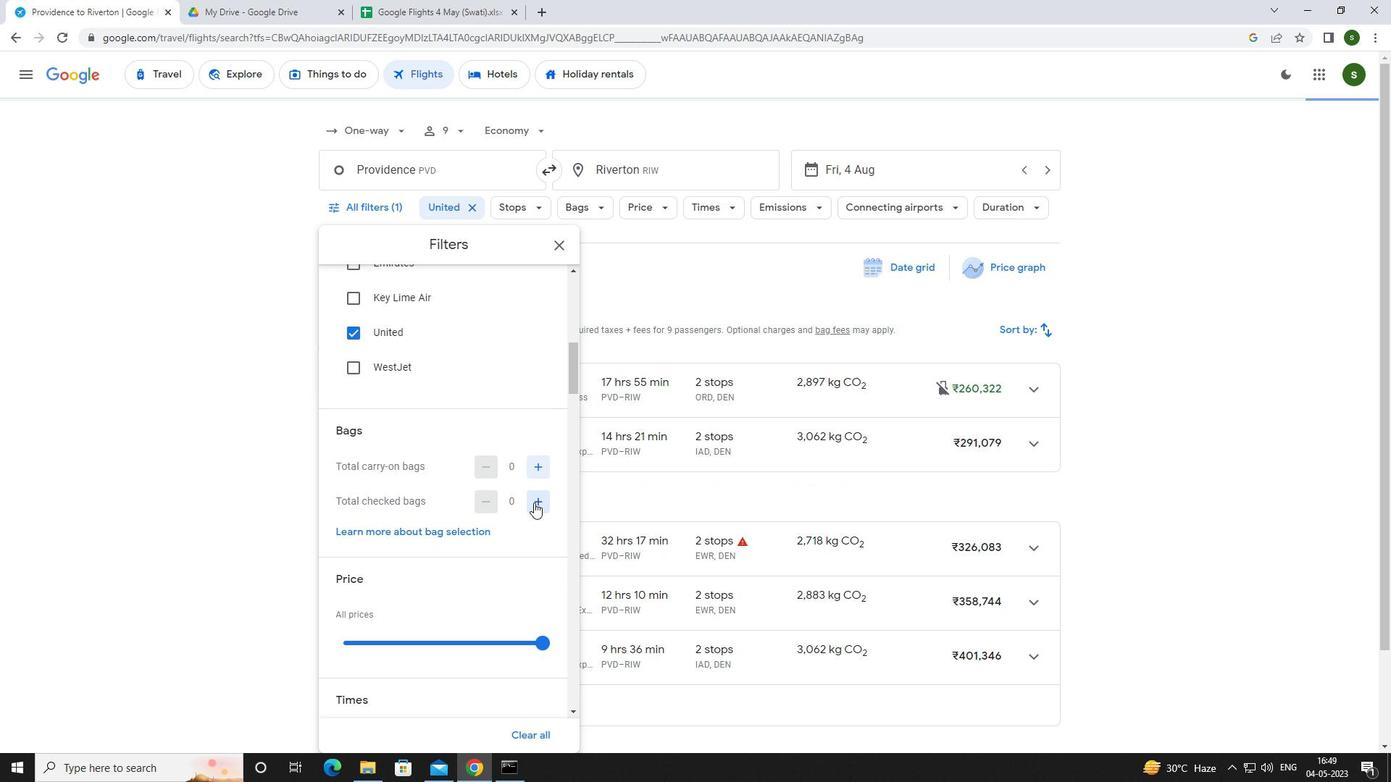 
Action: Mouse moved to (534, 503)
Screenshot: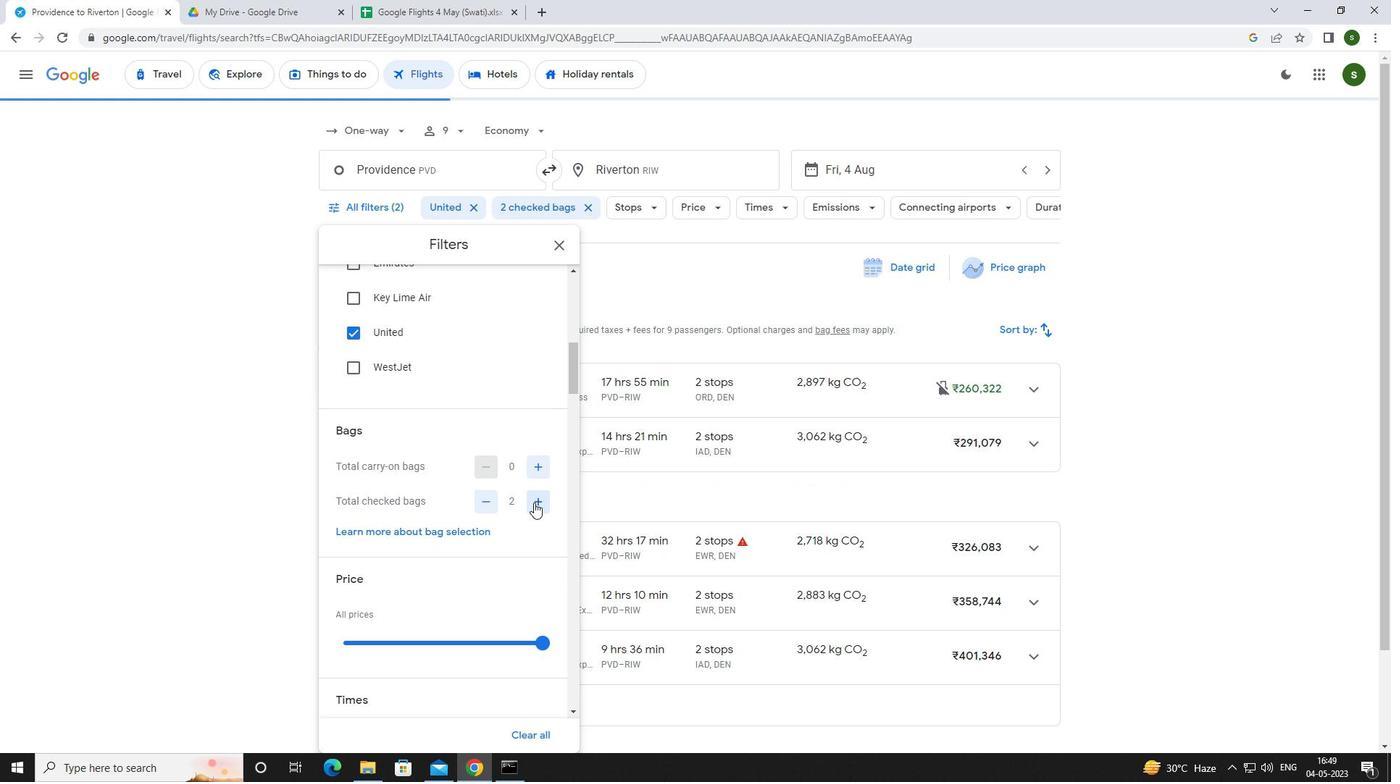 
Action: Mouse scrolled (534, 502) with delta (0, 0)
Screenshot: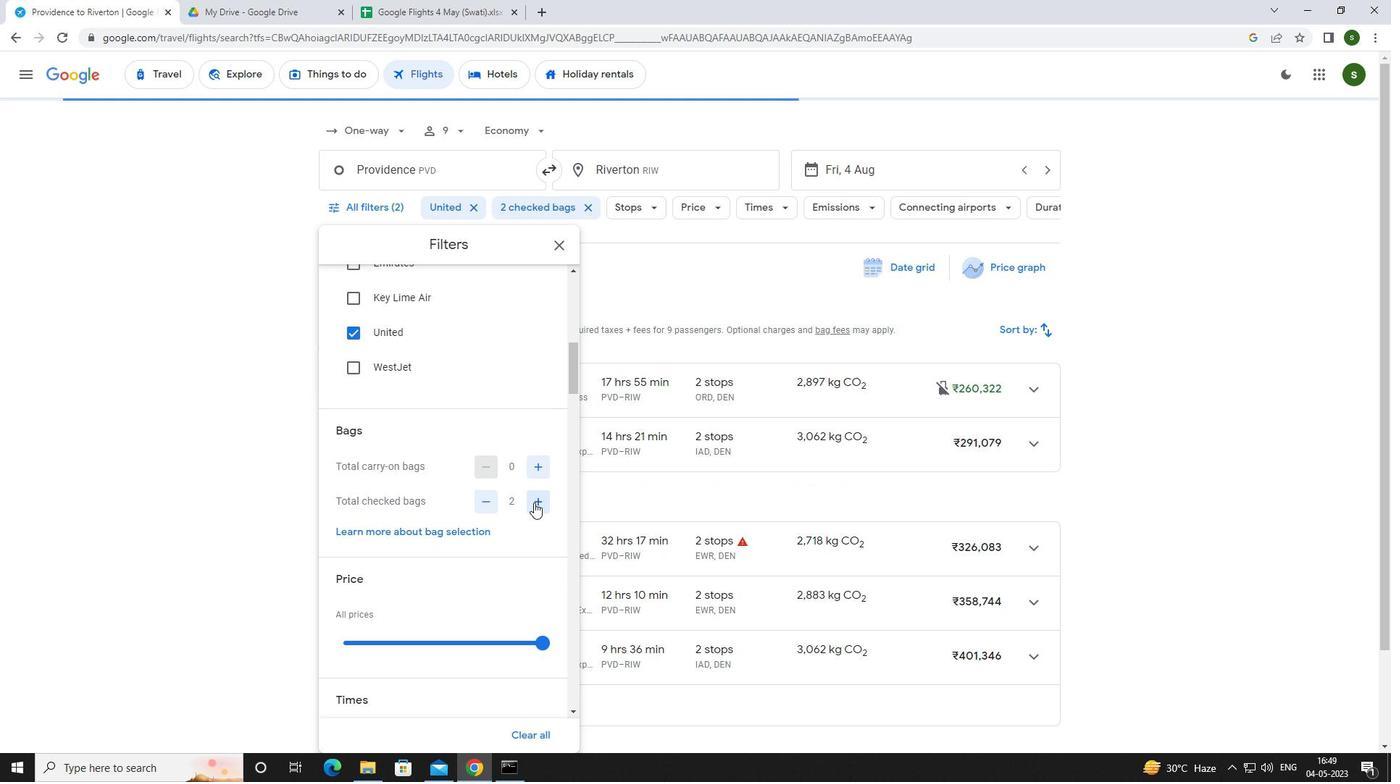
Action: Mouse scrolled (534, 502) with delta (0, 0)
Screenshot: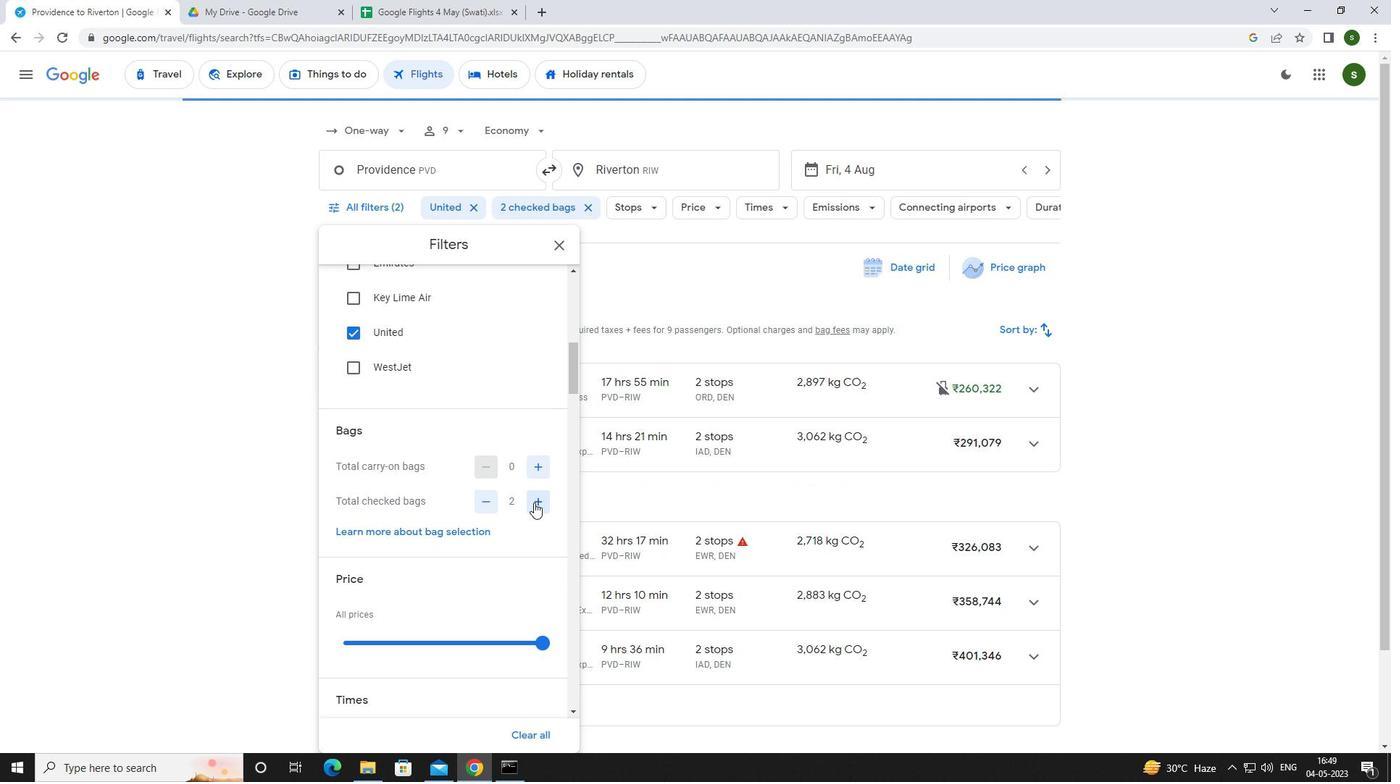 
Action: Mouse moved to (543, 498)
Screenshot: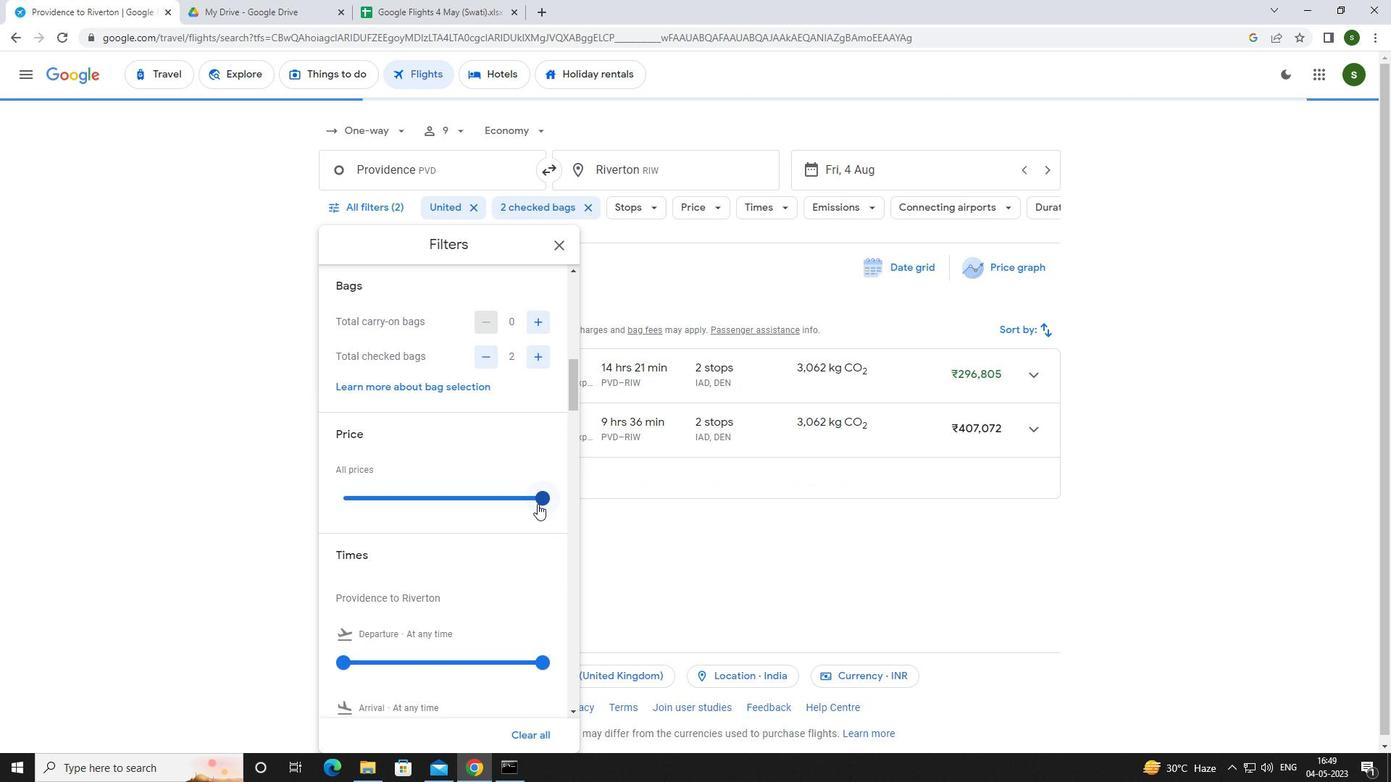 
Action: Mouse pressed left at (543, 498)
Screenshot: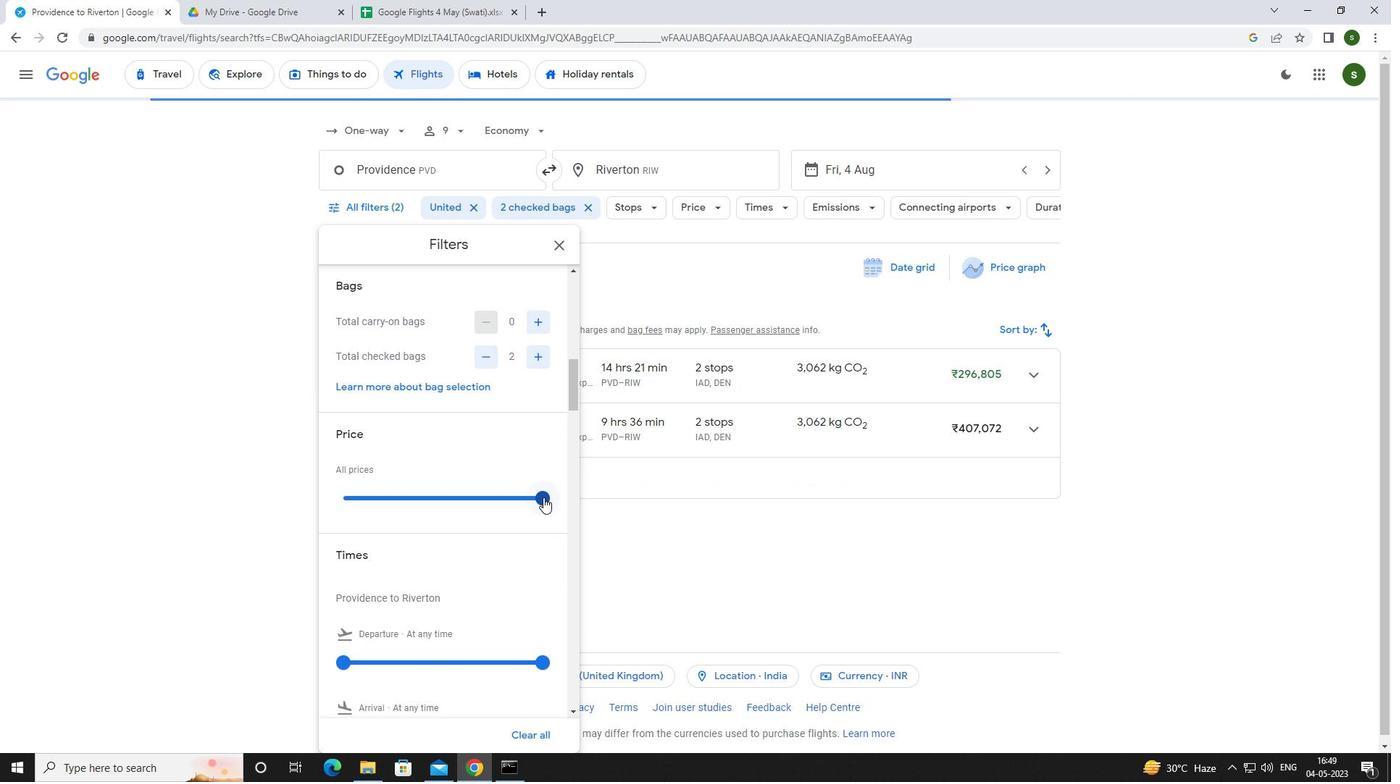 
Action: Mouse moved to (368, 495)
Screenshot: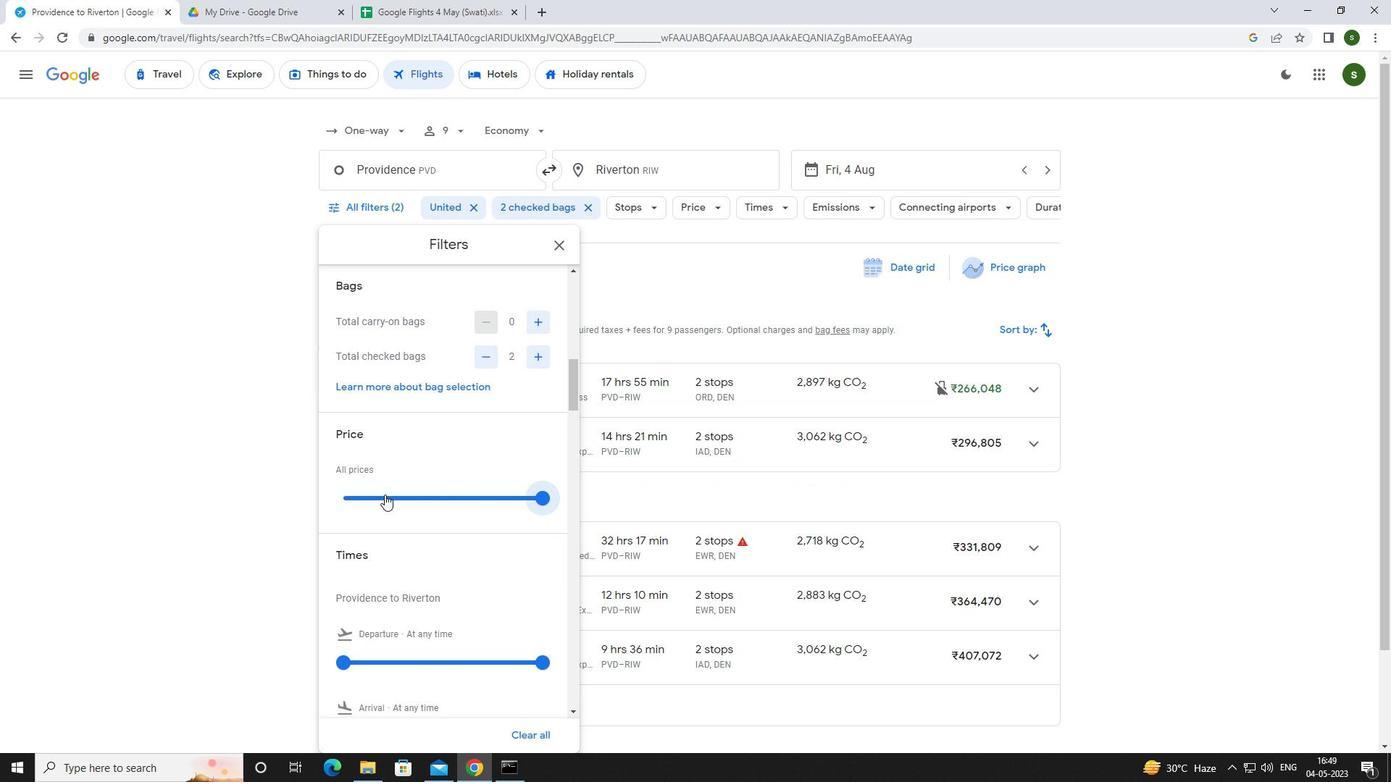 
Action: Mouse pressed left at (368, 495)
Screenshot: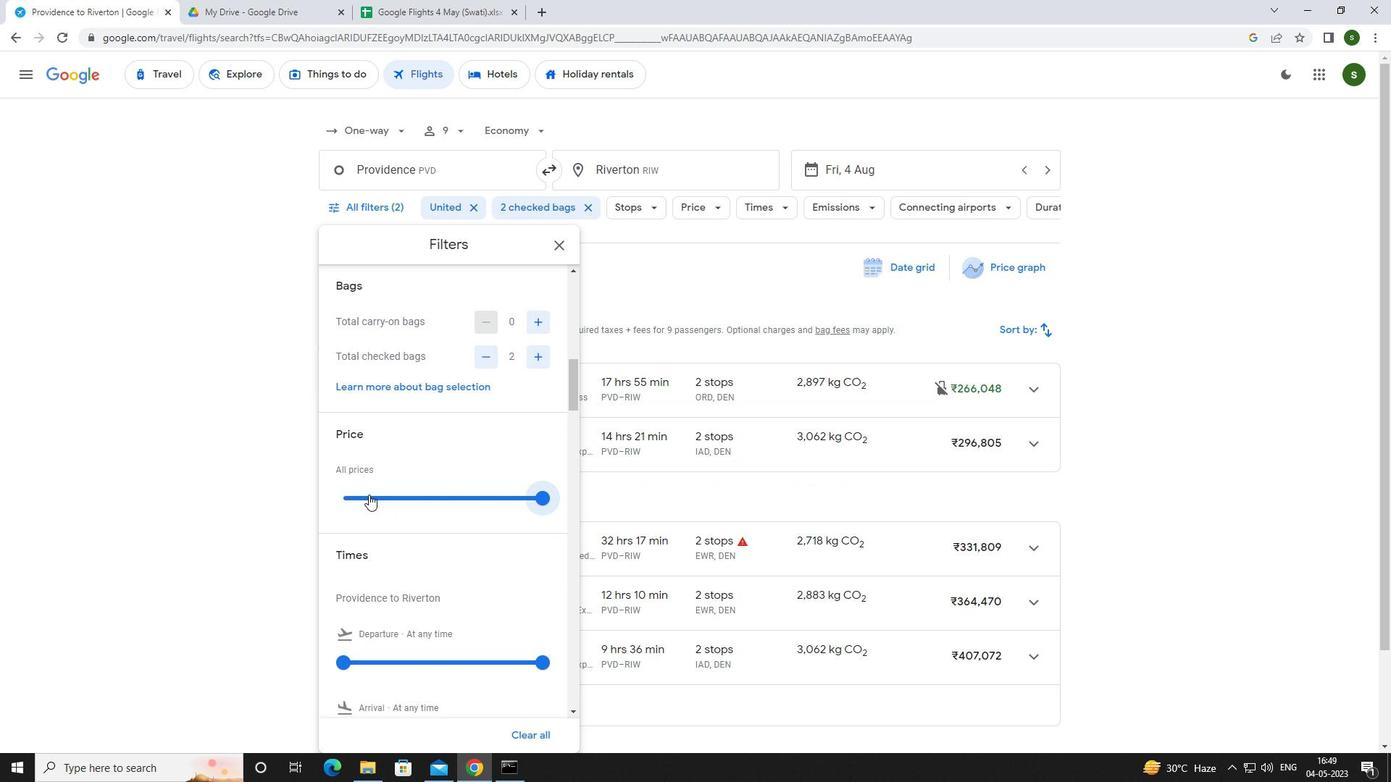 
Action: Mouse pressed left at (368, 495)
Screenshot: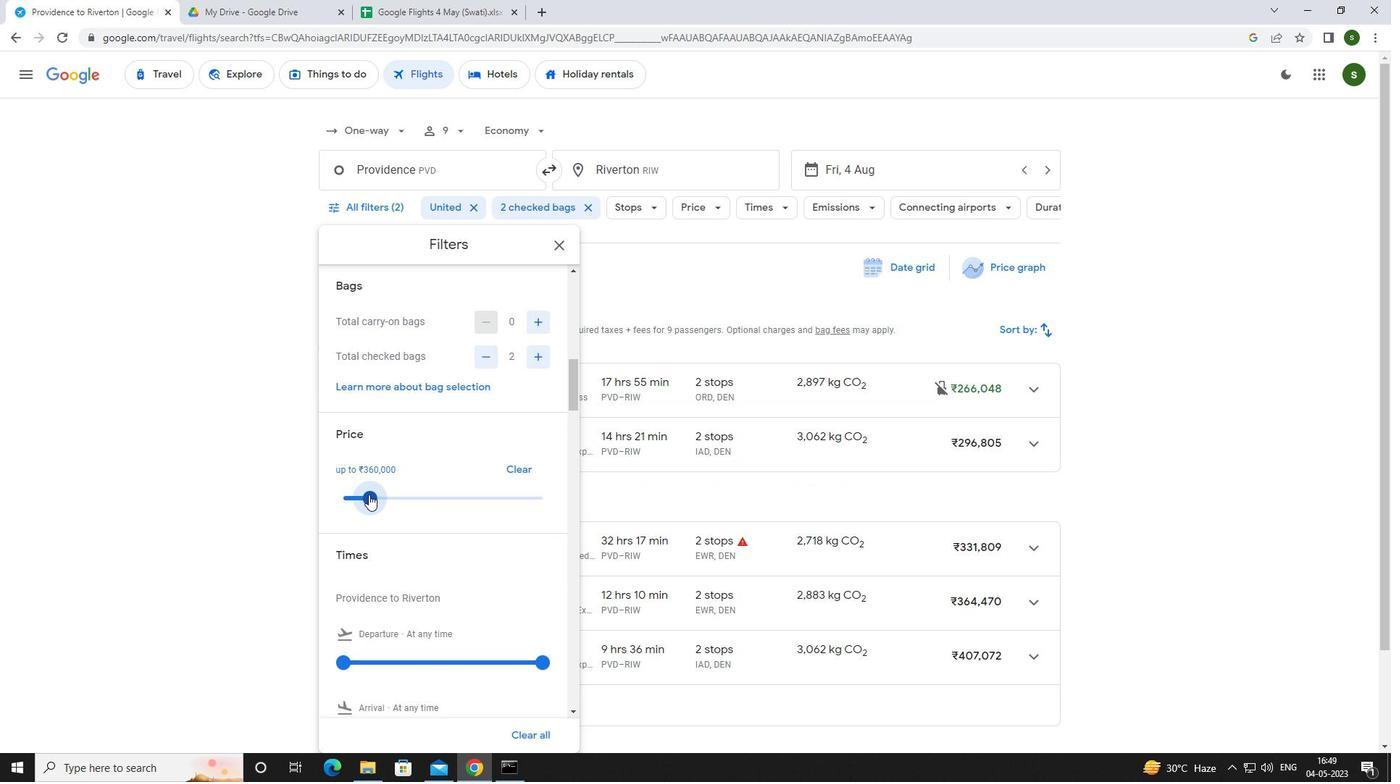 
Action: Mouse moved to (339, 494)
Screenshot: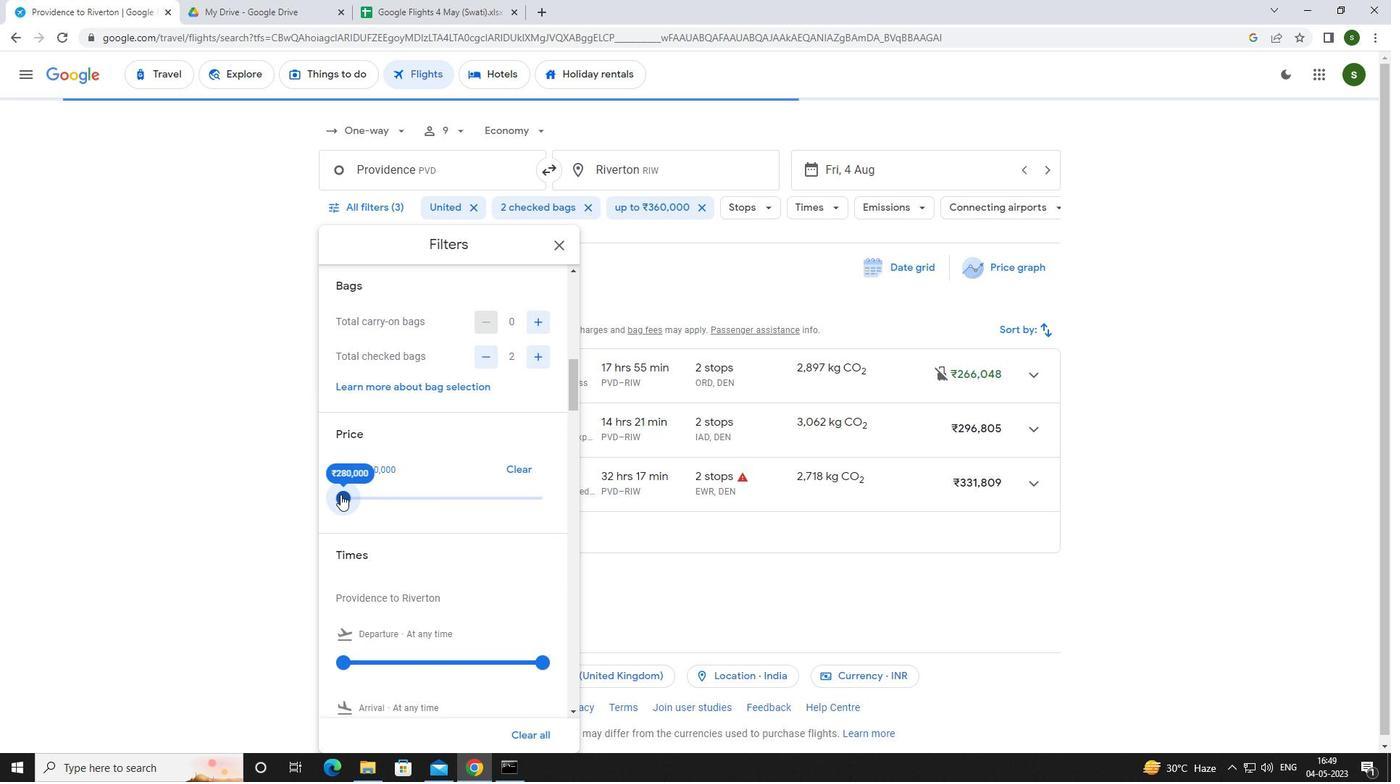 
Action: Mouse scrolled (339, 493) with delta (0, 0)
Screenshot: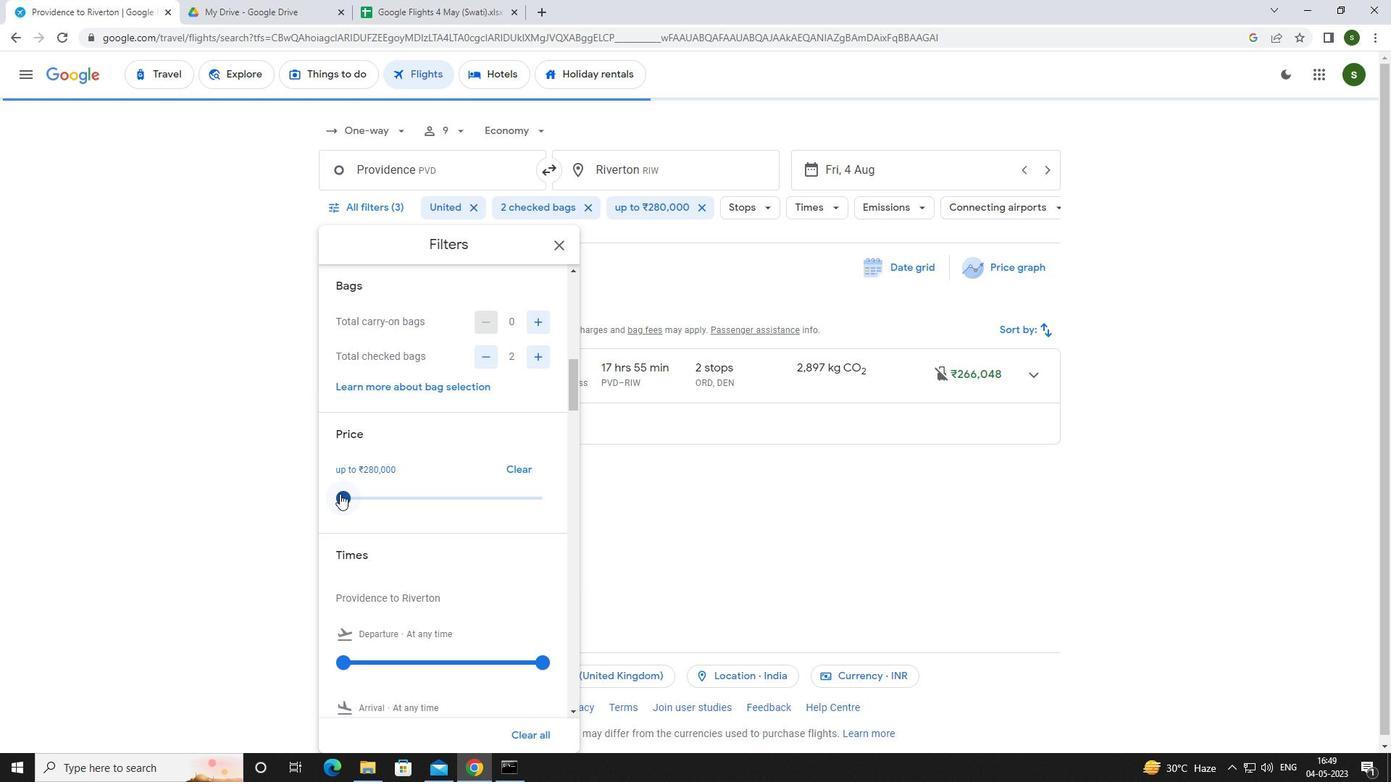 
Action: Mouse scrolled (339, 493) with delta (0, 0)
Screenshot: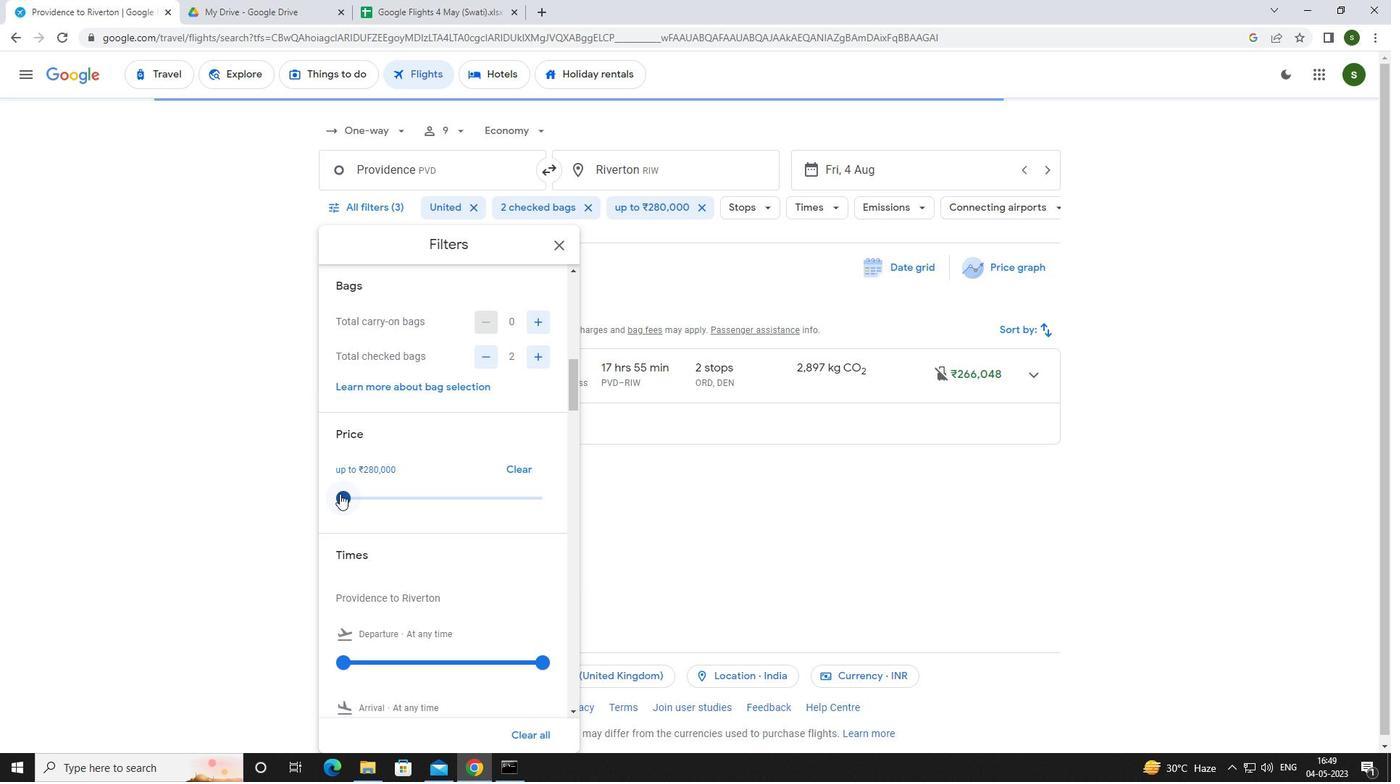 
Action: Mouse moved to (345, 513)
Screenshot: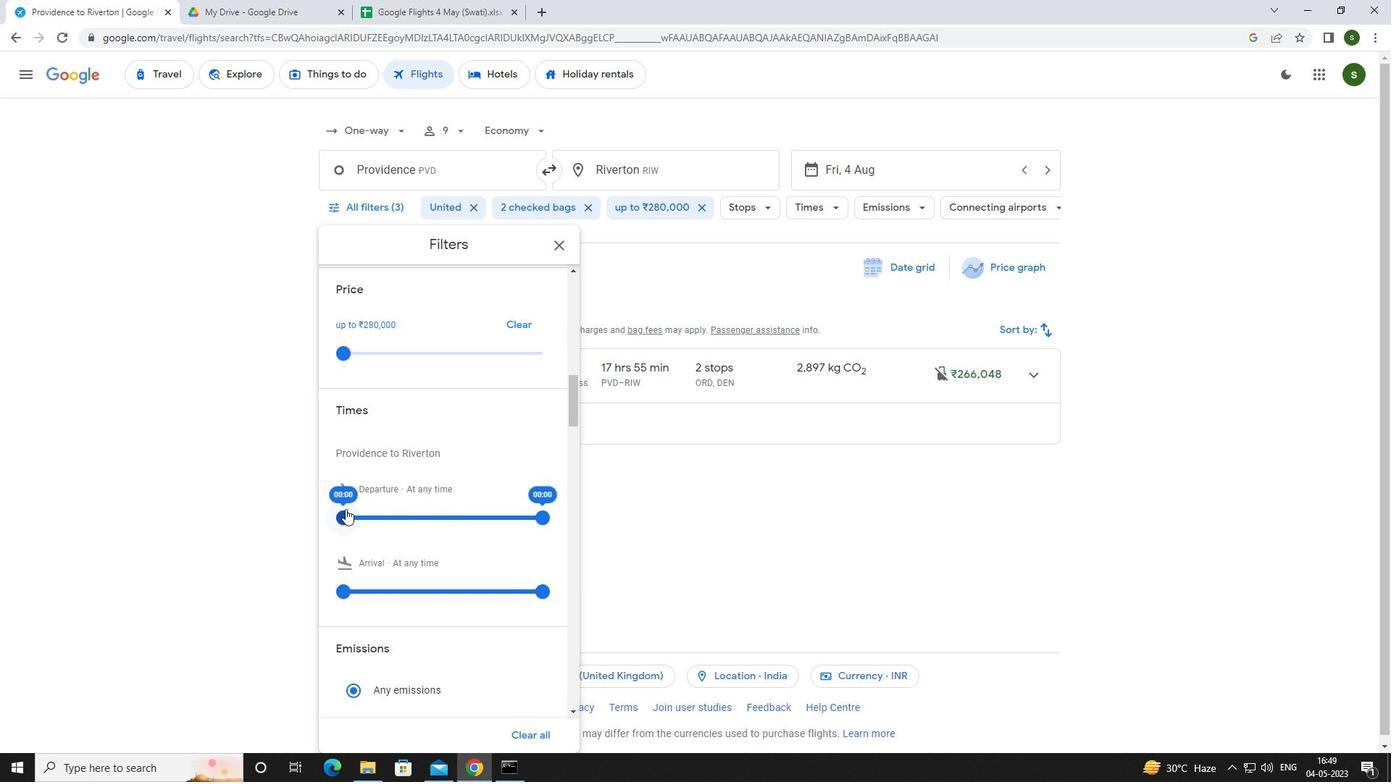 
Action: Mouse pressed left at (345, 513)
Screenshot: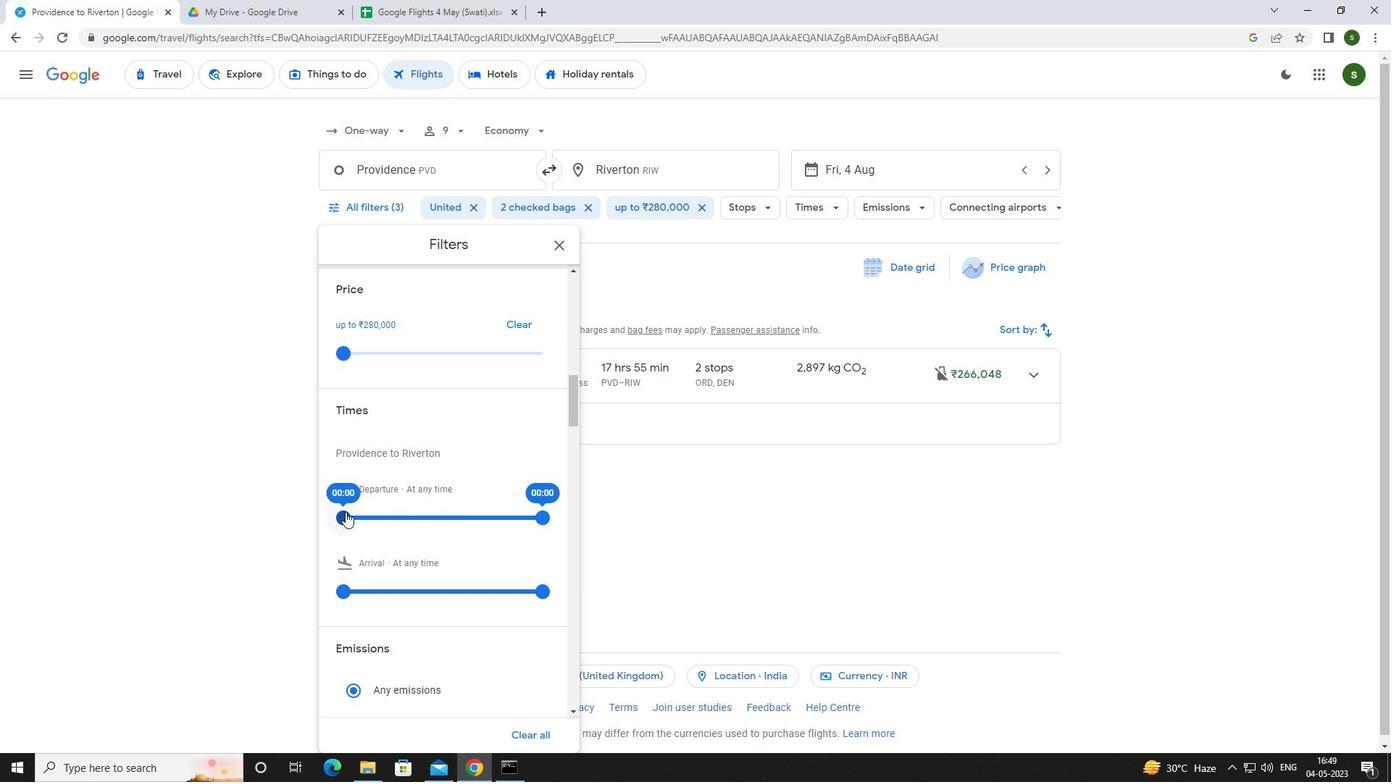 
Action: Mouse moved to (672, 521)
Screenshot: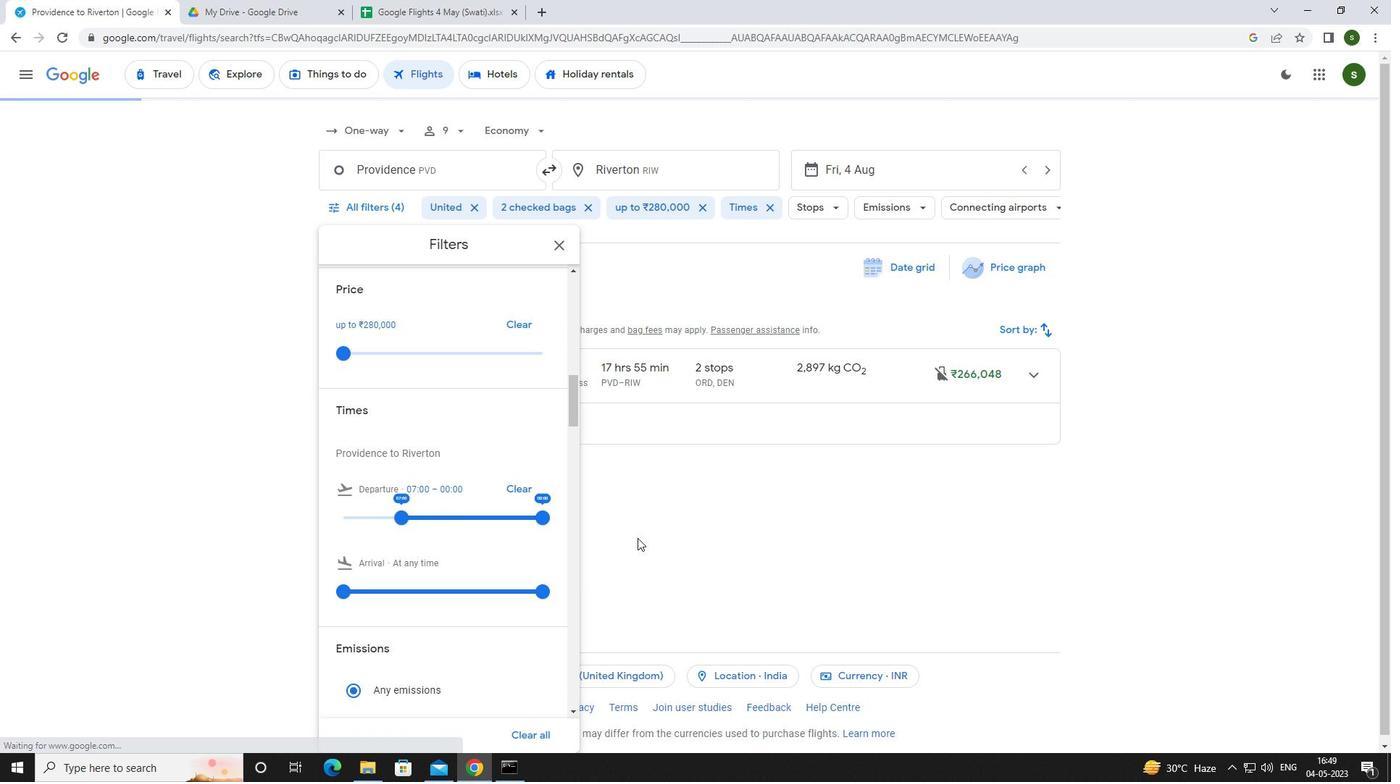 
Action: Mouse pressed left at (672, 521)
Screenshot: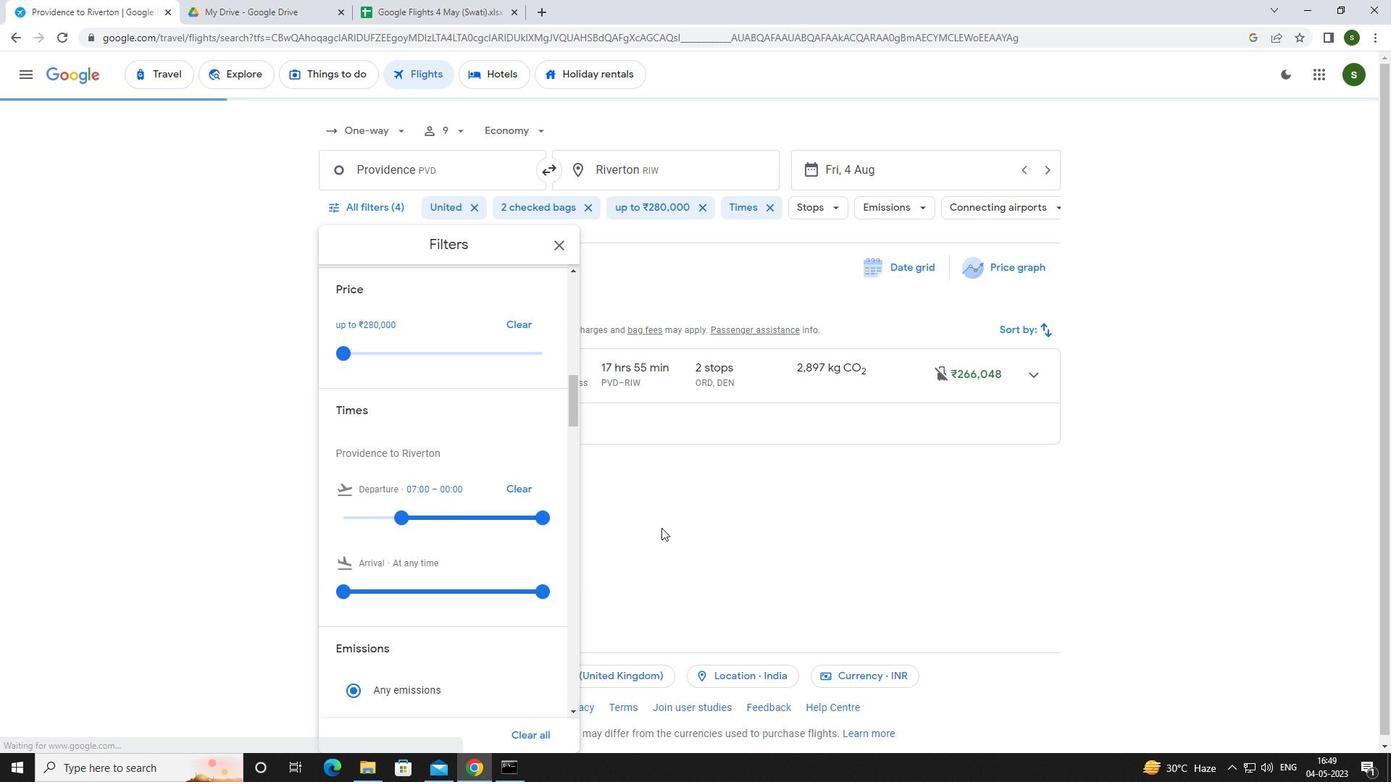 
Action: Mouse moved to (673, 521)
Screenshot: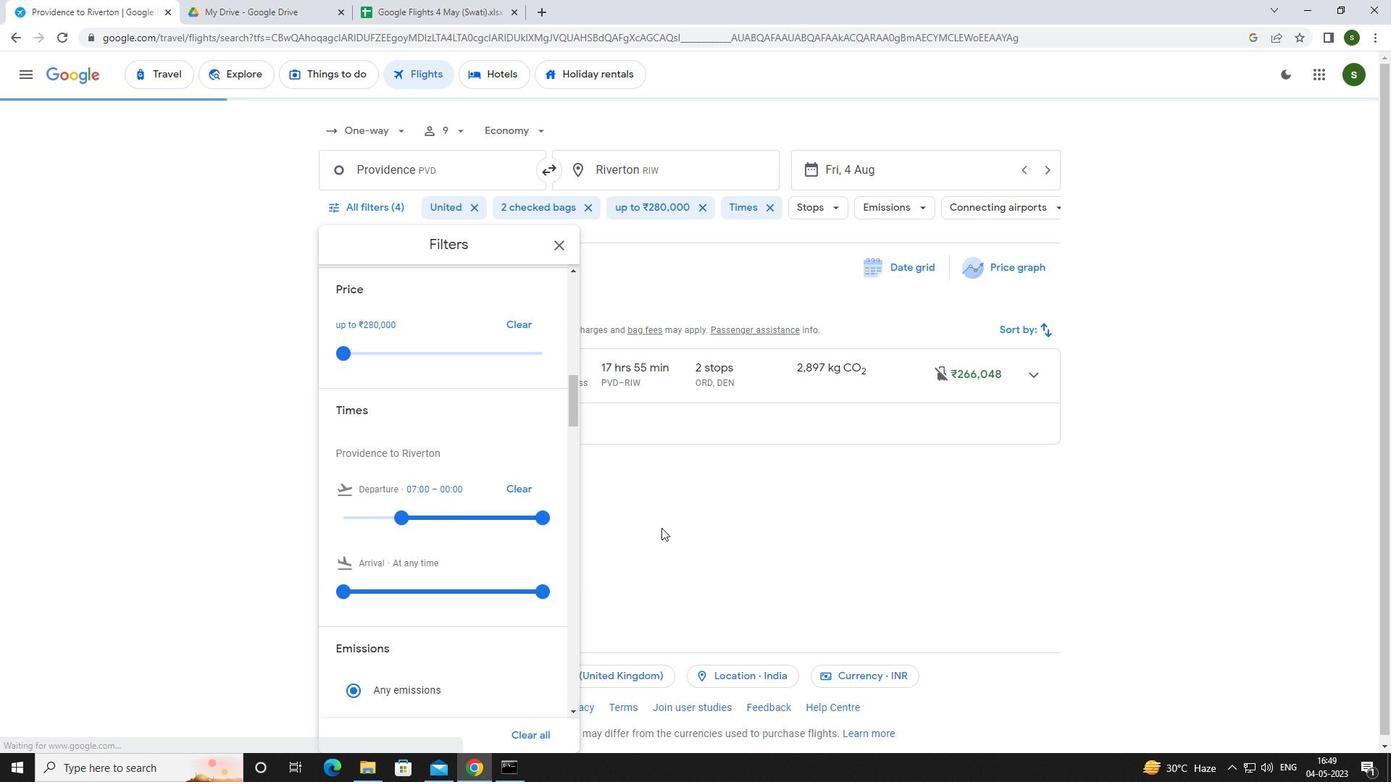 
